 Task: Create a structured HTML document with headings, tables, and layout elements.
Action: Mouse moved to (151, 213)
Screenshot: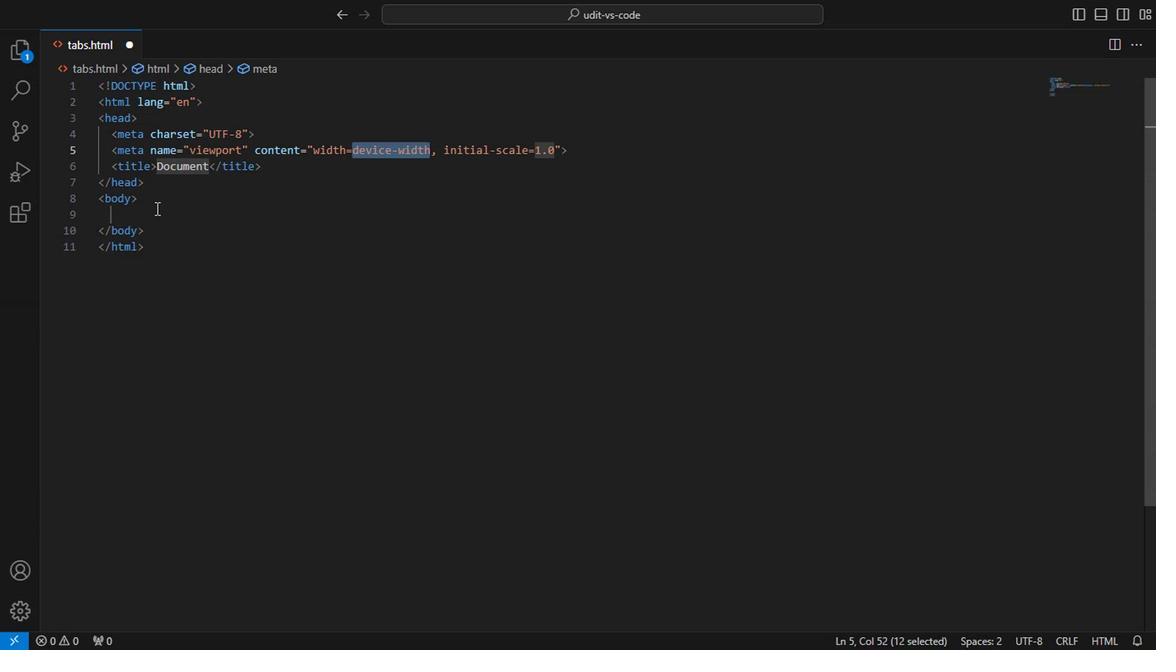 
Action: Mouse pressed left at (151, 213)
Screenshot: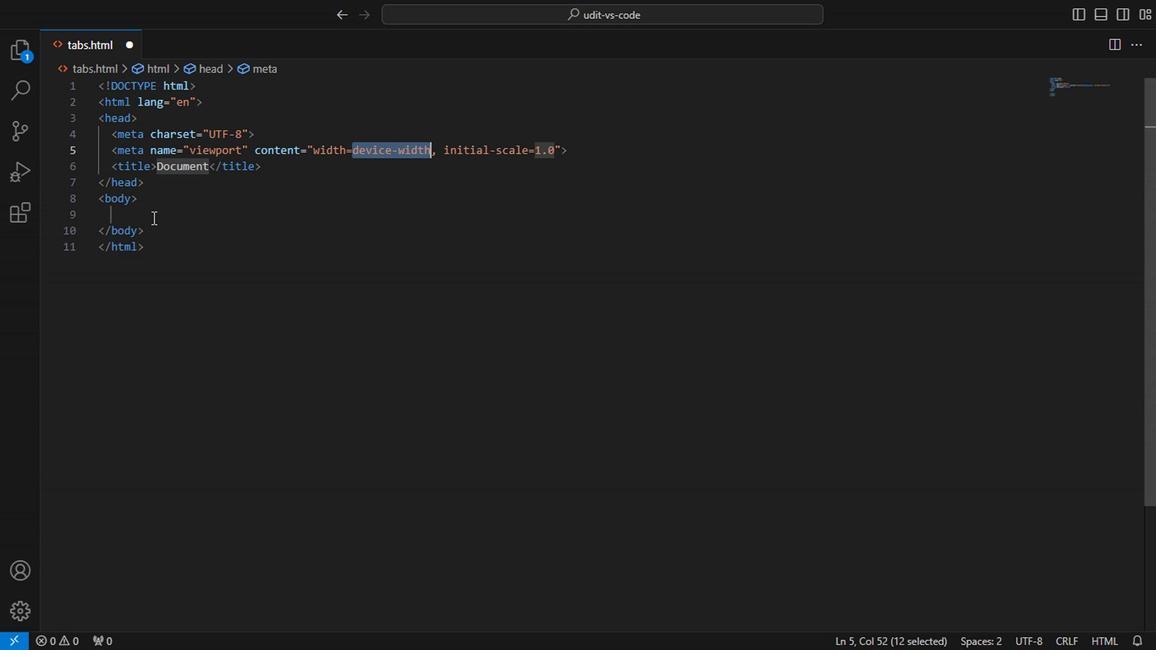
Action: Key pressed .co<Key.backspace><Key.backspace>col-<Key.backspace><Key.backspace><Key.backspace>ontainer-fluid<Key.enter><Key.enter>.c<Key.backspace>table-box<Key.enter><Key.enter>.row<Key.enter><Key.enter>.col-md-12<Key.backspace><Key.backspace>10<Key.enter><Key.enter>.v-pills-tab<Key.caps_lock>C<Key.caps_lock>ontnt<Key.backspace><Key.backspace>ent<Key.enter><Key.left><Key.left><Key.backspace><Key.backspace><Key.backspace><Key.backspace><Key.backspace><Key.backspace><Key.backspace><Key.right><Key.right><Key.enter>.col<Key.space><Key.backspace><Key.space>cl<Key.backspace><Key.backspace>class<Key.space>abc<Key.space>w<Key.backspace><Key.enter>class<Key.enter><Key.space>window<Key.space>for<Key.space>i<Key.down><Key.down><Key.up><Key.down><Key.enter><Key.right><Key.right><Key.right><Key.right><Key.right><Key.right><Key.right><Key.right><Key.right><Key.right><Key.right><Key.right><Key.right><Key.right><Key.right><Key.right><Key.right><Key.right><Key.right><Key.right><Key.right><Key.right><Key.right><Key.right>
Screenshot: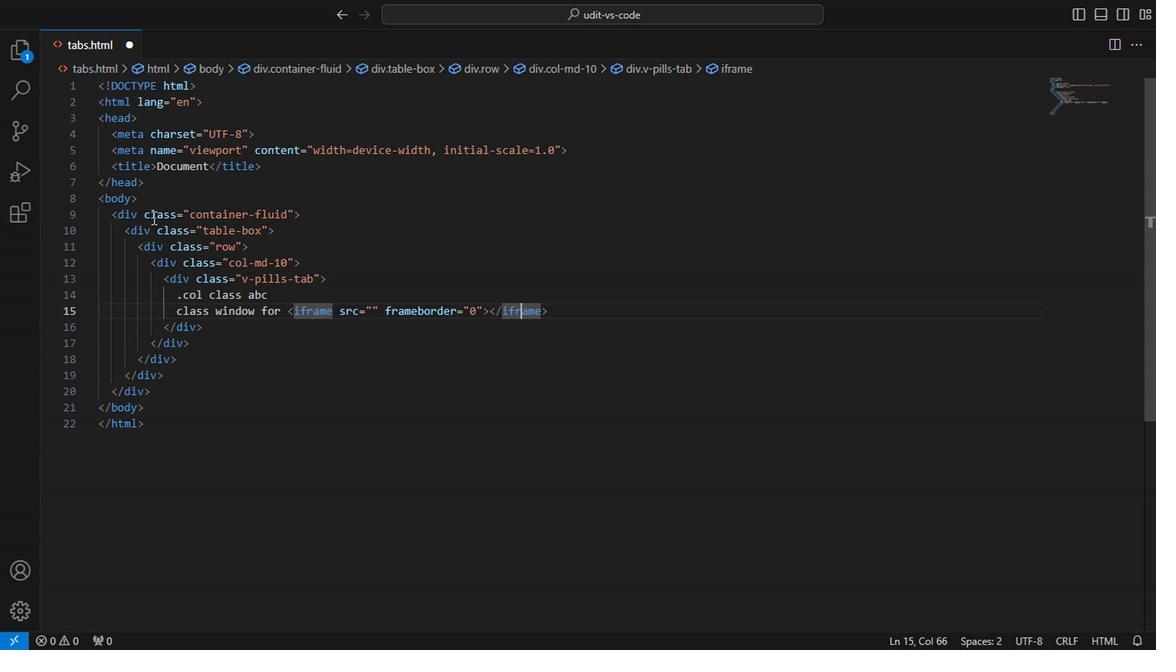 
Action: Mouse moved to (556, 304)
Screenshot: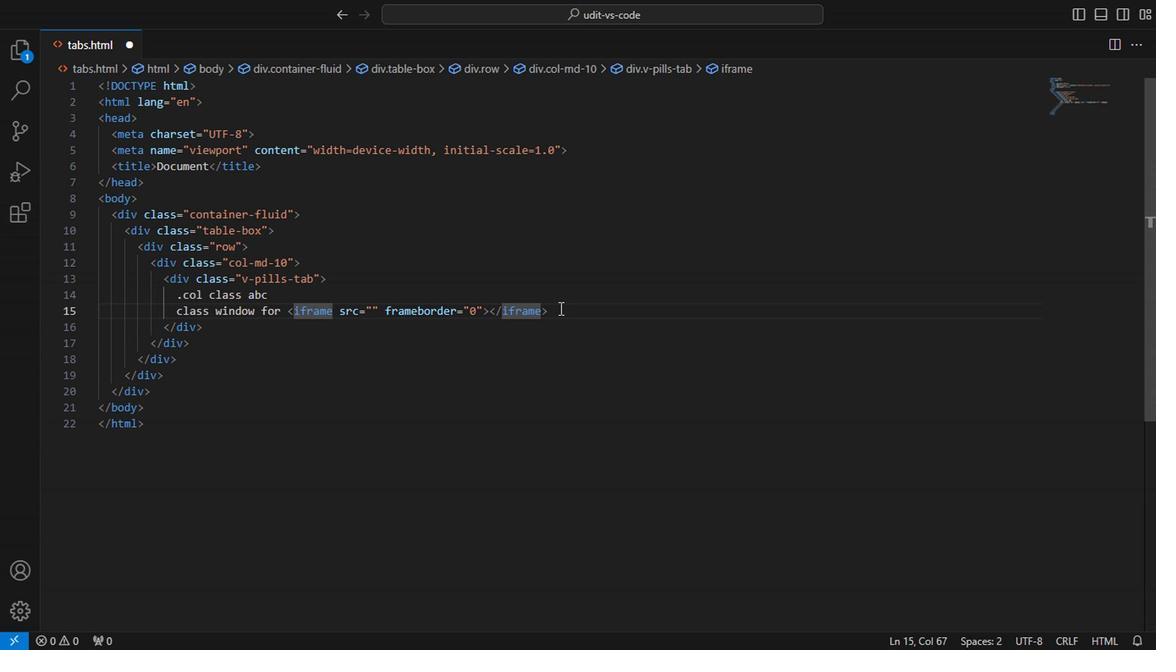 
Action: Mouse pressed left at (556, 304)
Screenshot: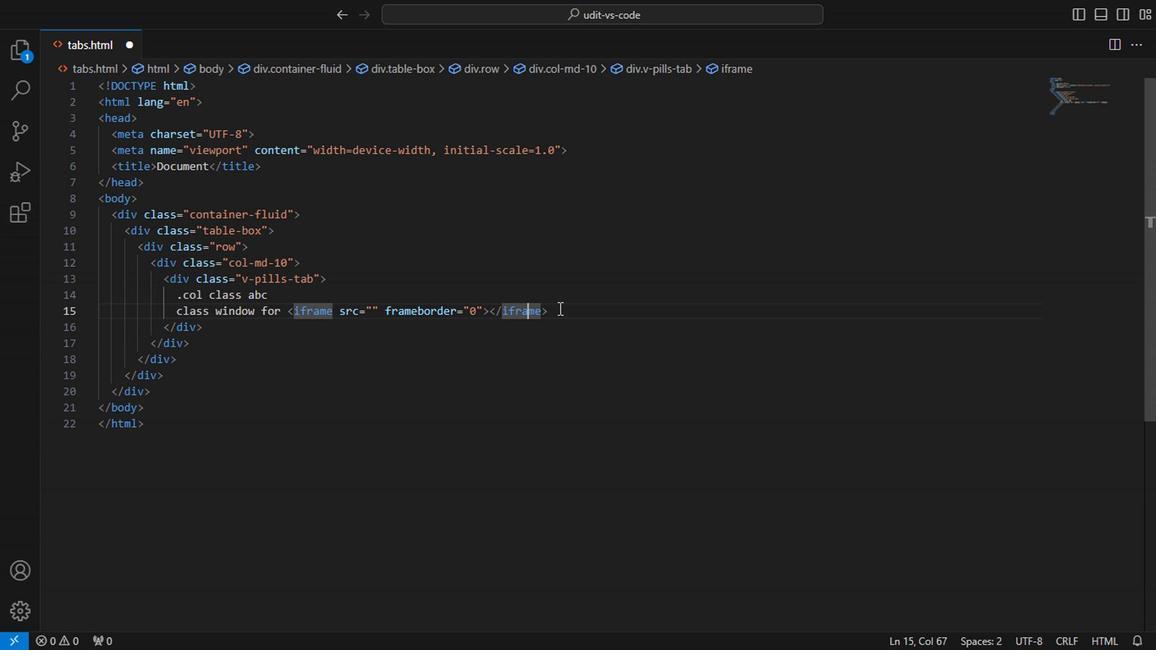 
Action: Key pressed <Key.enter>.col<Key.space>g<Key.backspace>fra<Key.enter><Key.space>gj<Key.backspace><Key.backspace>jh<Key.backspace><Key.backspace>cl<Key.backspace><Key.backspace>c<Key.down><Key.down><Key.up><Key.enter><Key.space>this<Key.space>is<Key.space>ht<Key.backspace><Key.backspace>the<Key.space>canvas<Key.space>
Screenshot: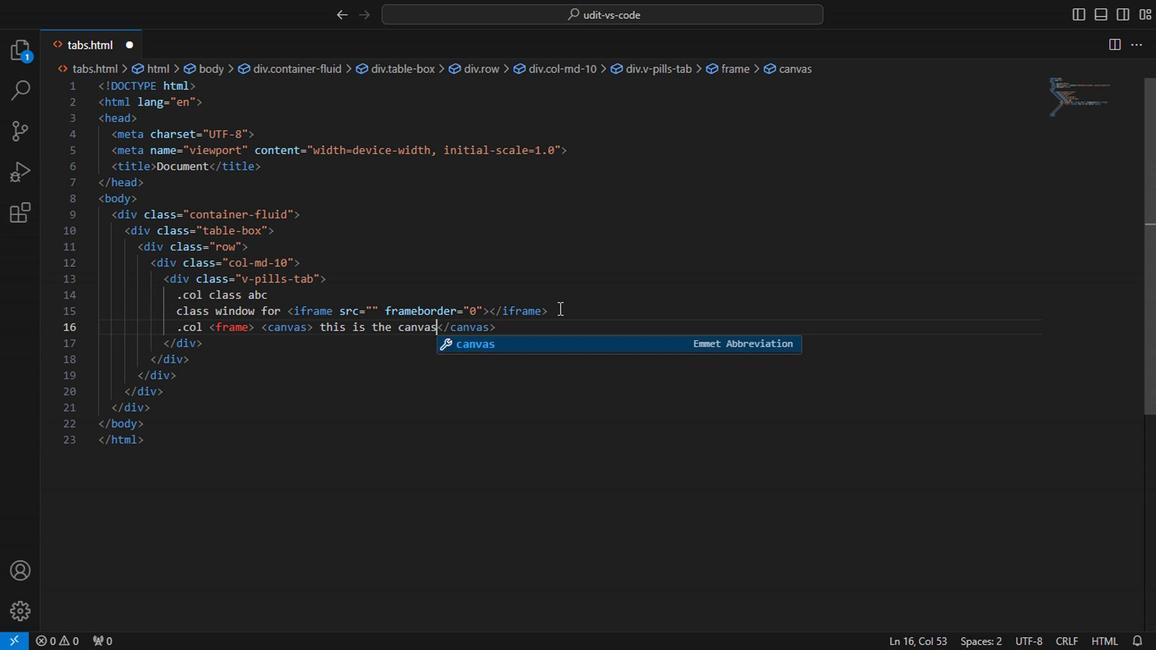 
Action: Mouse moved to (537, 322)
Screenshot: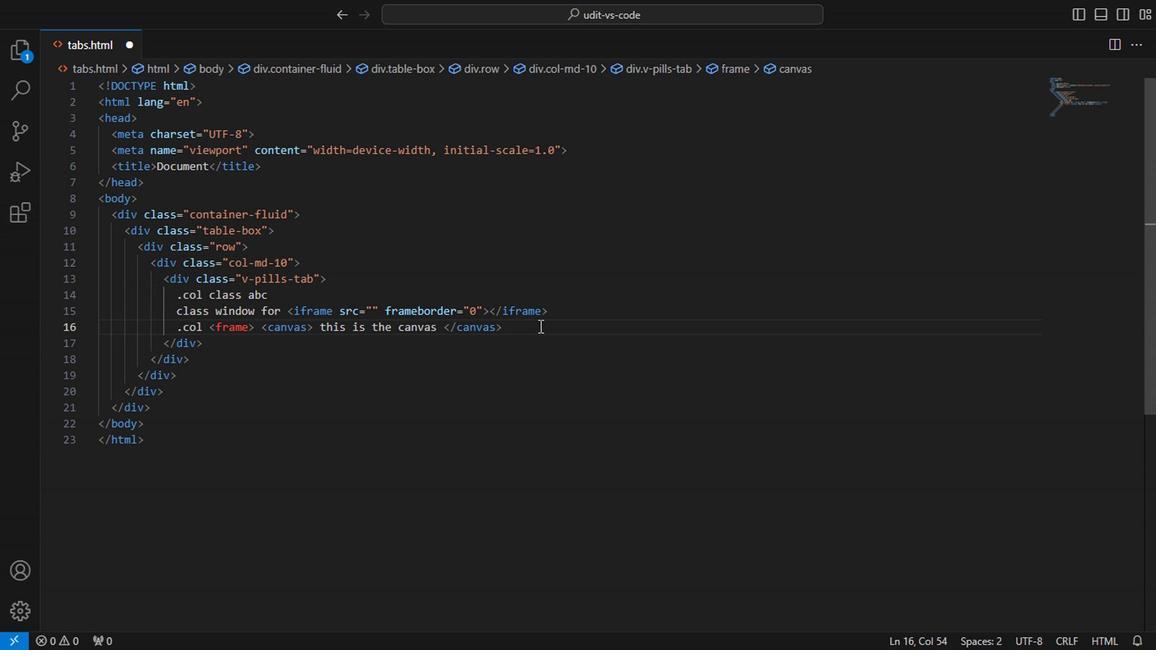 
Action: Mouse pressed left at (537, 322)
Screenshot: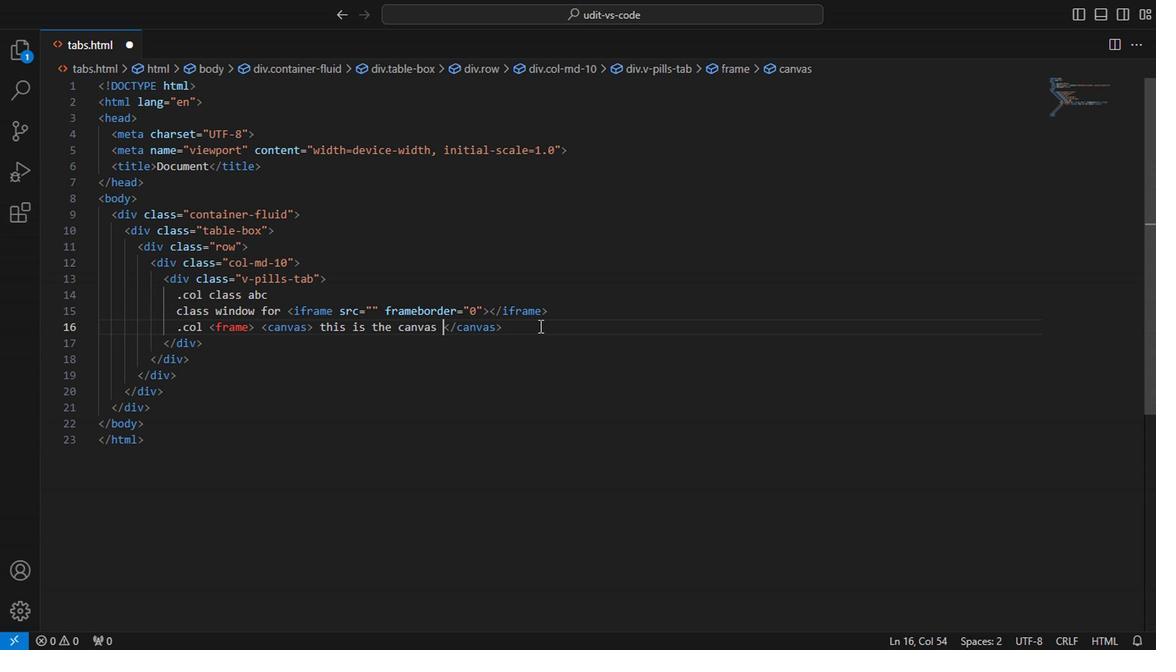 
Action: Key pressed <Key.enter>
Screenshot: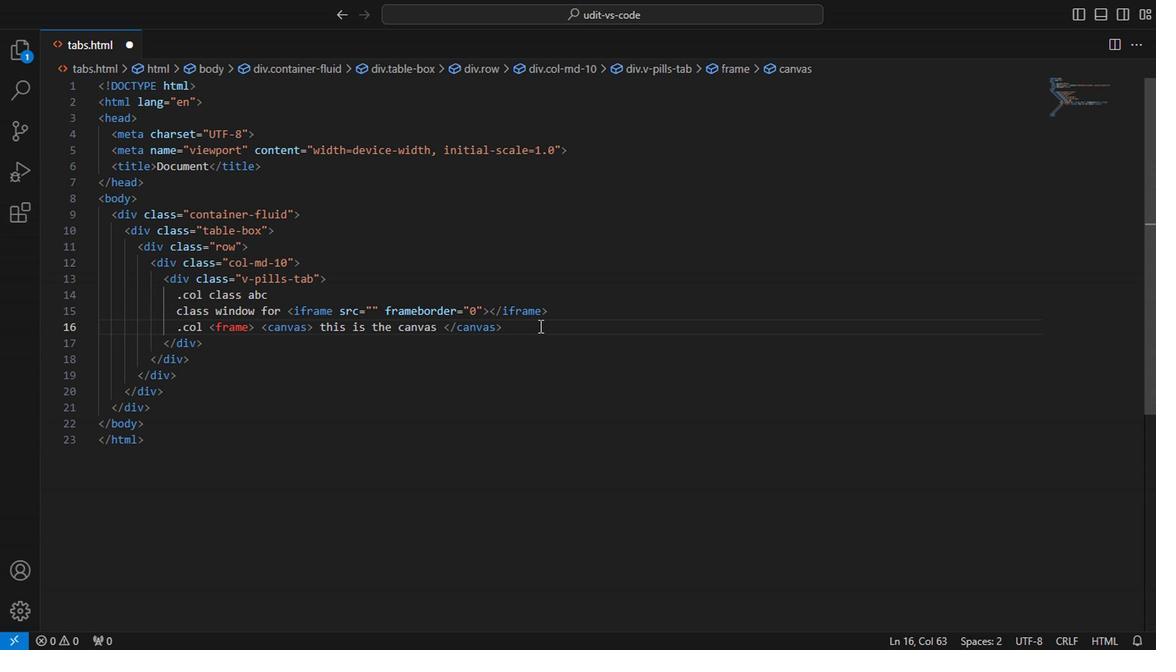 
Action: Mouse moved to (550, 391)
Screenshot: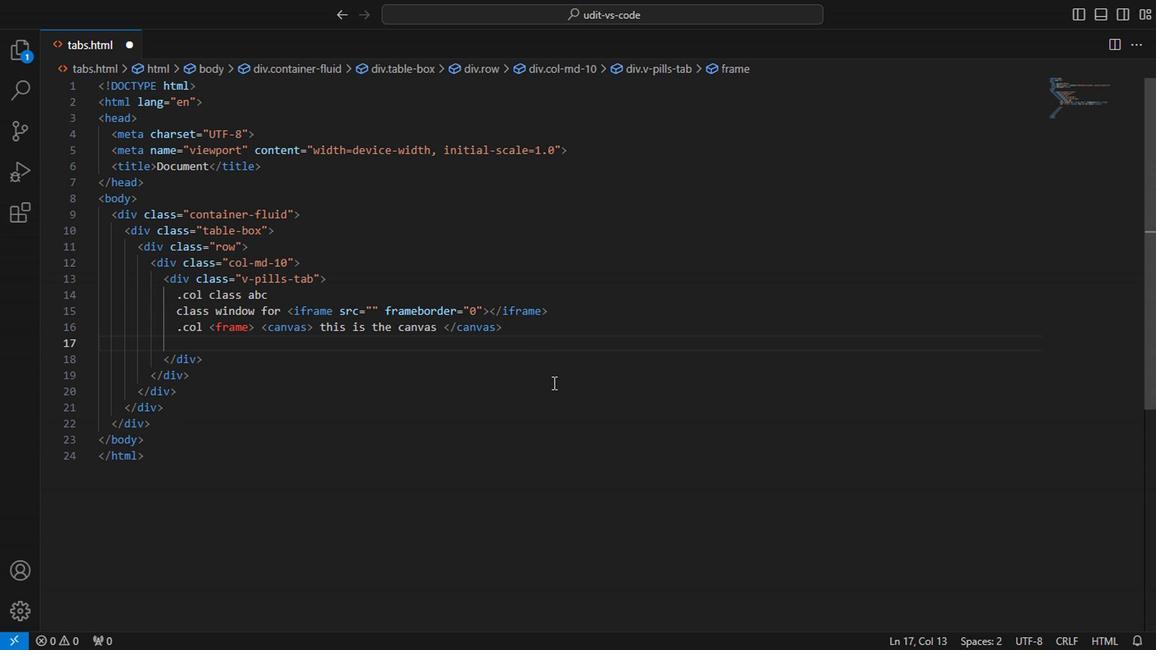 
Action: Key pressed frame
Screenshot: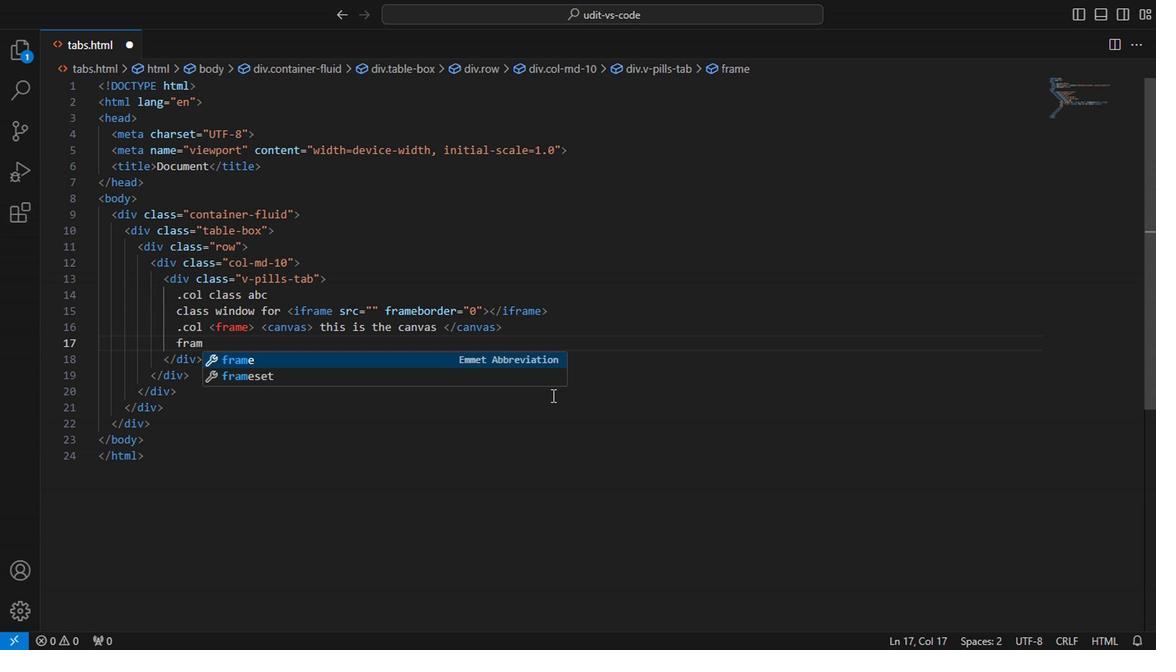 
Action: Mouse moved to (458, 444)
Screenshot: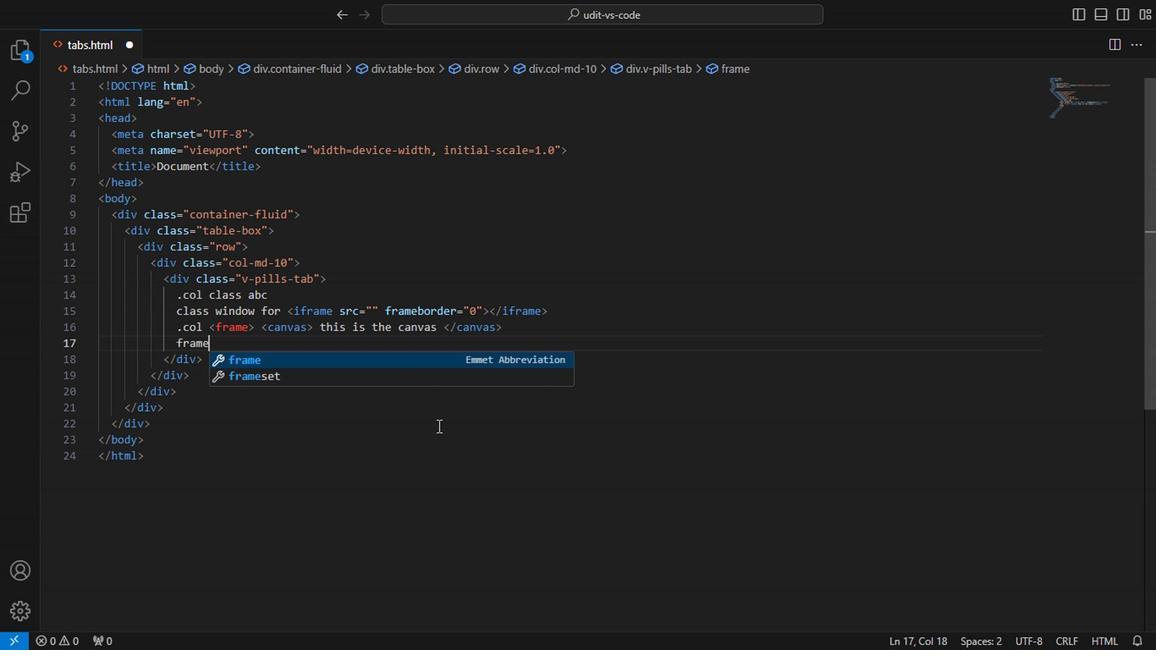 
Action: Key pressed <Key.enter><Key.space>h
Screenshot: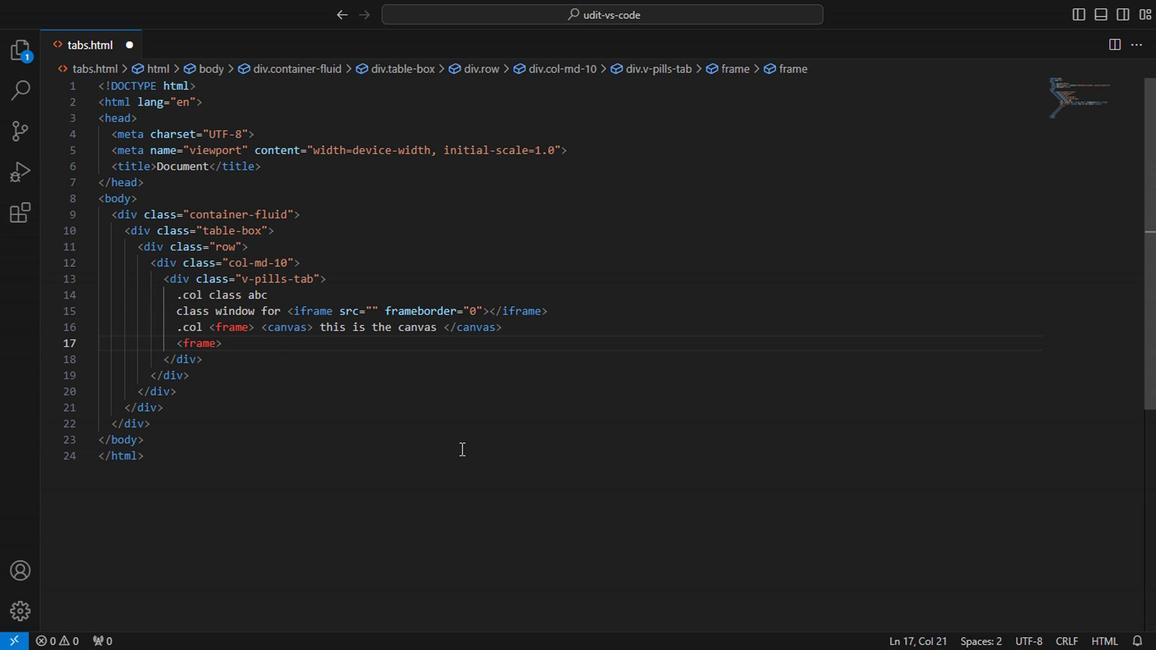 
Action: Mouse moved to (453, 356)
Screenshot: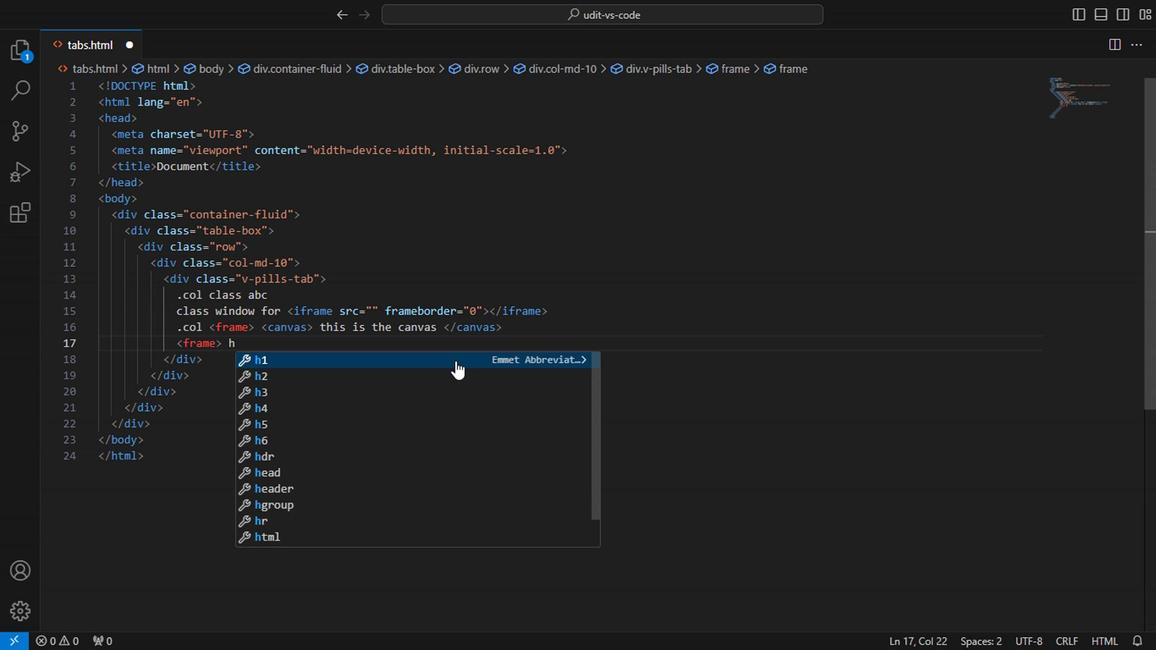 
Action: Mouse pressed left at (453, 356)
Screenshot: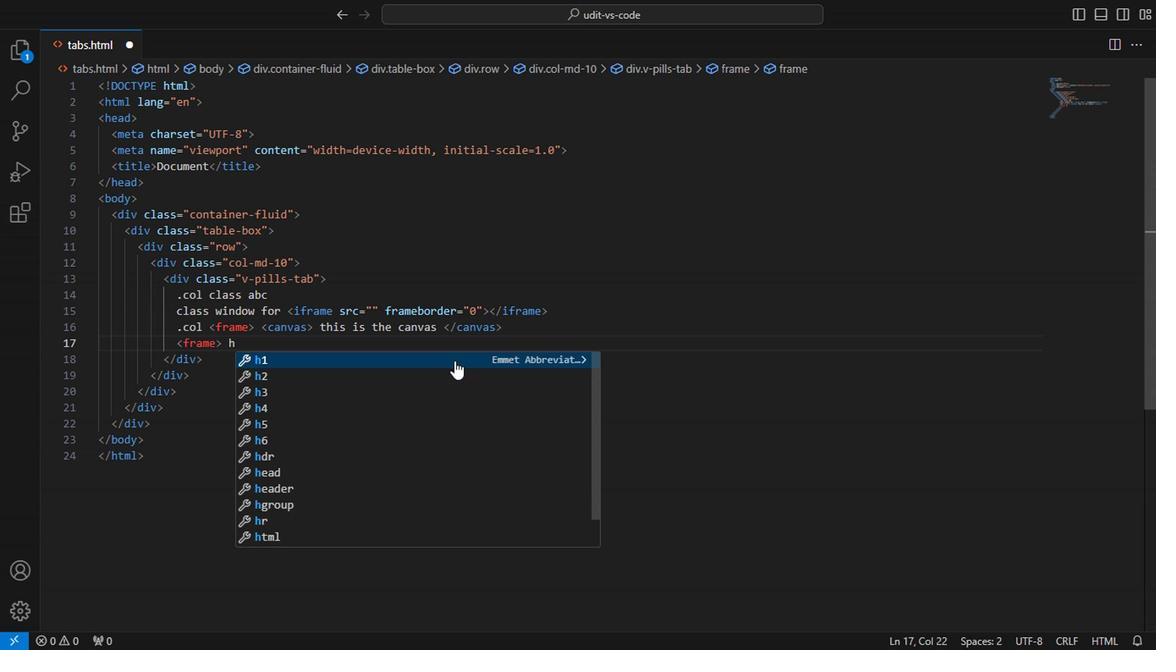 
Action: Key pressed this<Key.space>is<Key.space>h1
Screenshot: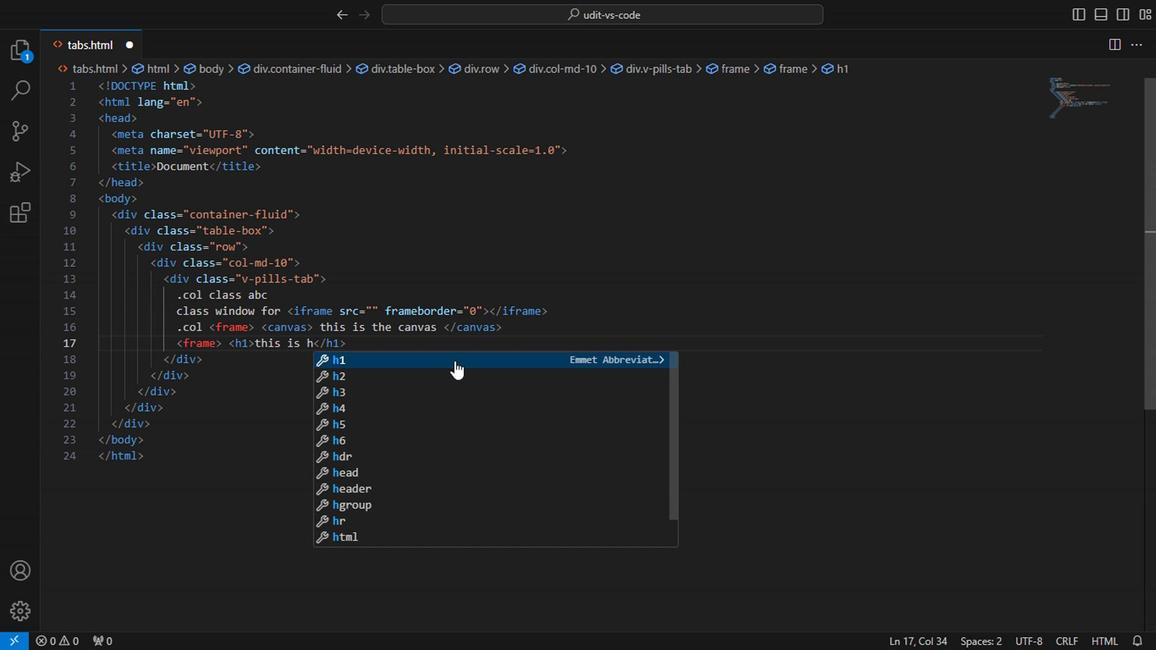 
Action: Mouse moved to (442, 339)
Screenshot: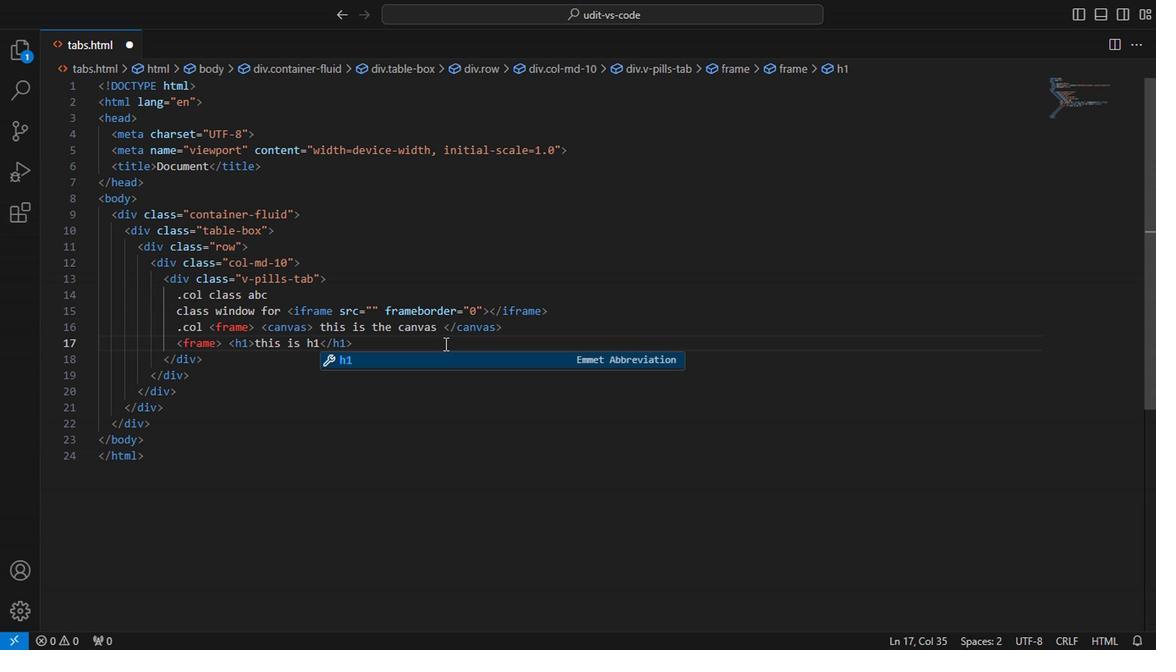 
Action: Mouse pressed left at (442, 339)
Screenshot: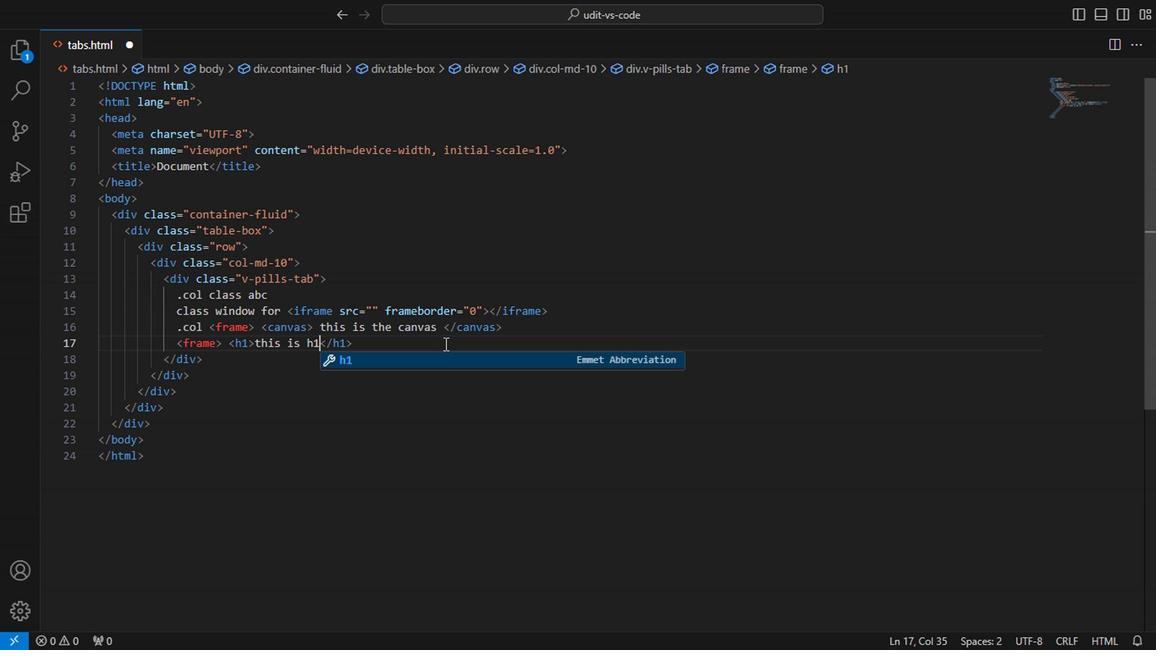 
Action: Key pressed <Key.enter>h
Screenshot: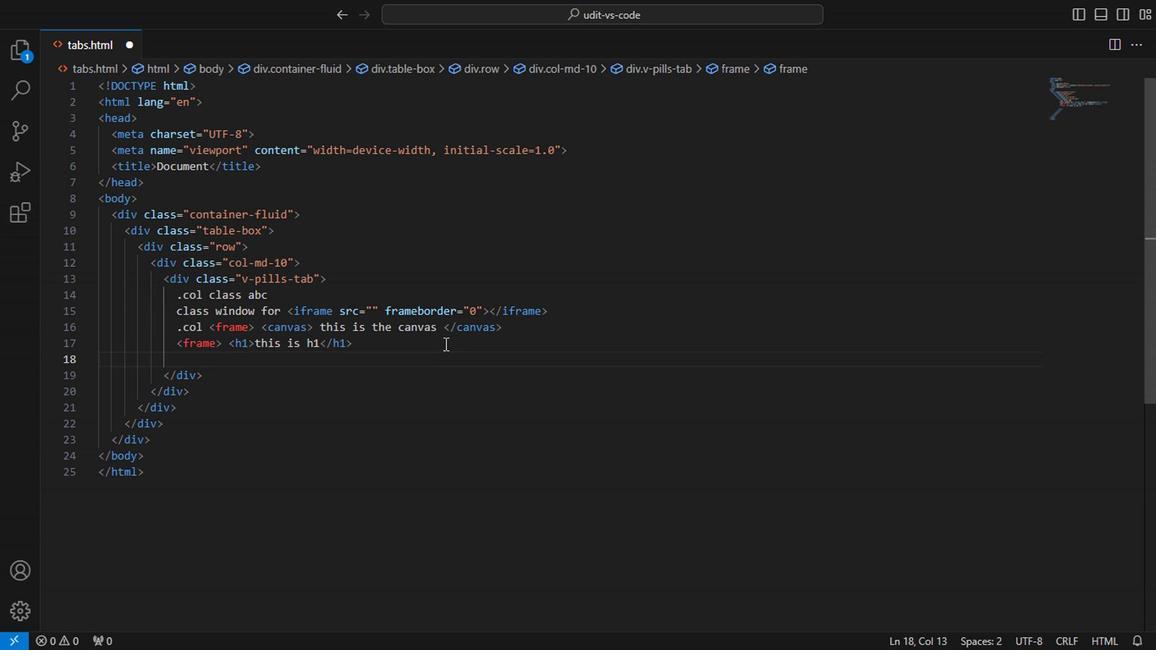 
Action: Mouse moved to (437, 345)
Screenshot: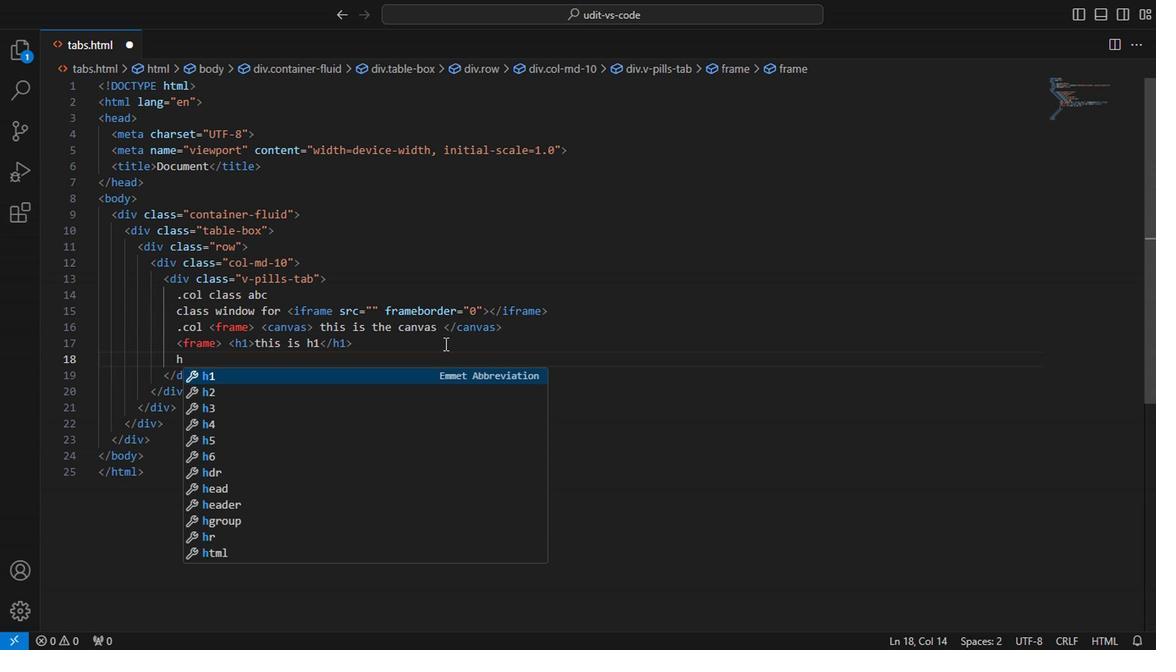 
Action: Key pressed <Key.down><Key.enter>this<Key.space>is<Key.space>h2
Screenshot: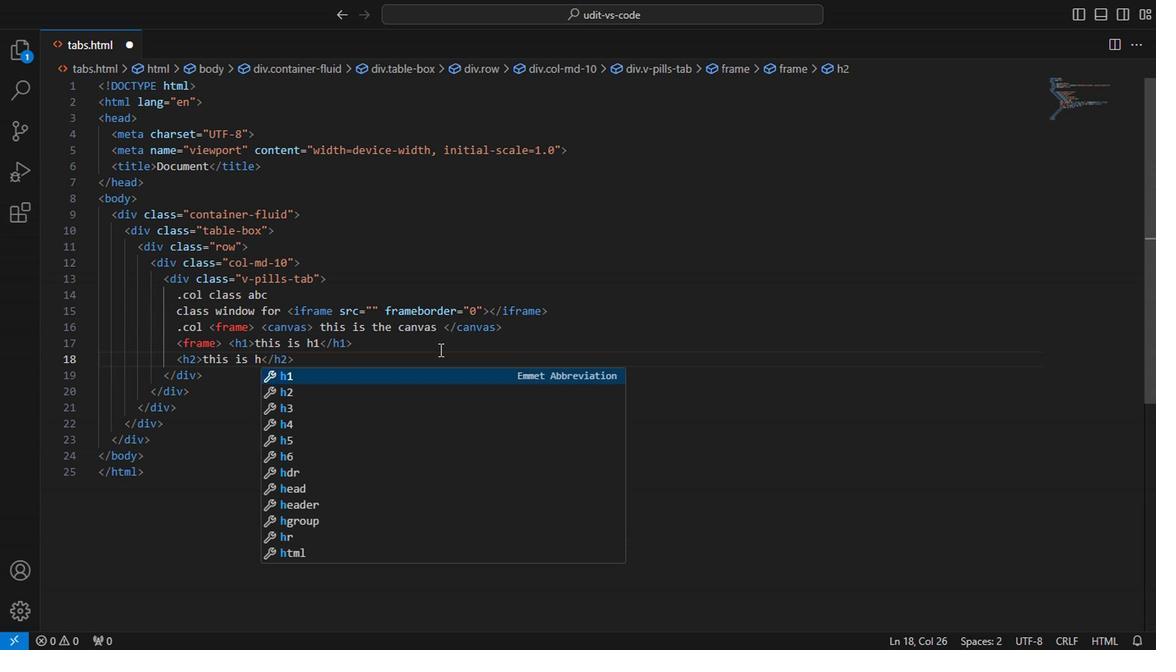 
Action: Mouse moved to (425, 351)
Screenshot: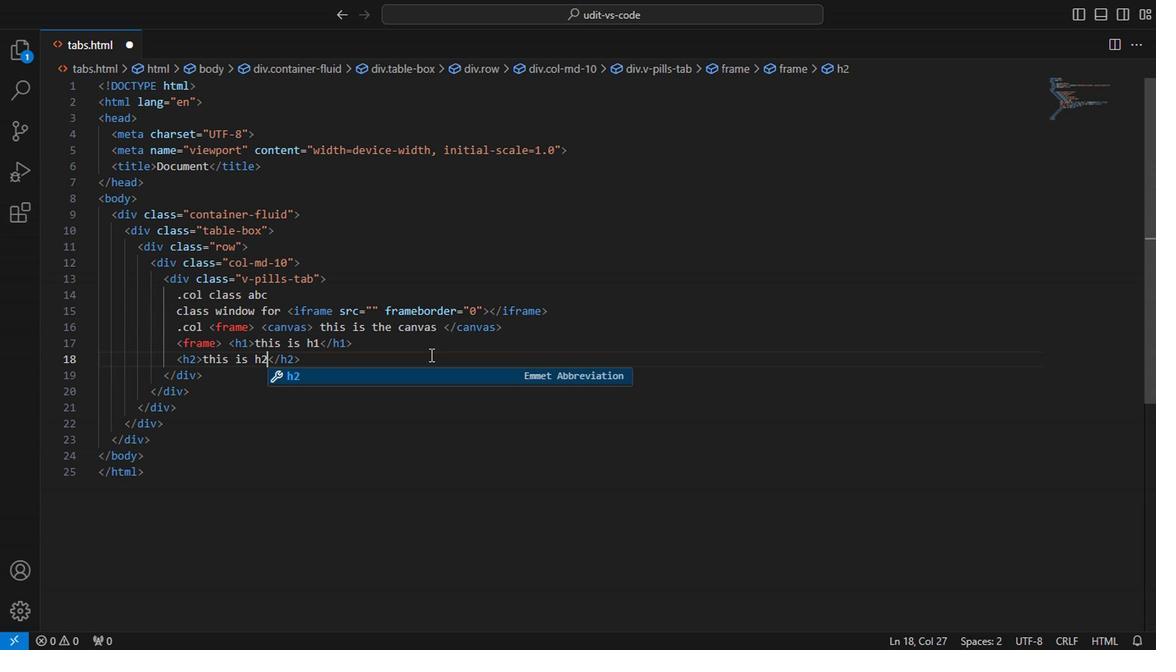 
Action: Mouse pressed left at (425, 351)
Screenshot: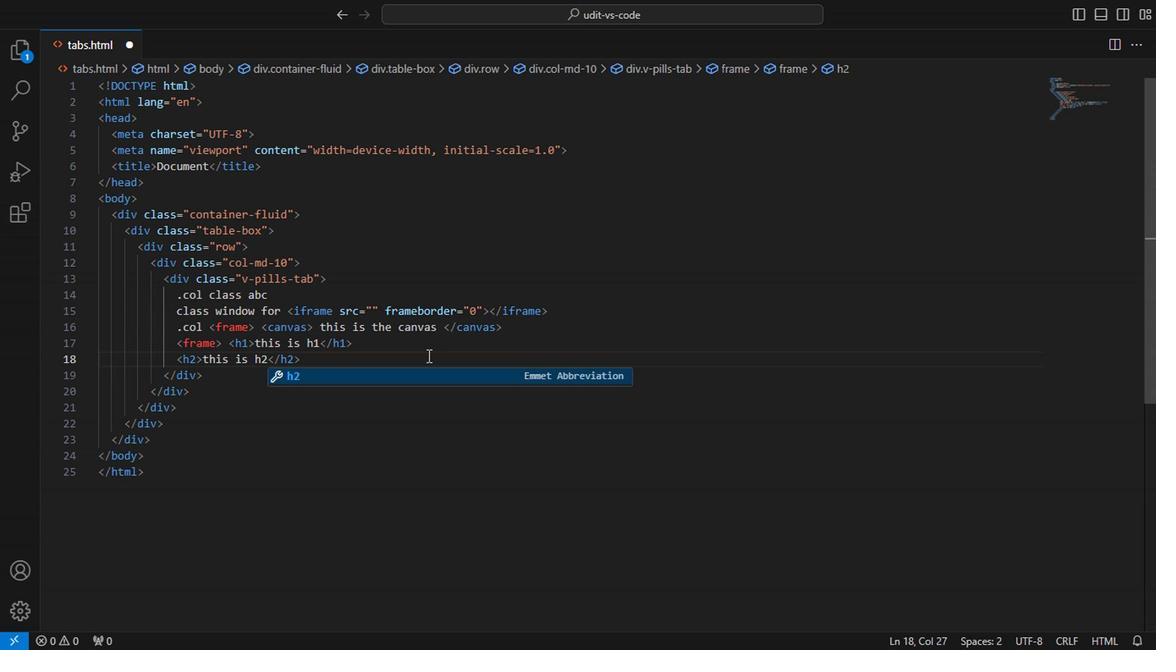 
Action: Key pressed <Key.enter>h3<Key.enter>this<Key.space>is<Key.space>h3
Screenshot: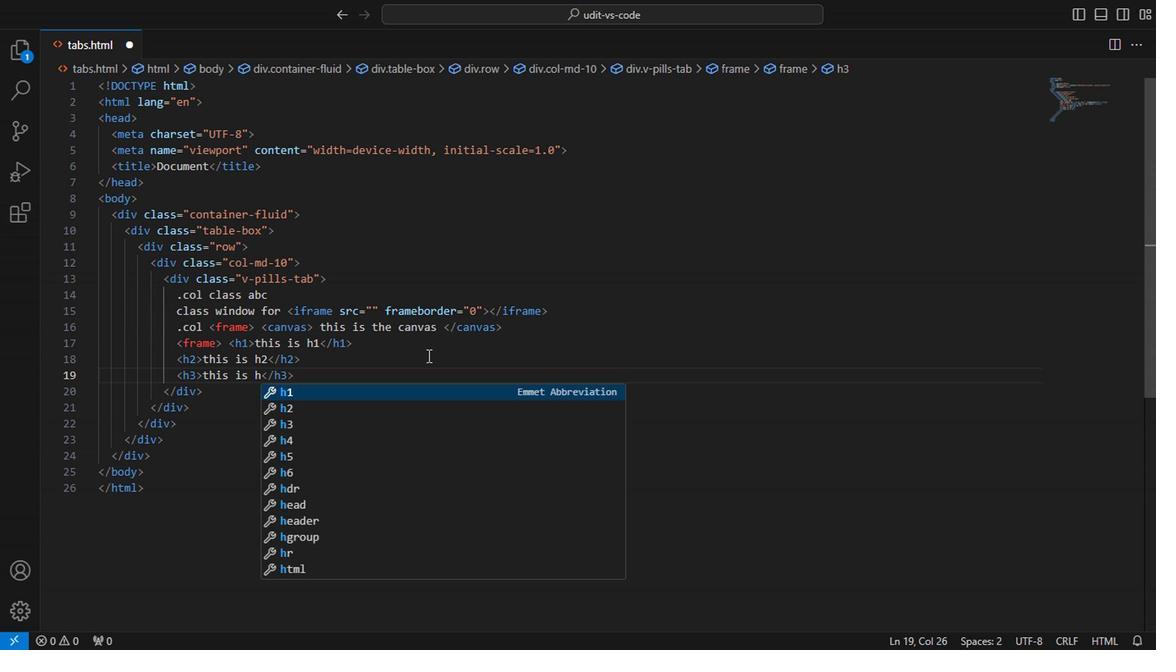 
Action: Mouse moved to (344, 372)
Screenshot: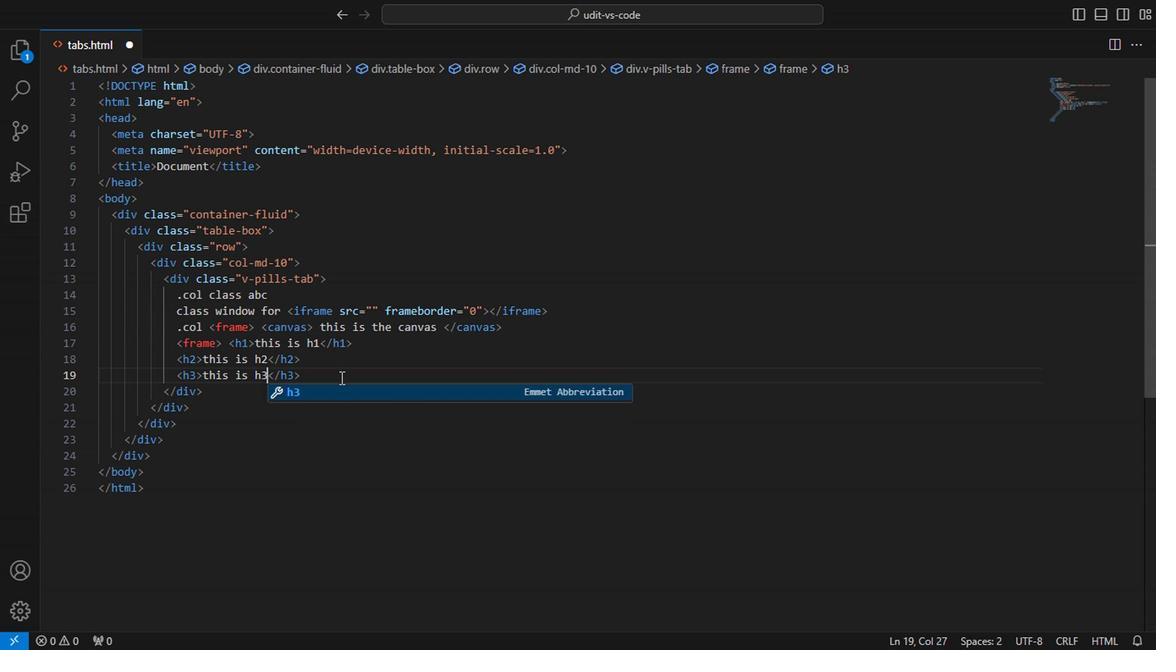 
Action: Mouse pressed left at (344, 372)
Screenshot: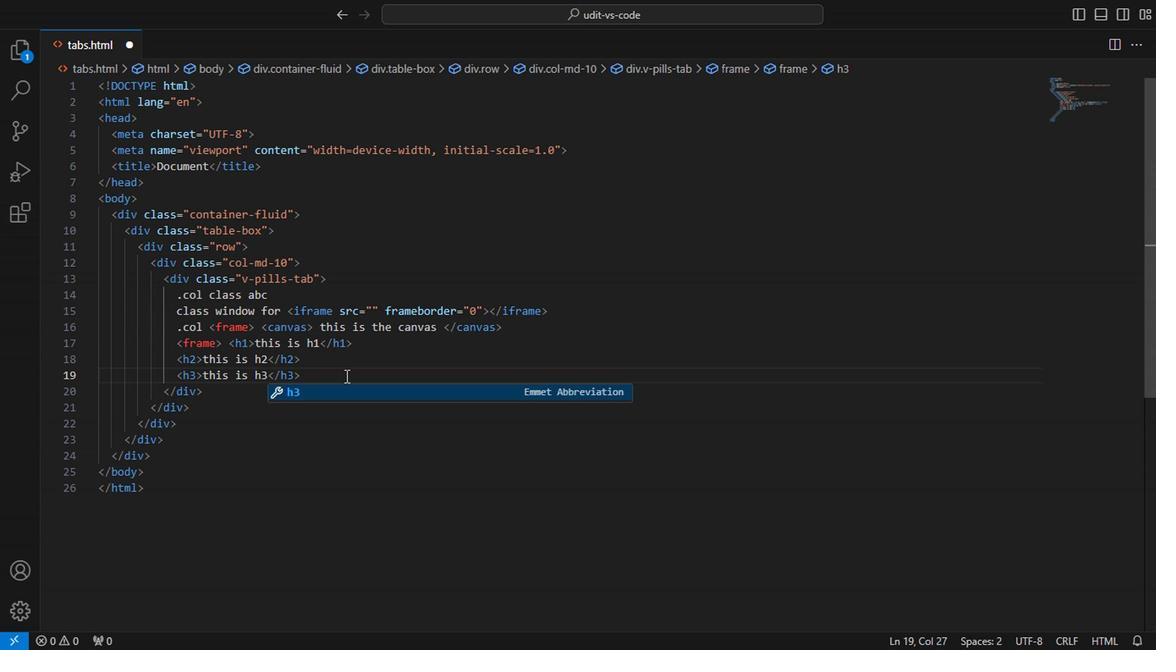 
Action: Key pressed <Key.enter>h4<Key.enter>ti<Key.backspace>his<Key.space>one<Key.space>is<Key.space>heading<Key.space>4
Screenshot: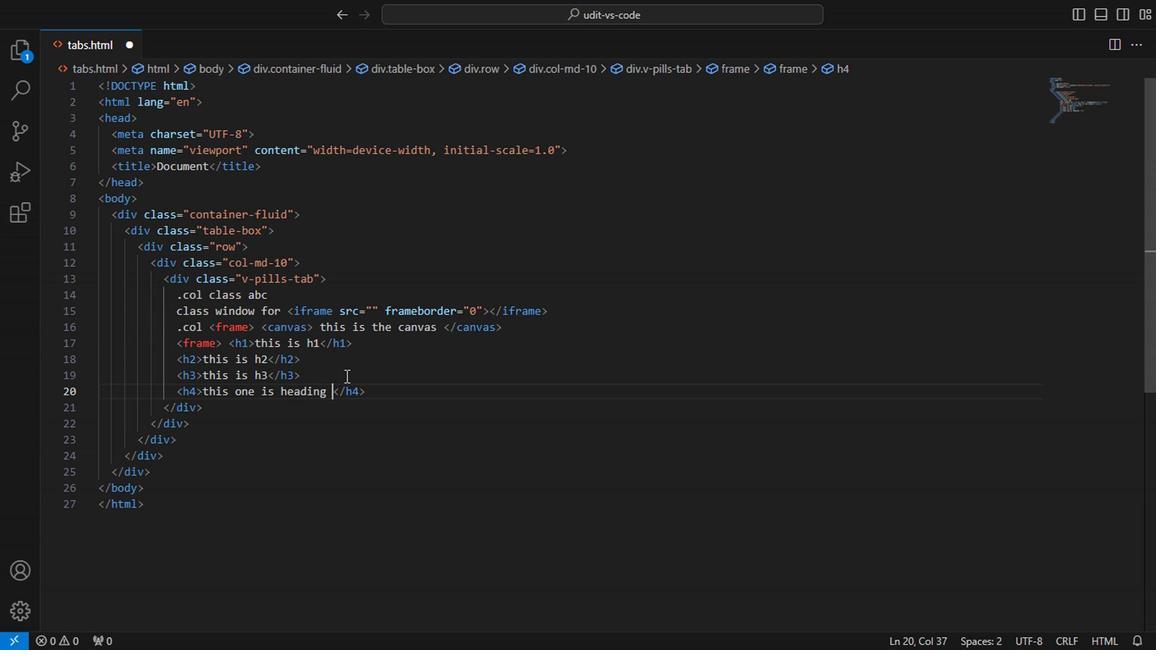 
Action: Mouse moved to (384, 386)
Screenshot: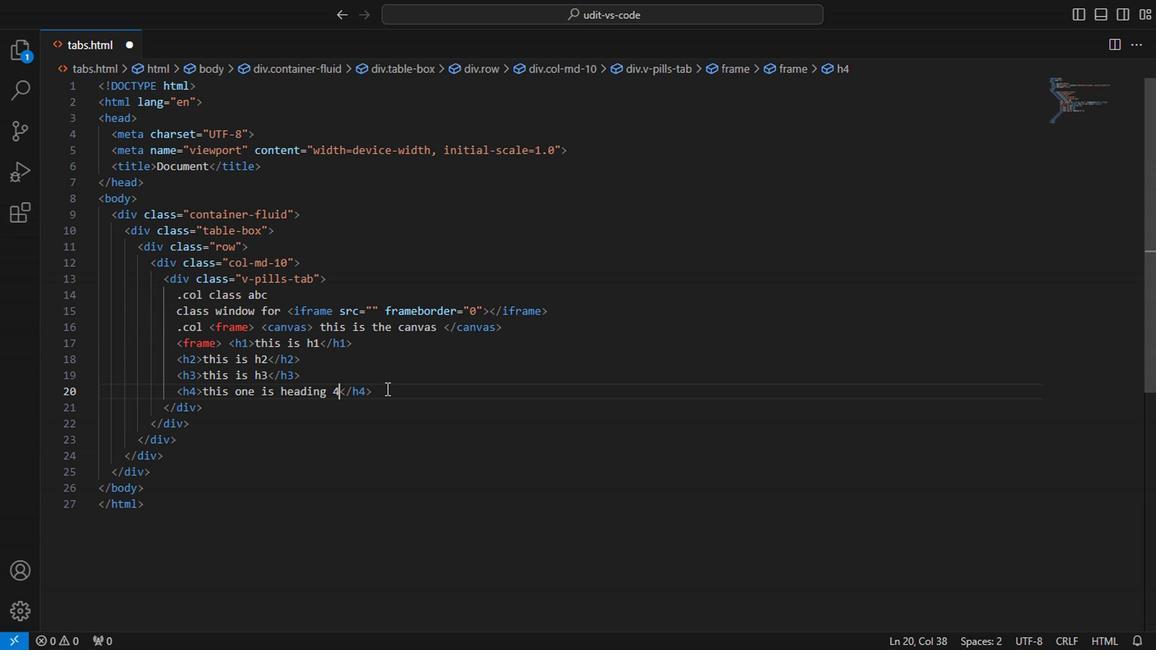 
Action: Mouse pressed left at (384, 386)
Screenshot: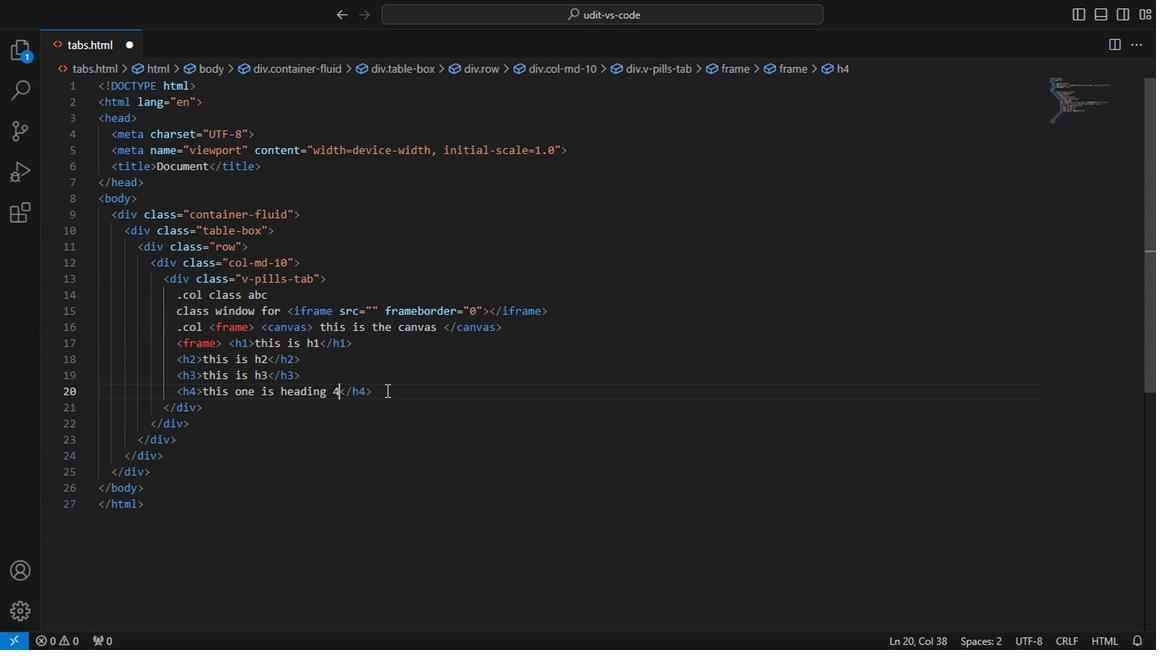 
Action: Key pressed <Key.enter>h5<Key.backspace>
Screenshot: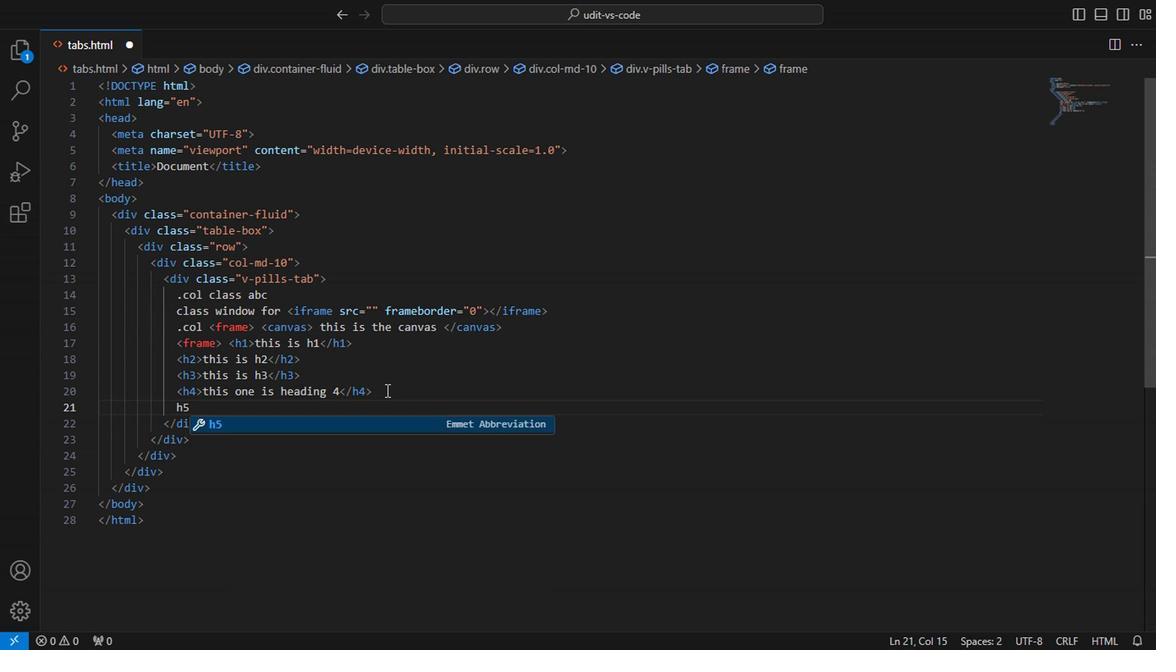 
Action: Mouse moved to (341, 479)
Screenshot: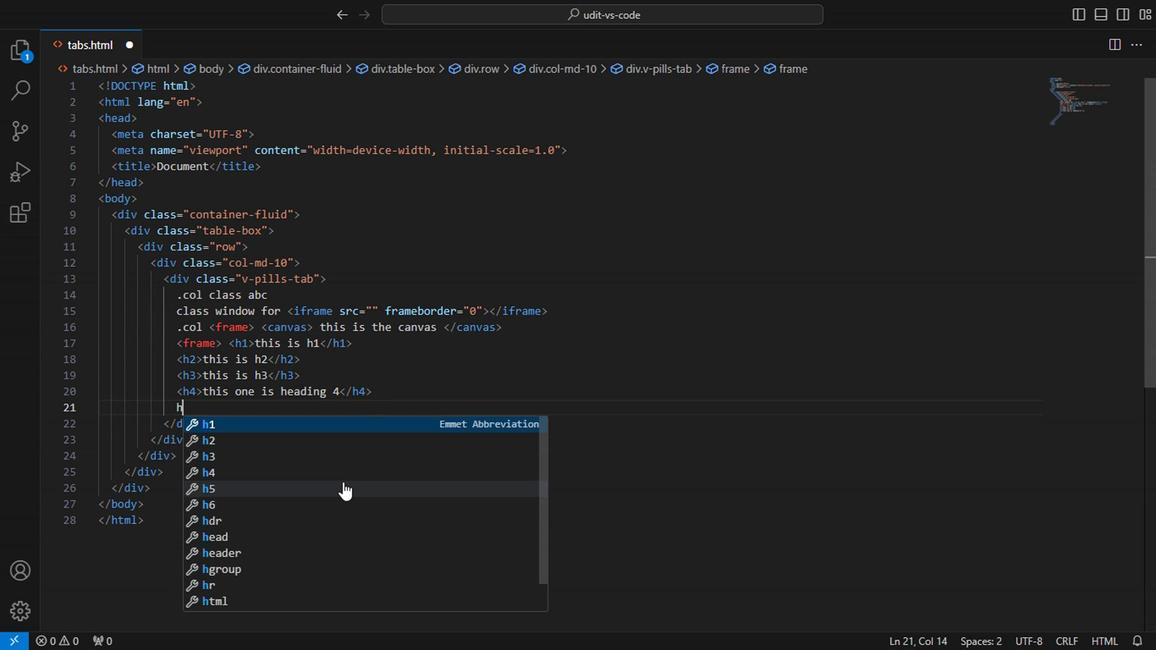 
Action: Mouse pressed left at (341, 479)
Screenshot: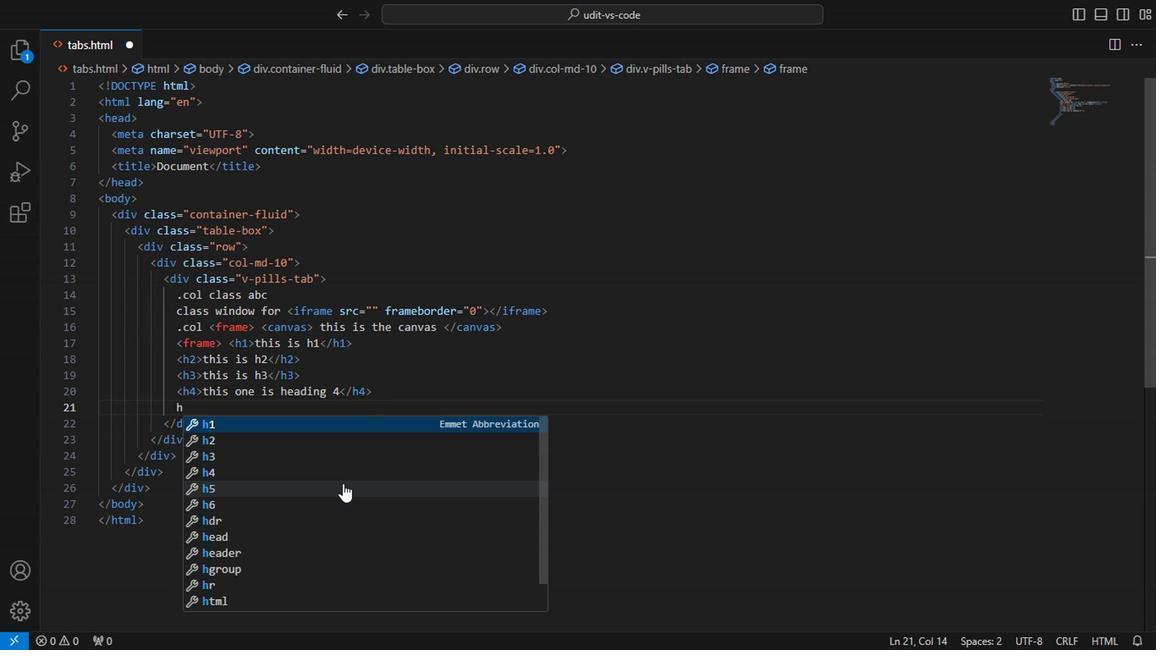 
Action: Key pressed this<Key.space>is<Key.space>the<Key.space>h5
Screenshot: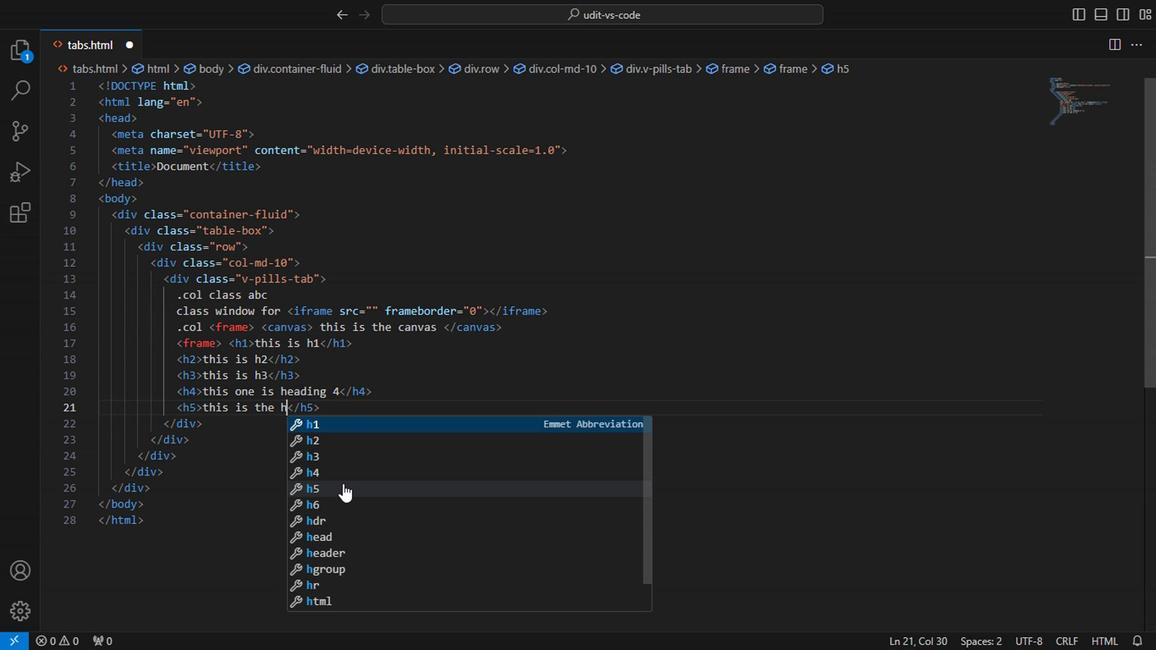 
Action: Mouse moved to (384, 402)
Screenshot: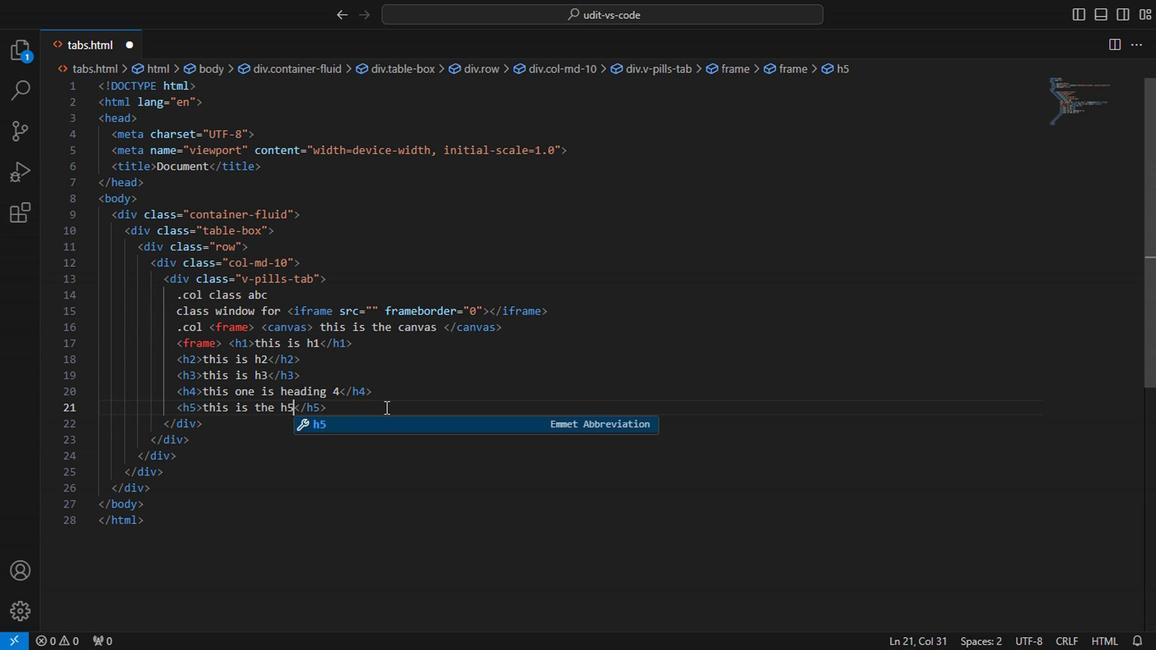 
Action: Mouse pressed left at (384, 402)
Screenshot: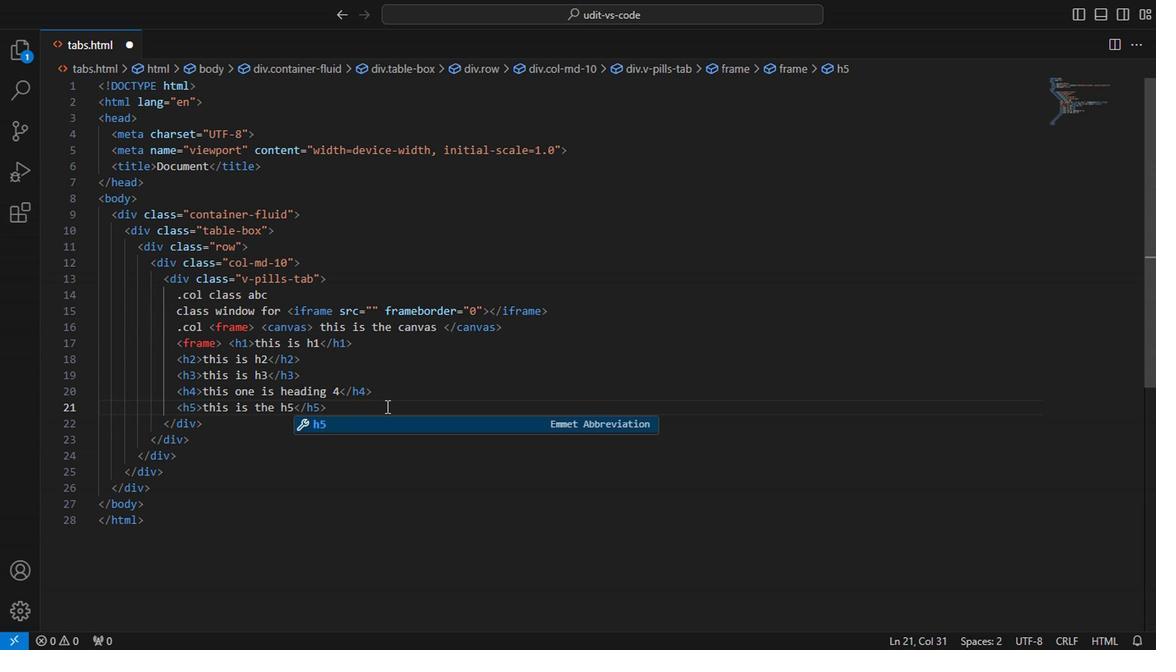 
Action: Key pressed <Key.enter>h
Screenshot: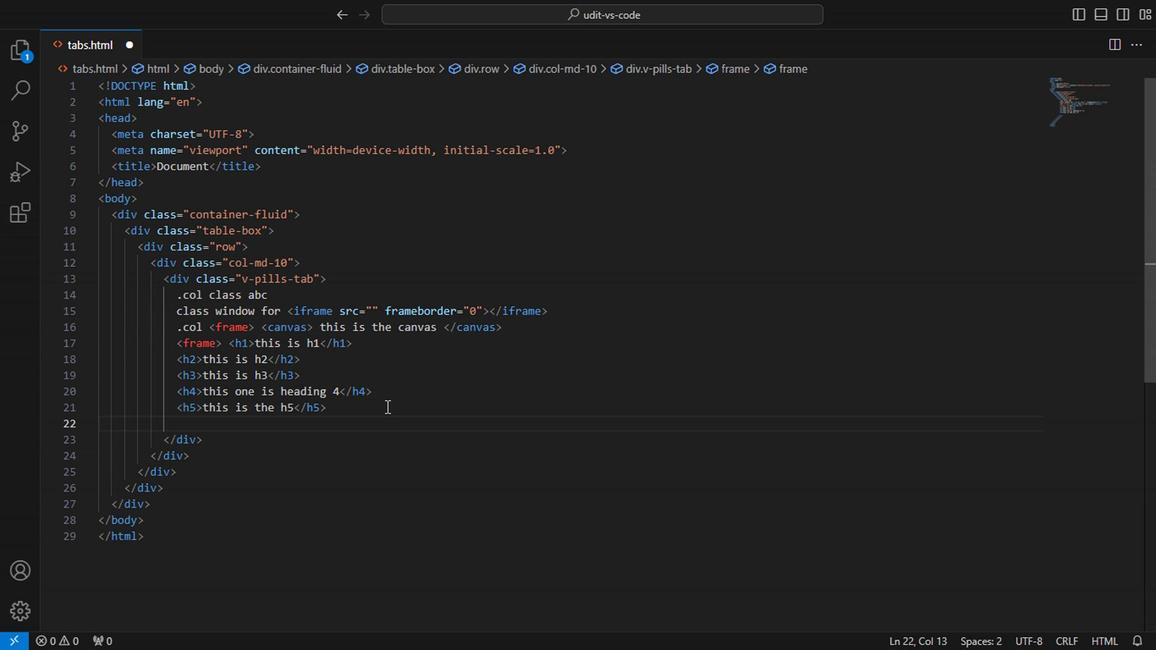 
Action: Mouse moved to (344, 516)
Screenshot: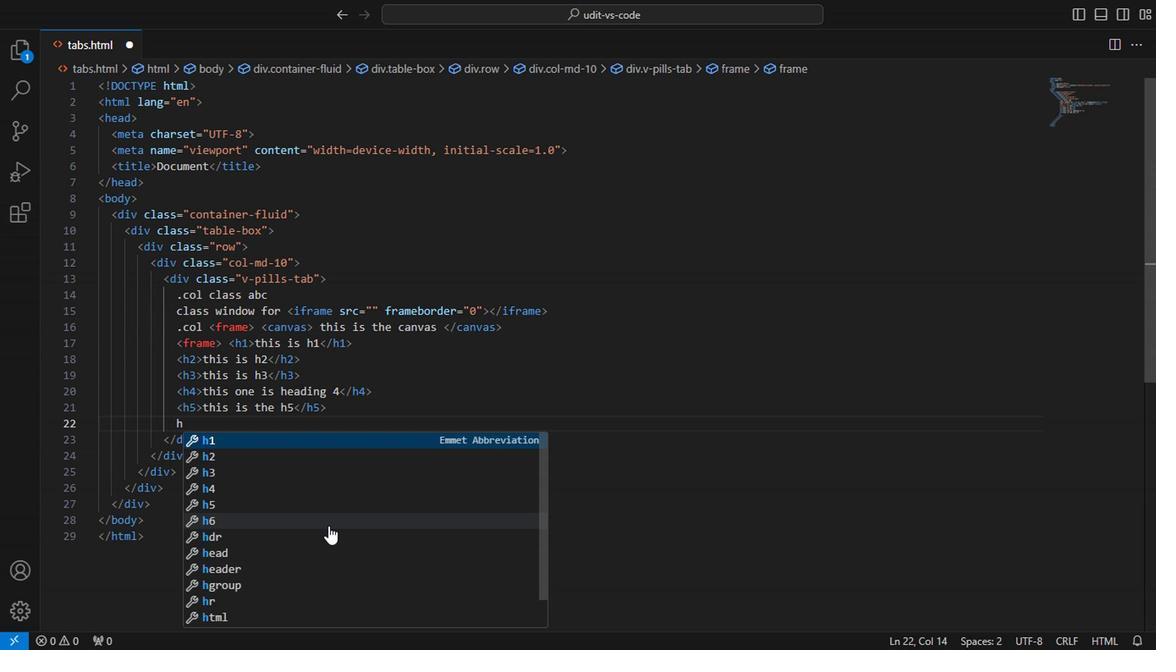 
Action: Key pressed <Key.down><Key.down><Key.down><Key.down><Key.down><Key.enter>this<Key.space>is<Key.space>the<Key.space>smallest<Key.space>heading
Screenshot: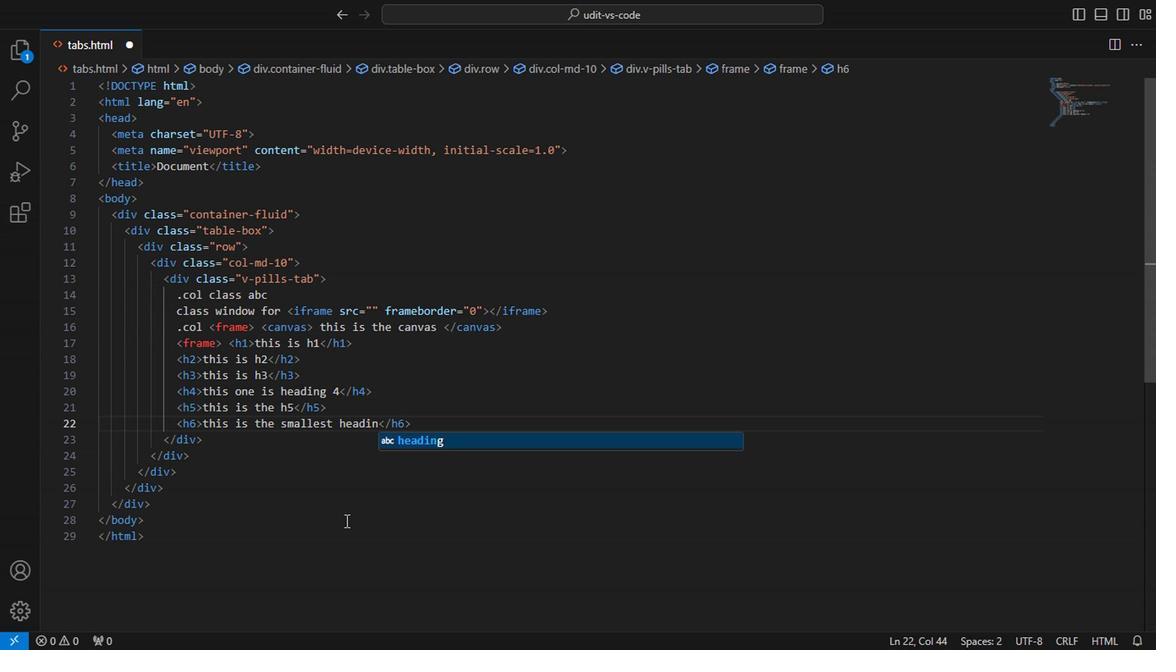 
Action: Mouse moved to (450, 422)
Screenshot: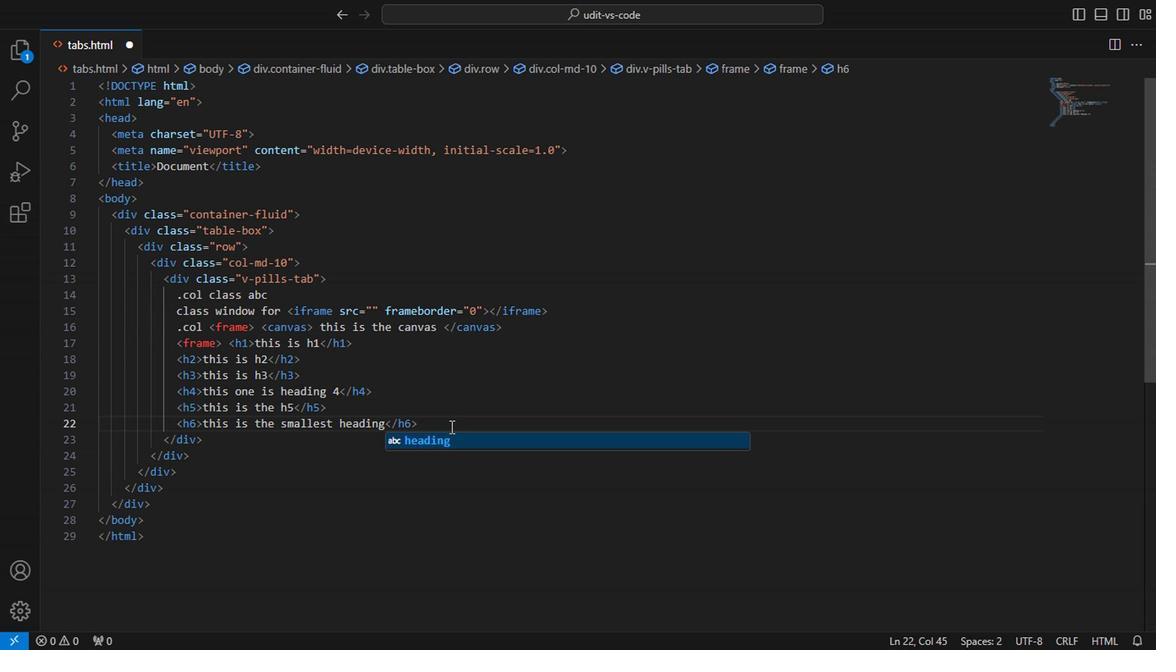 
Action: Mouse pressed left at (450, 422)
Screenshot: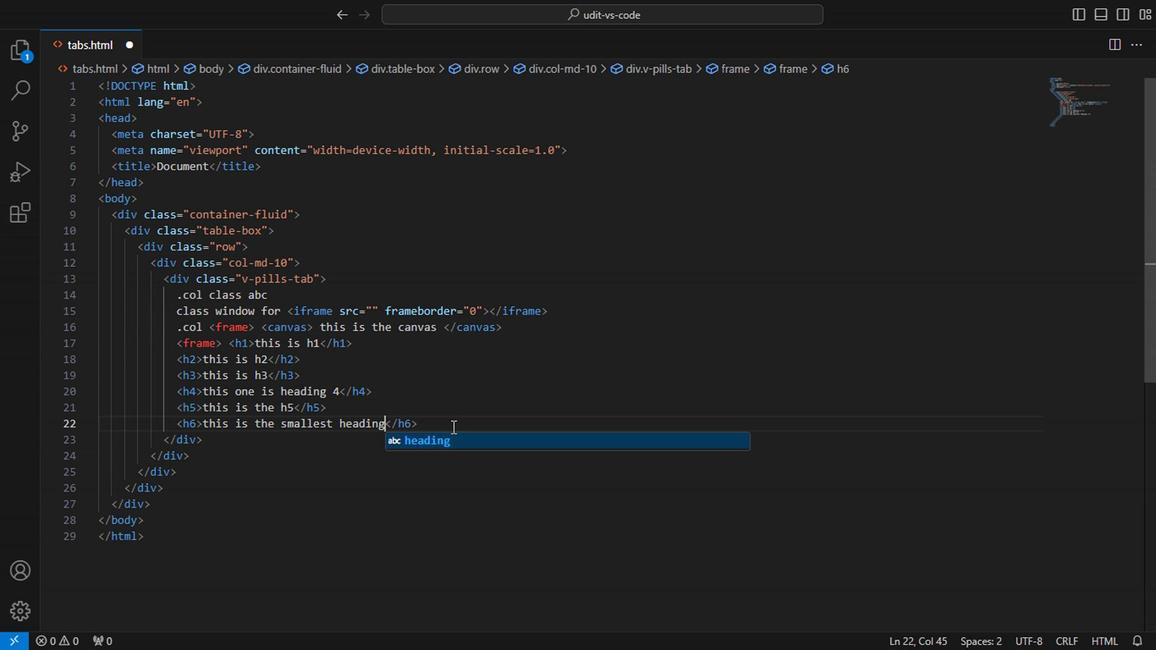 
Action: Key pressed <Key.enter>t<Key.enter>first<Key.space>informative<Key.space>table
Screenshot: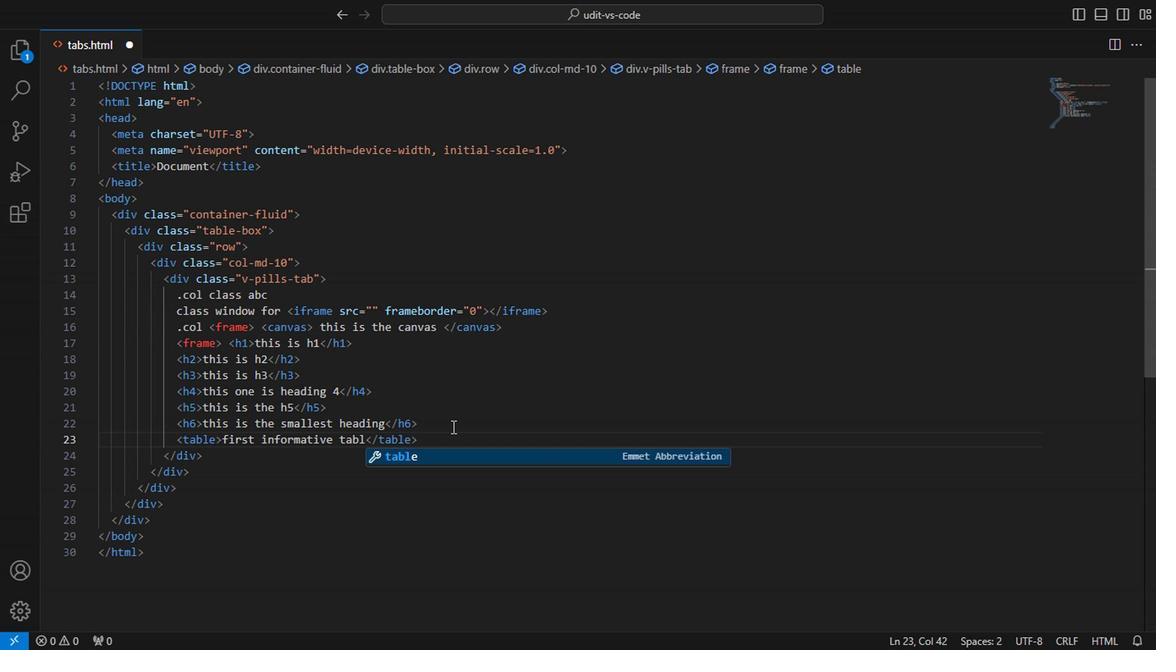 
Action: Mouse moved to (441, 433)
Screenshot: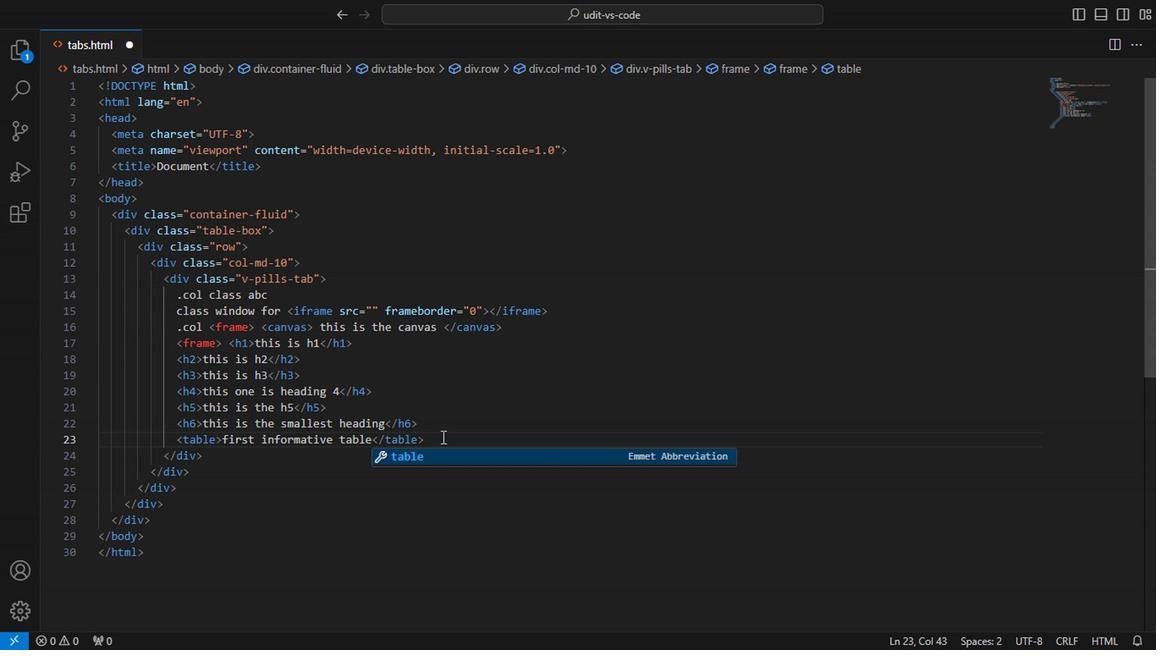 
Action: Mouse pressed left at (441, 433)
Screenshot: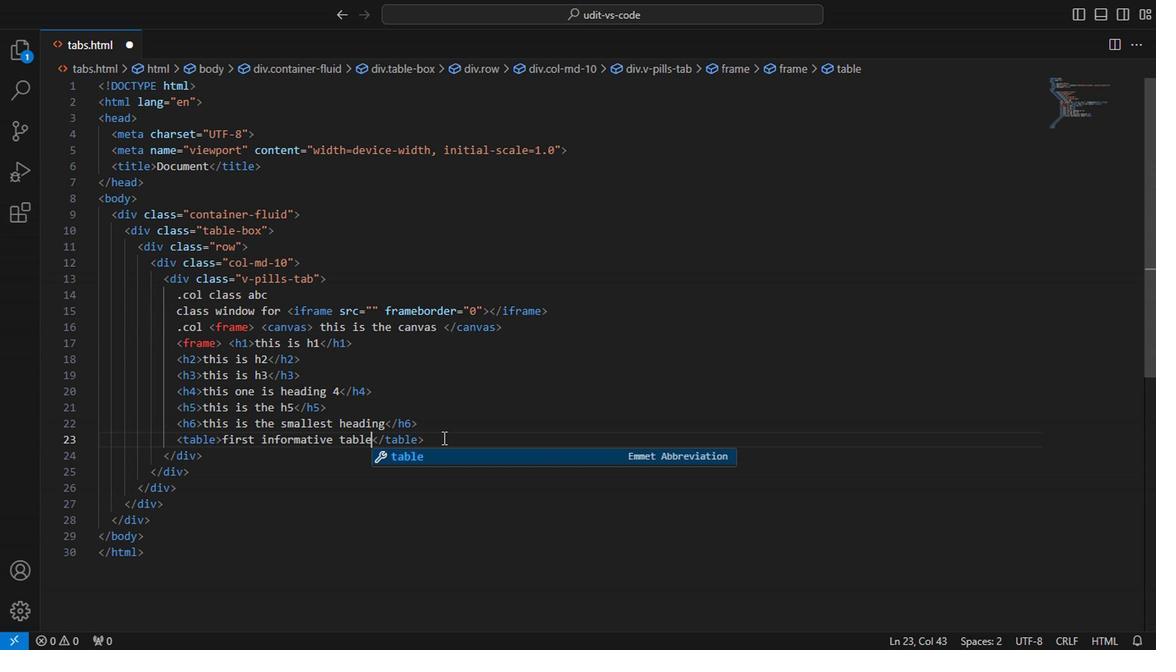 
Action: Key pressed <Key.enter>tab<Key.enter>second<Key.space>informaive<Key.left><Key.left><Key.left>t<Key.right><Key.right><Key.right><Key.space>table
Screenshot: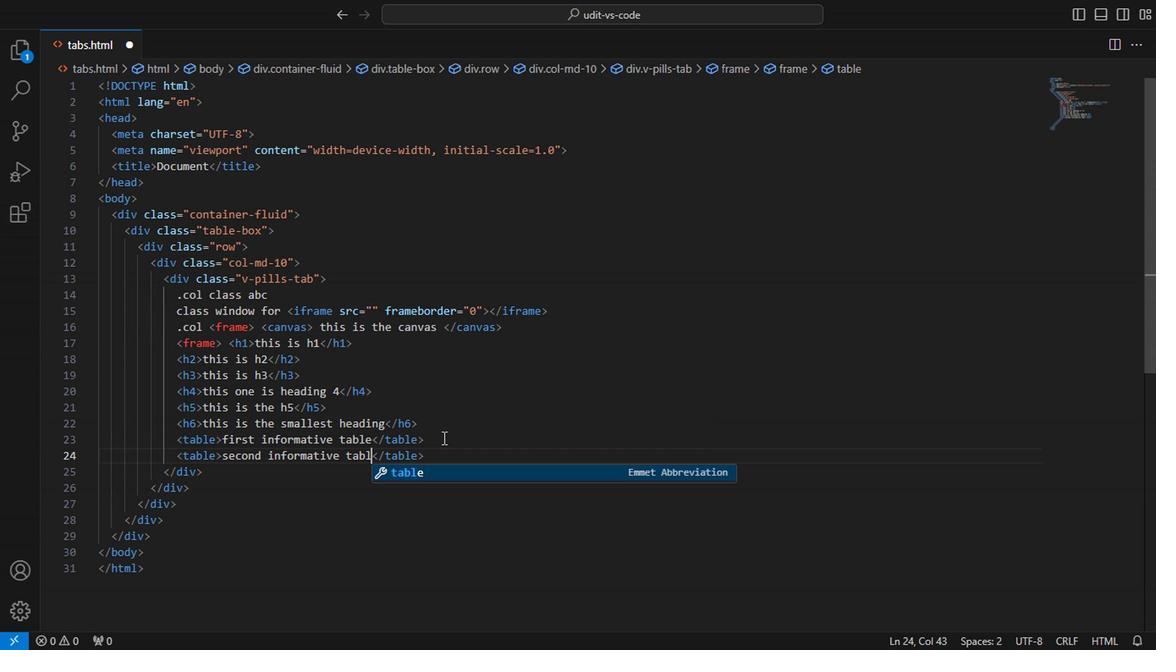 
Action: Mouse moved to (431, 451)
Screenshot: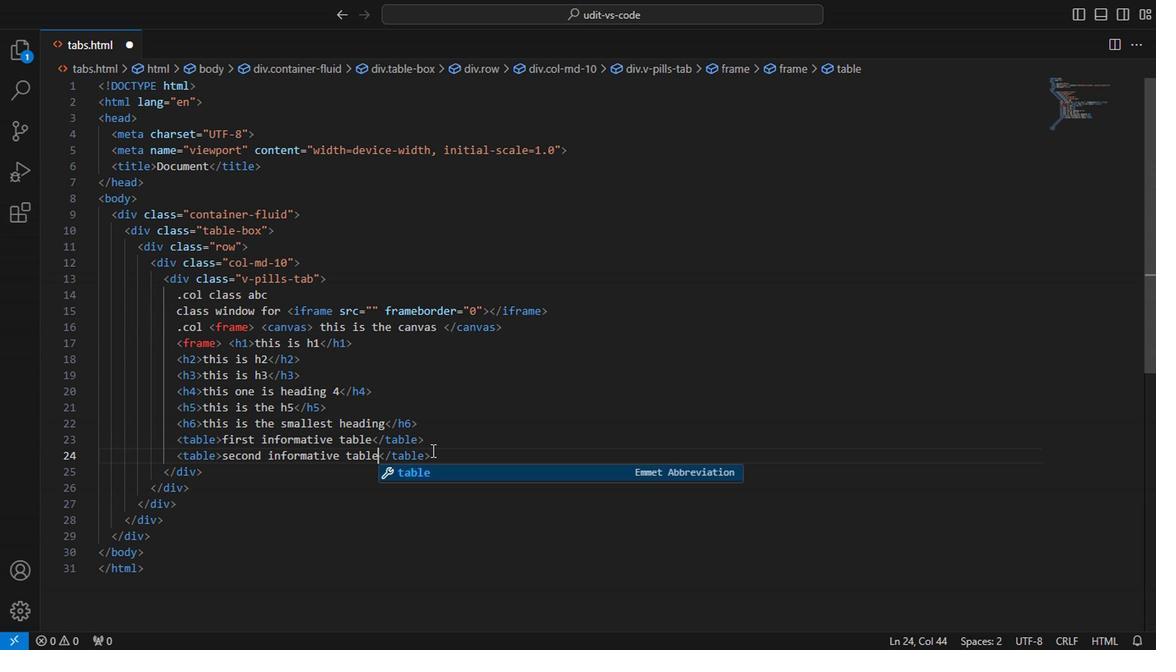 
Action: Mouse pressed left at (431, 451)
Screenshot: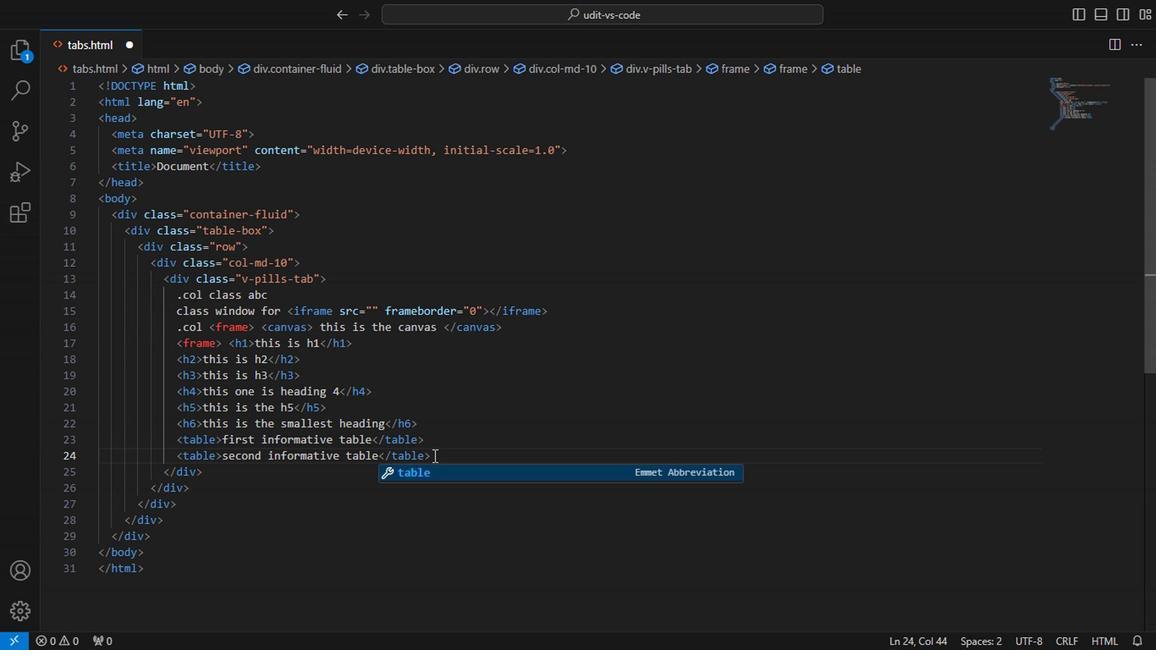 
Action: Key pressed <Key.enter>c
Screenshot: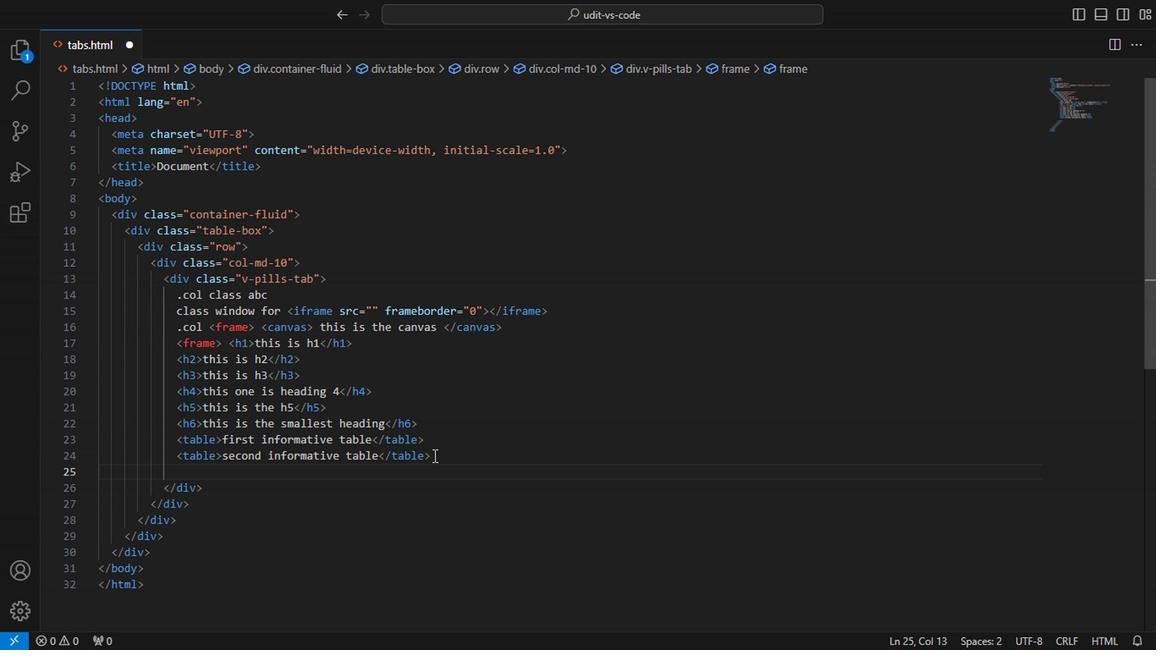 
Action: Mouse moved to (374, 427)
Screenshot: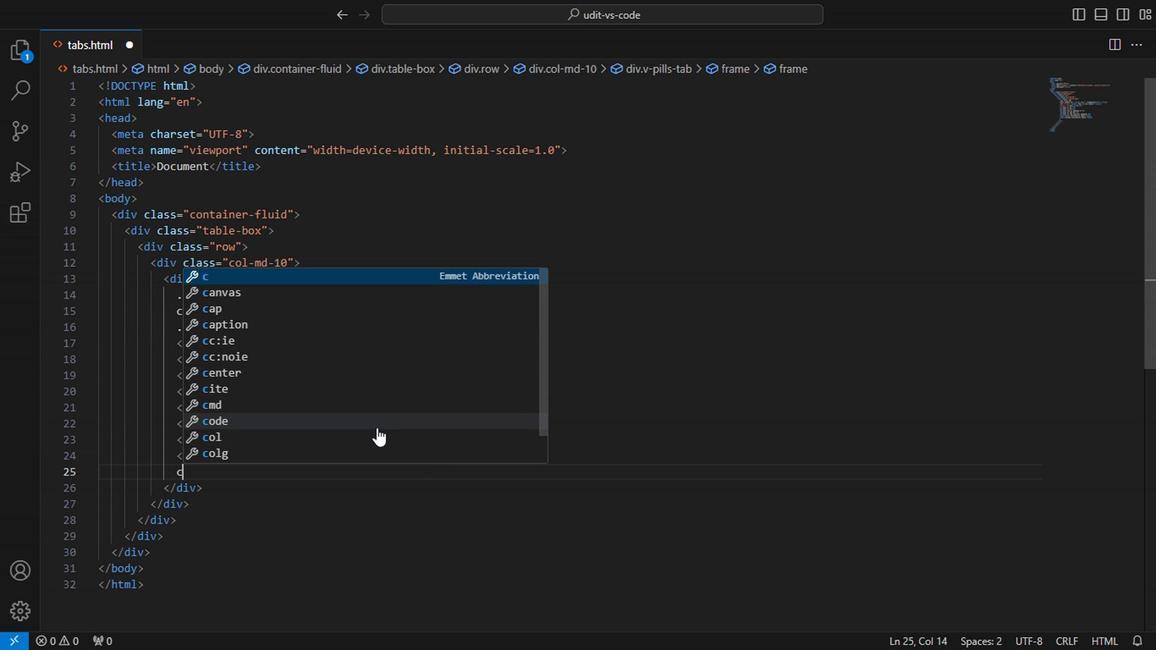 
Action: Mouse scrolled (374, 427) with delta (0, 0)
Screenshot: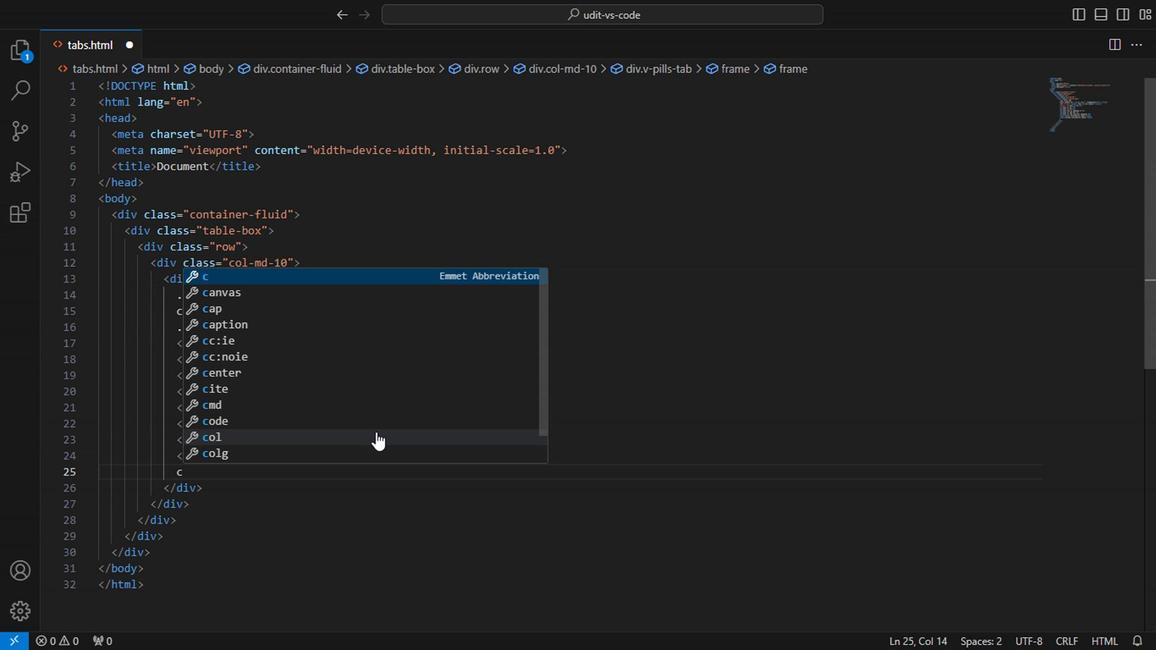 
Action: Mouse scrolled (374, 427) with delta (0, 0)
Screenshot: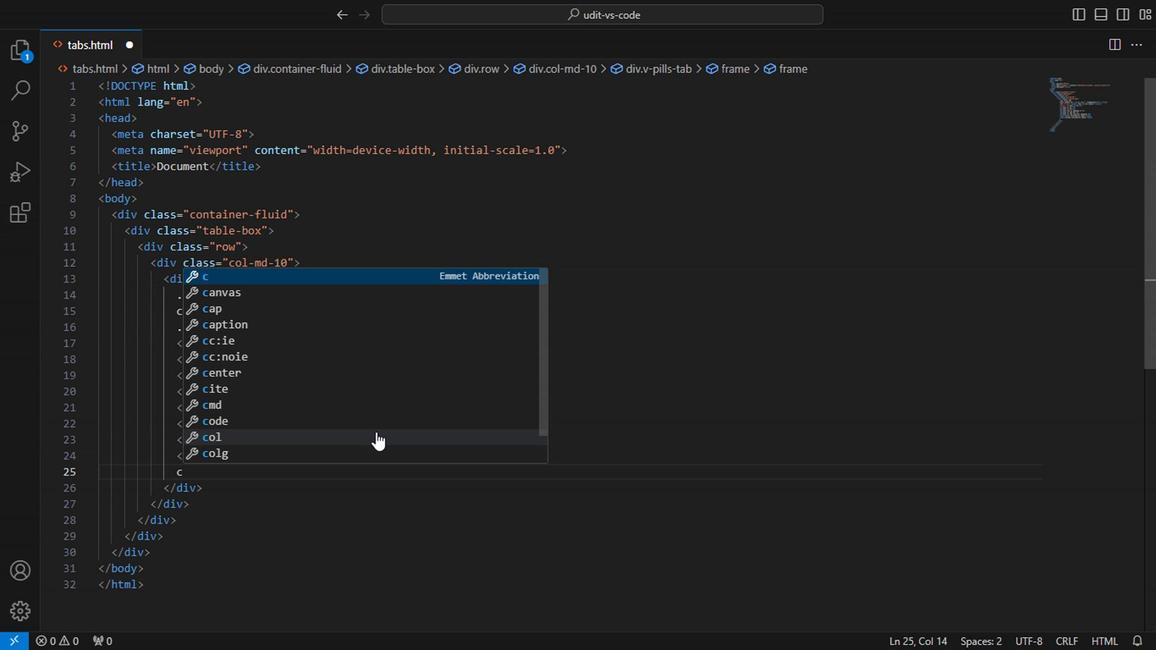 
Action: Mouse scrolled (374, 427) with delta (0, 0)
Screenshot: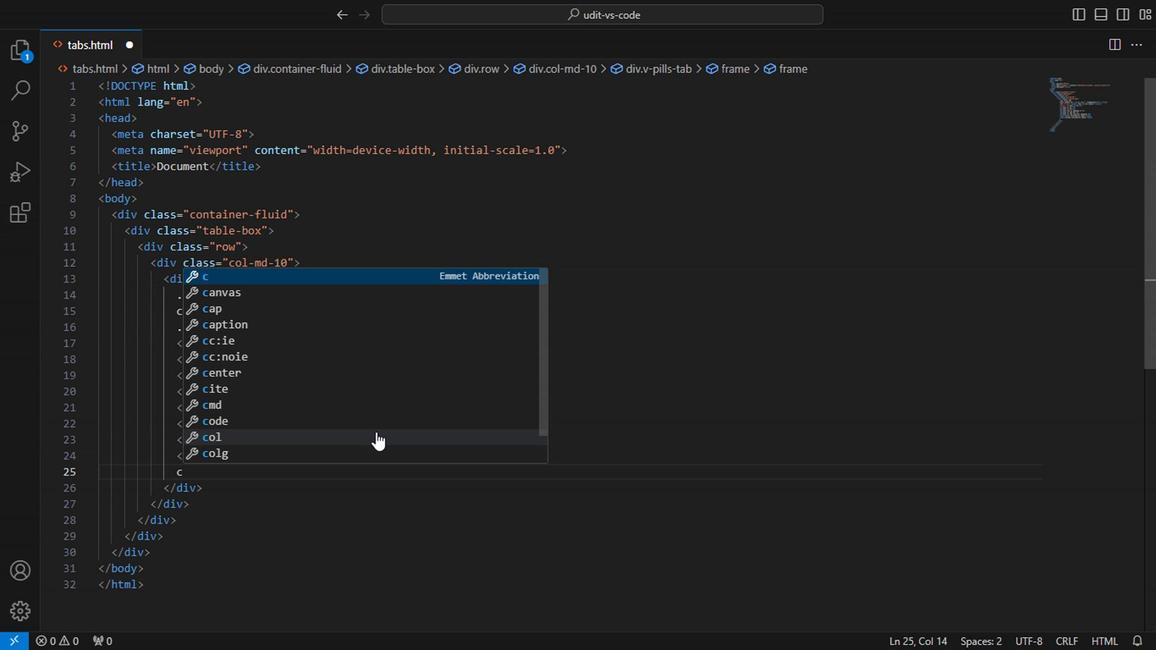 
Action: Mouse scrolled (374, 427) with delta (0, 0)
Screenshot: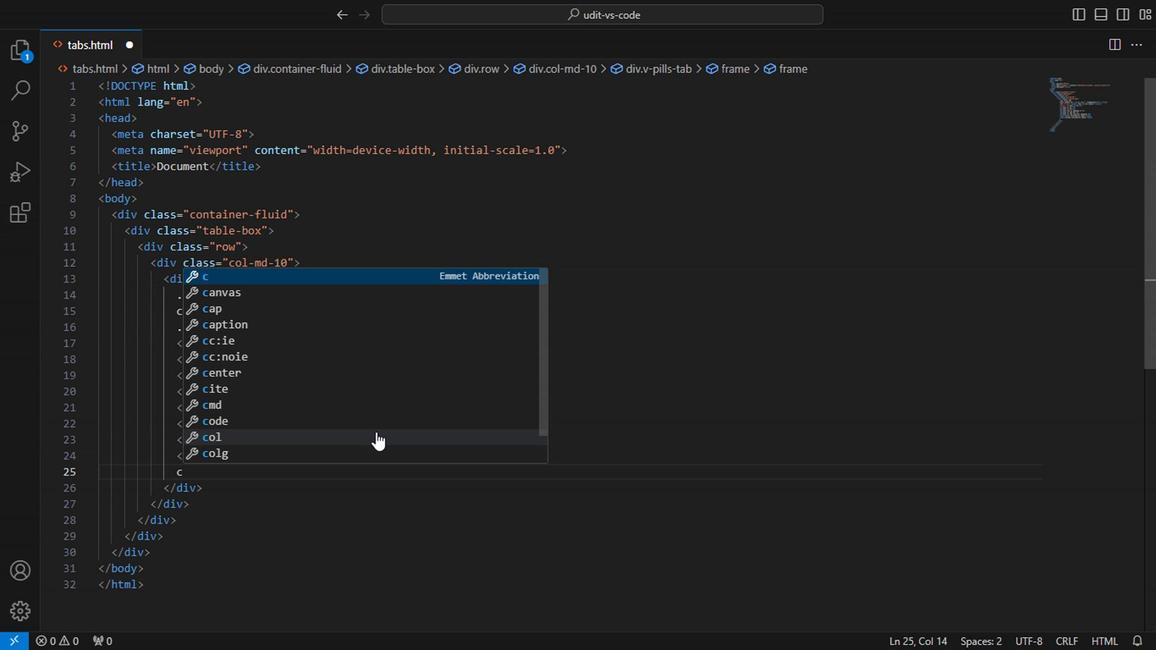 
Action: Mouse scrolled (374, 427) with delta (0, 0)
Screenshot: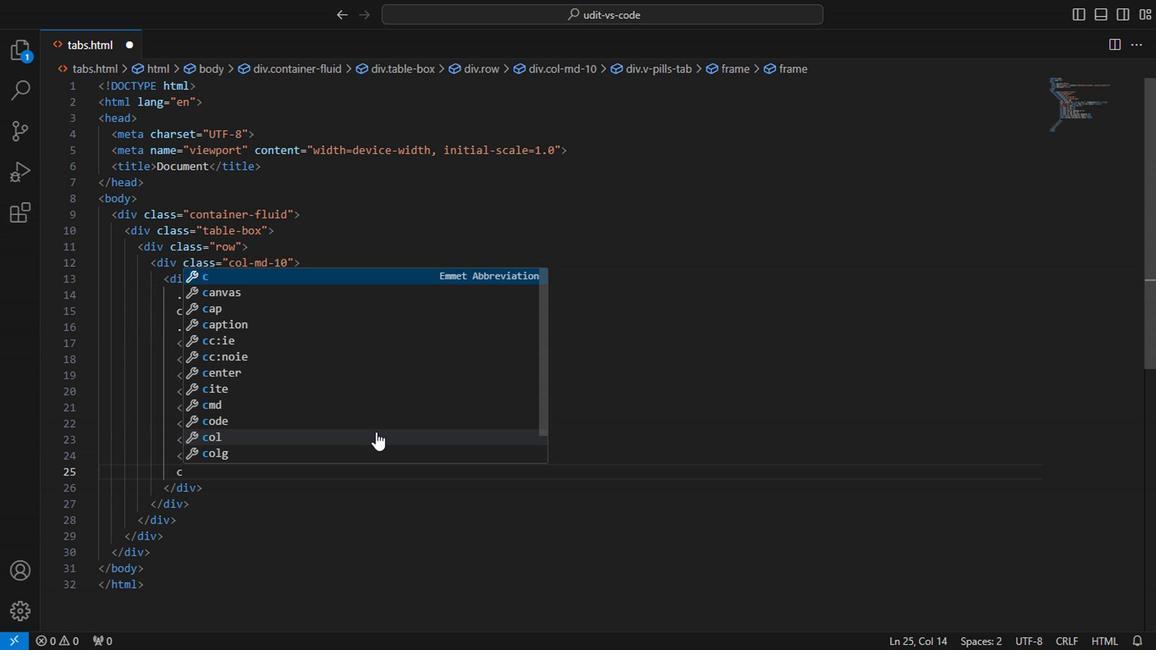 
Action: Mouse scrolled (374, 427) with delta (0, 0)
Screenshot: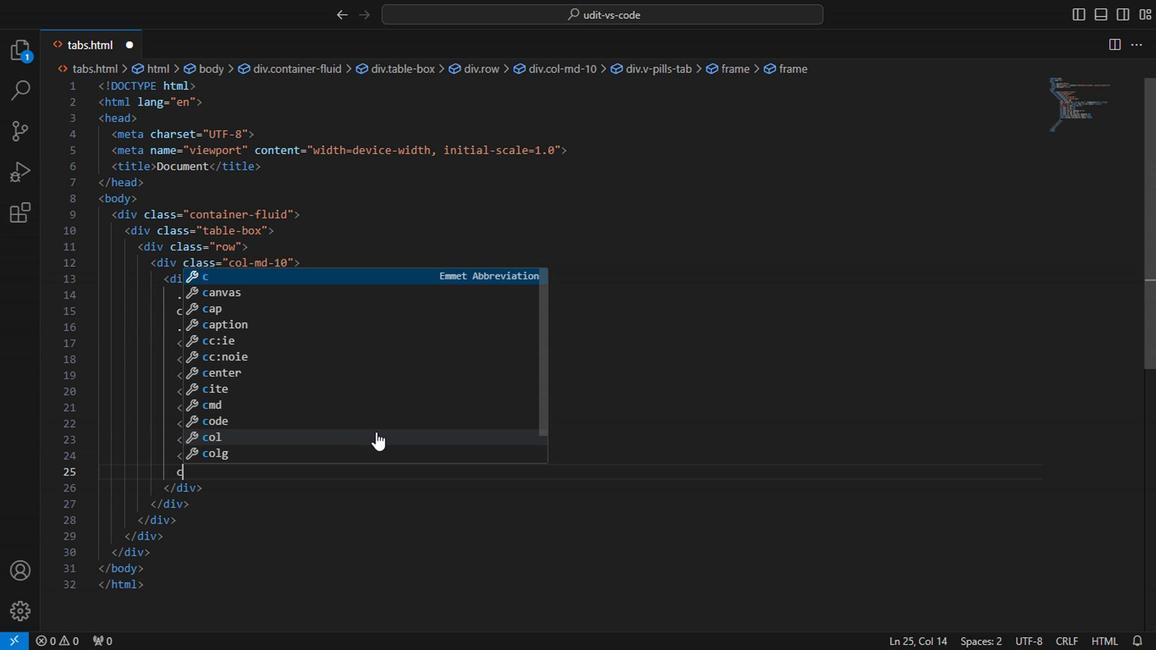 
Action: Mouse scrolled (374, 427) with delta (0, 0)
Screenshot: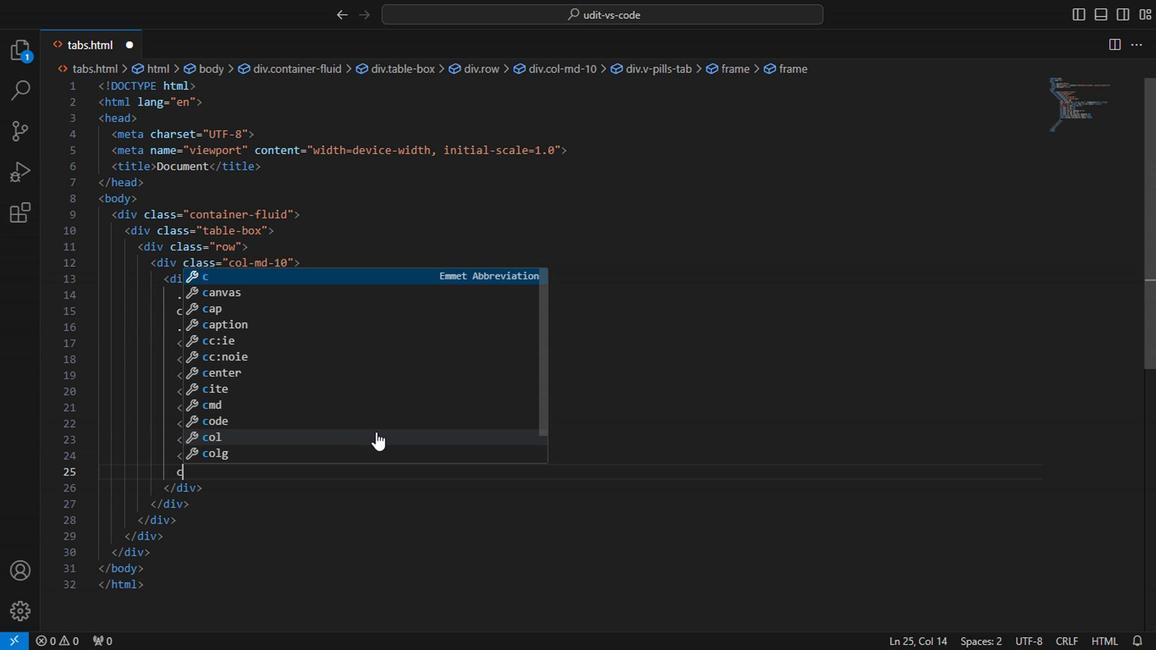 
Action: Mouse scrolled (374, 427) with delta (0, 0)
Screenshot: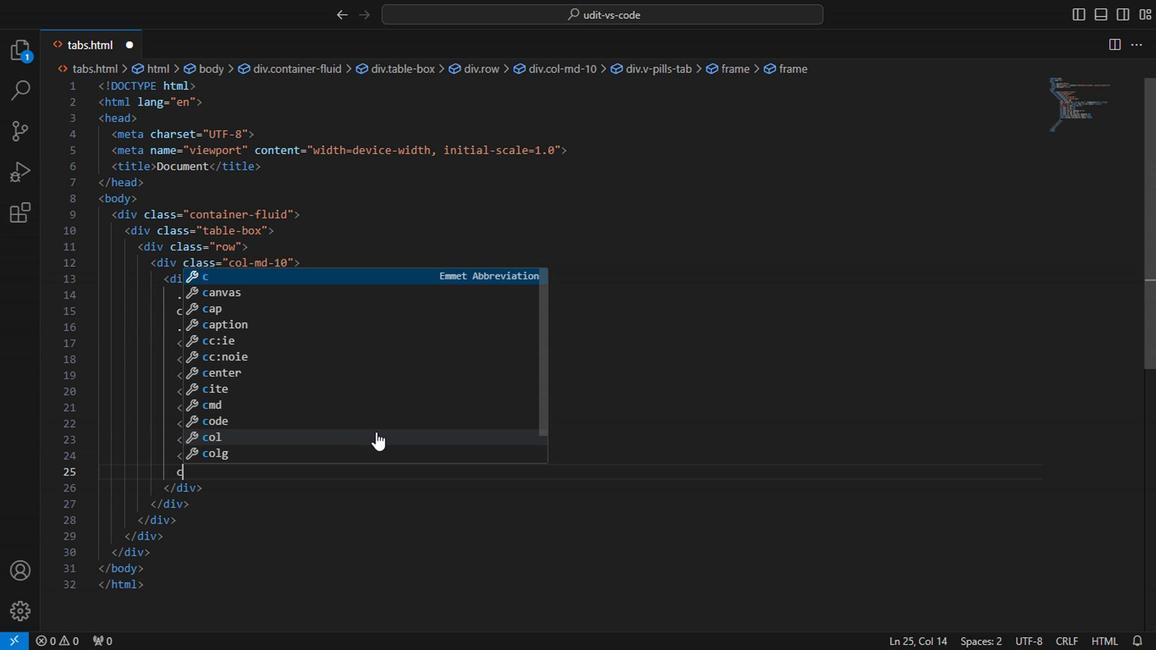 
Action: Mouse scrolled (374, 427) with delta (0, 0)
Screenshot: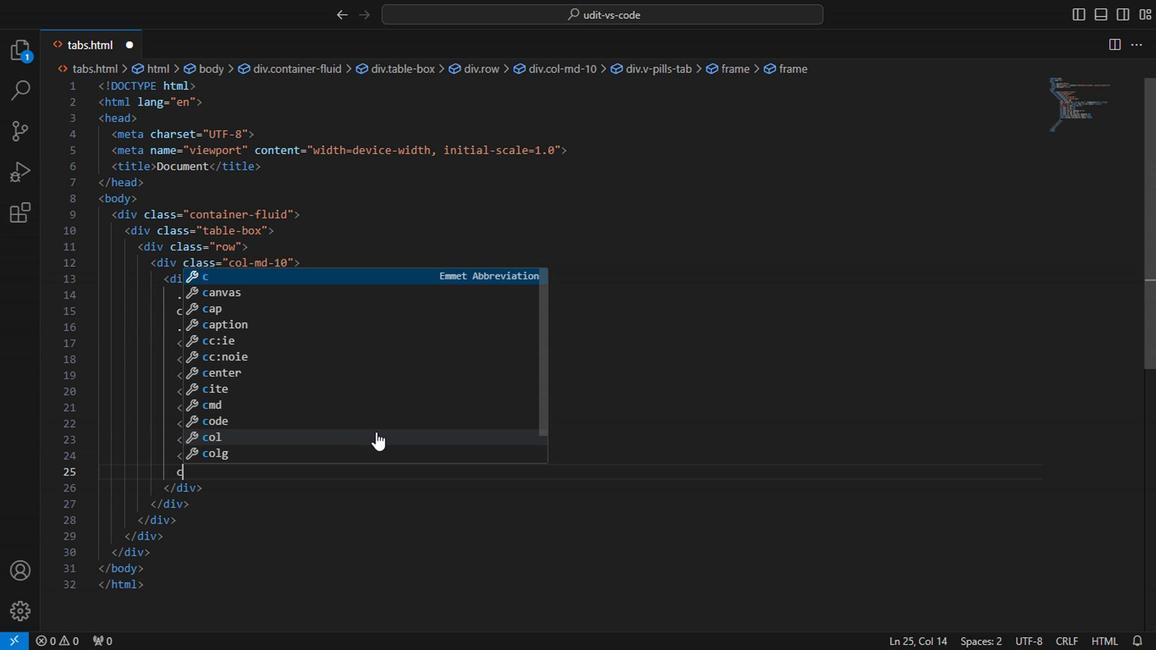 
Action: Mouse scrolled (374, 427) with delta (0, 0)
Screenshot: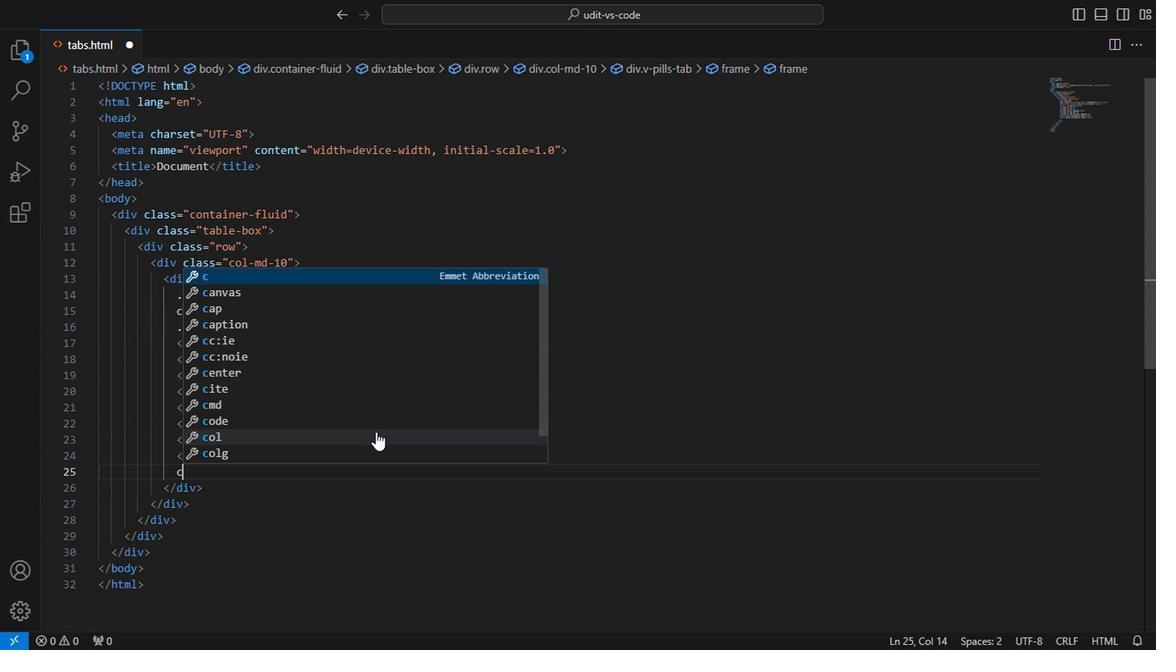
Action: Mouse scrolled (374, 427) with delta (0, 0)
Screenshot: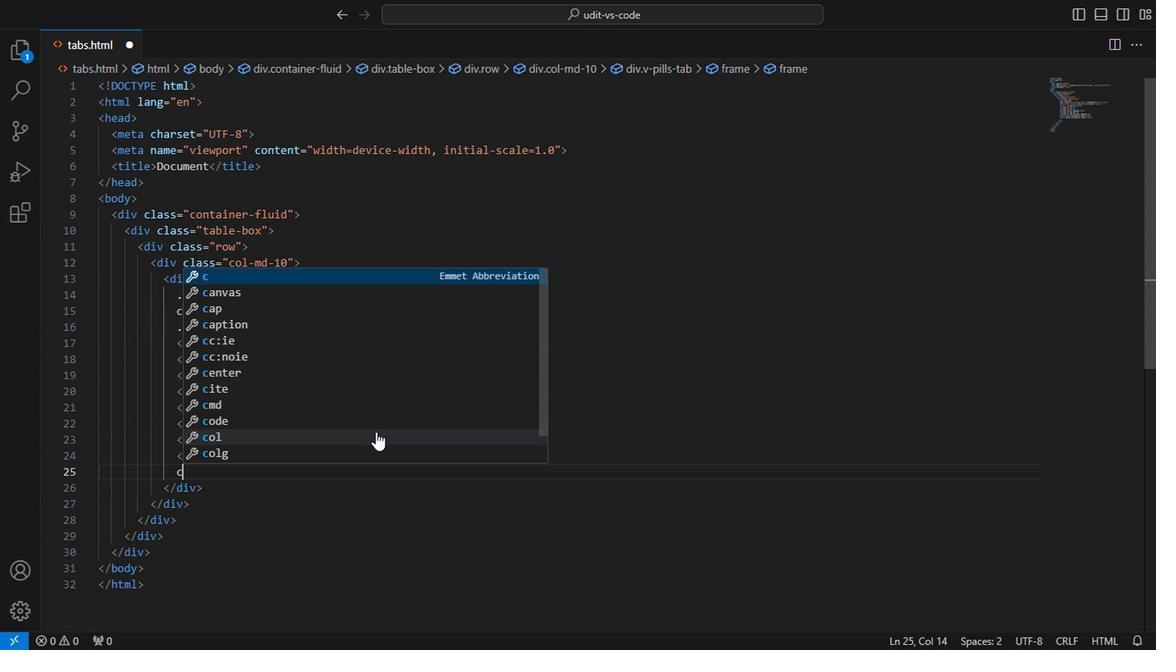
Action: Mouse scrolled (374, 427) with delta (0, 0)
Screenshot: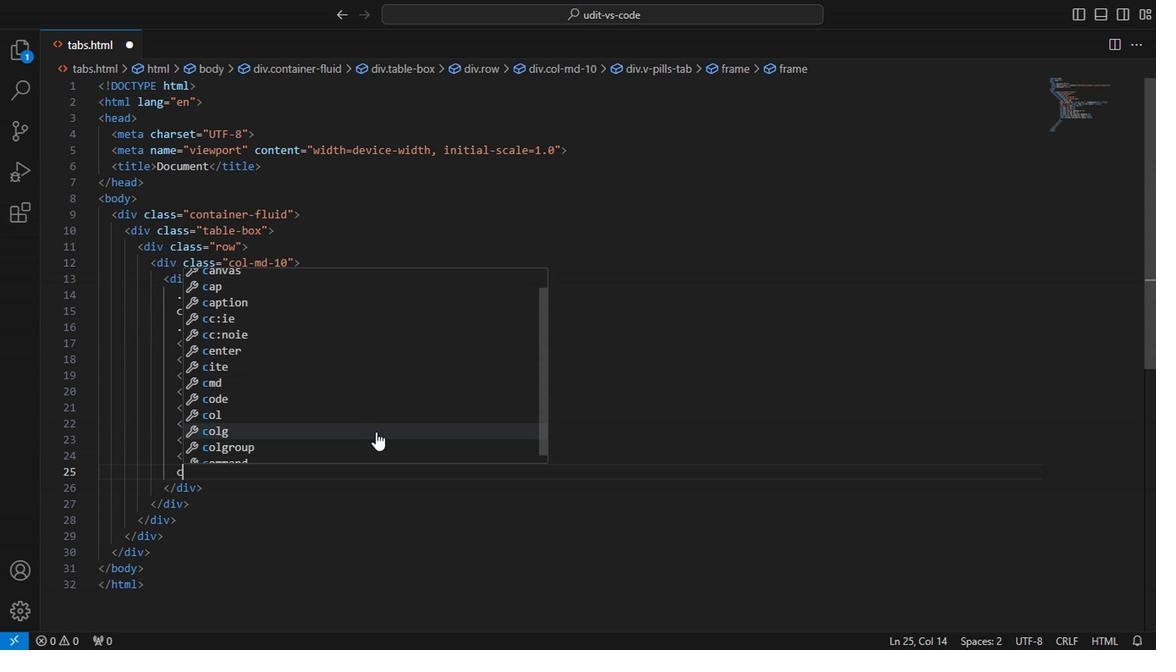 
Action: Mouse scrolled (374, 427) with delta (0, 0)
Screenshot: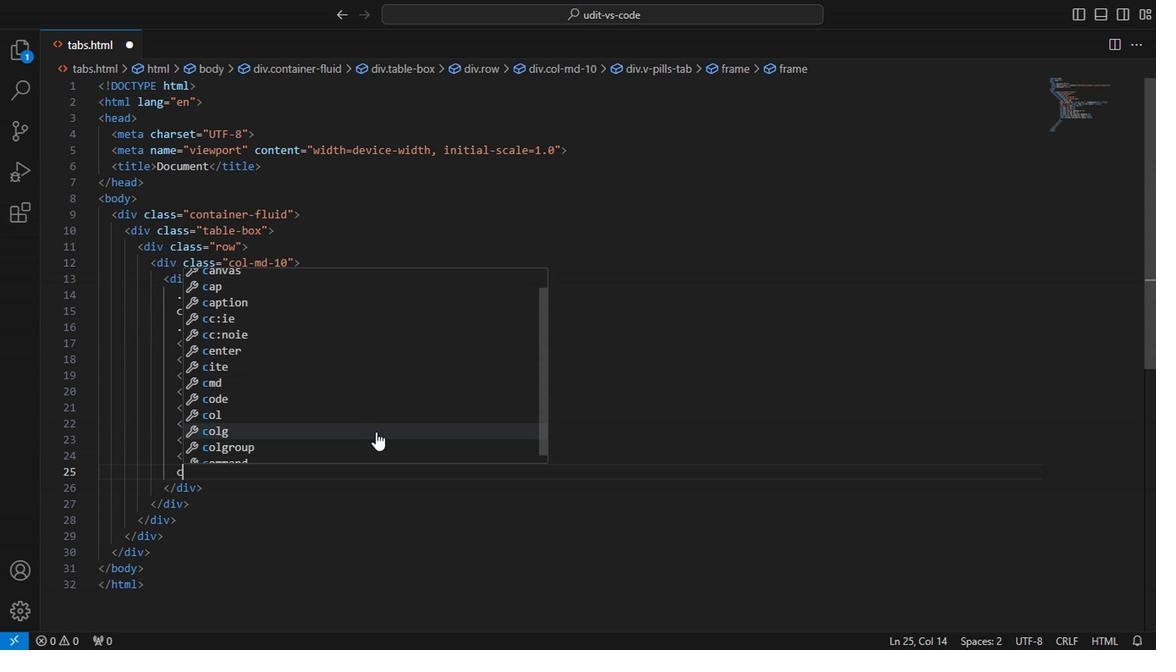 
Action: Mouse scrolled (374, 427) with delta (0, 0)
Screenshot: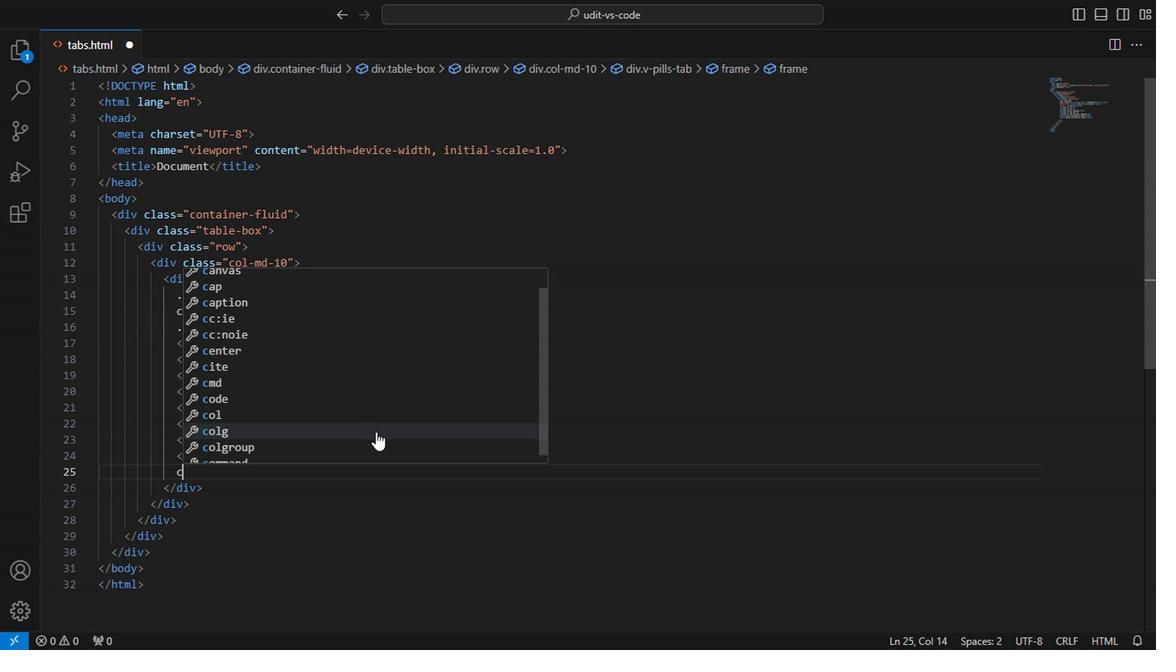 
Action: Mouse scrolled (374, 427) with delta (0, 0)
Screenshot: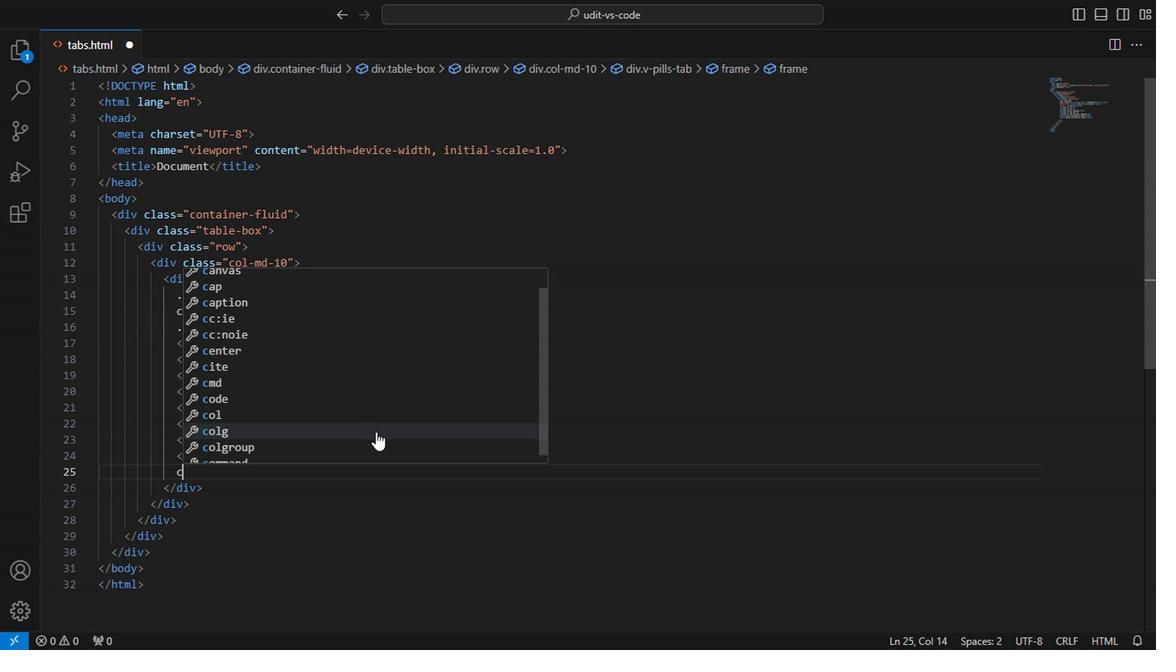 
Action: Mouse scrolled (374, 427) with delta (0, 0)
Screenshot: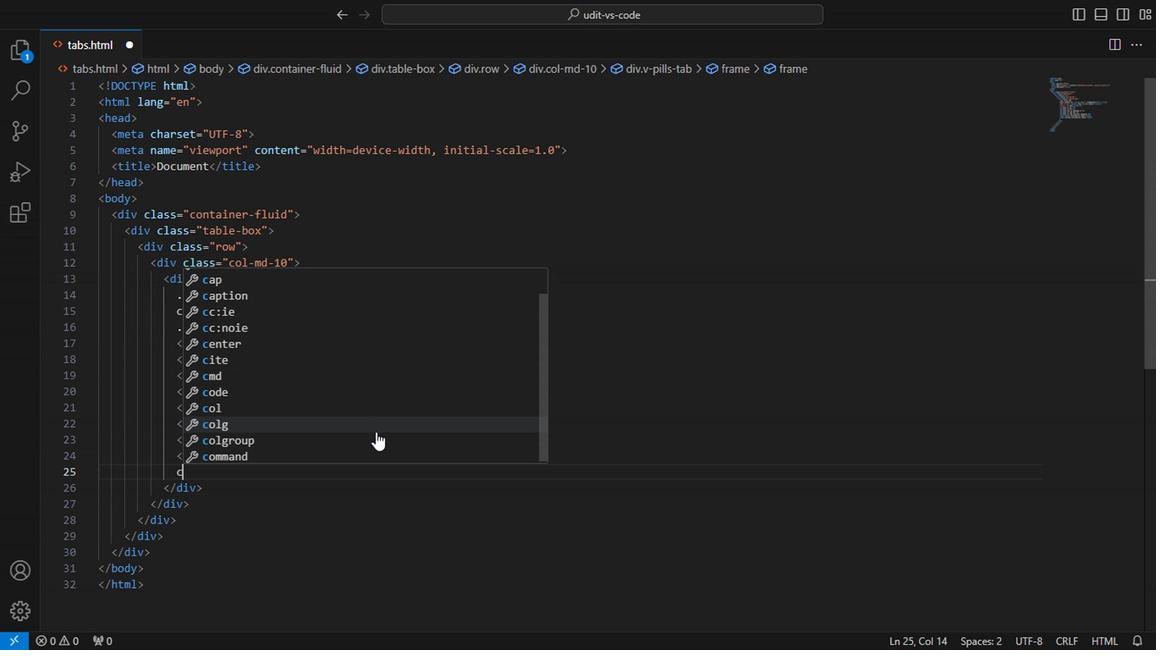 
Action: Mouse scrolled (374, 427) with delta (0, 0)
Screenshot: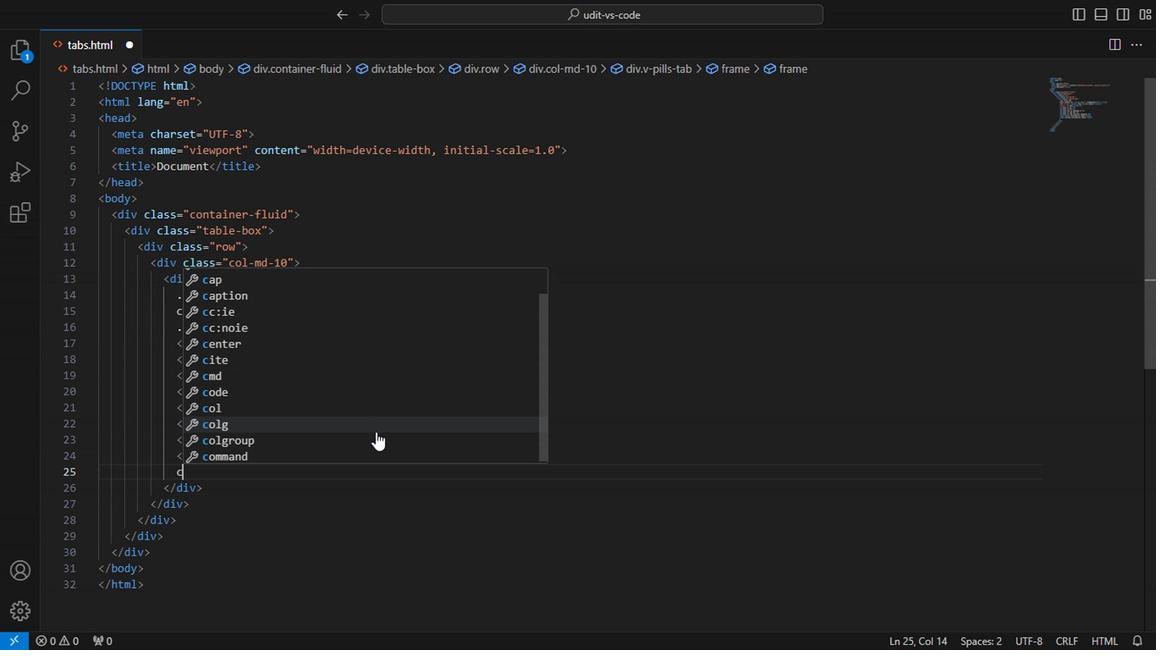 
Action: Mouse scrolled (374, 427) with delta (0, 0)
Screenshot: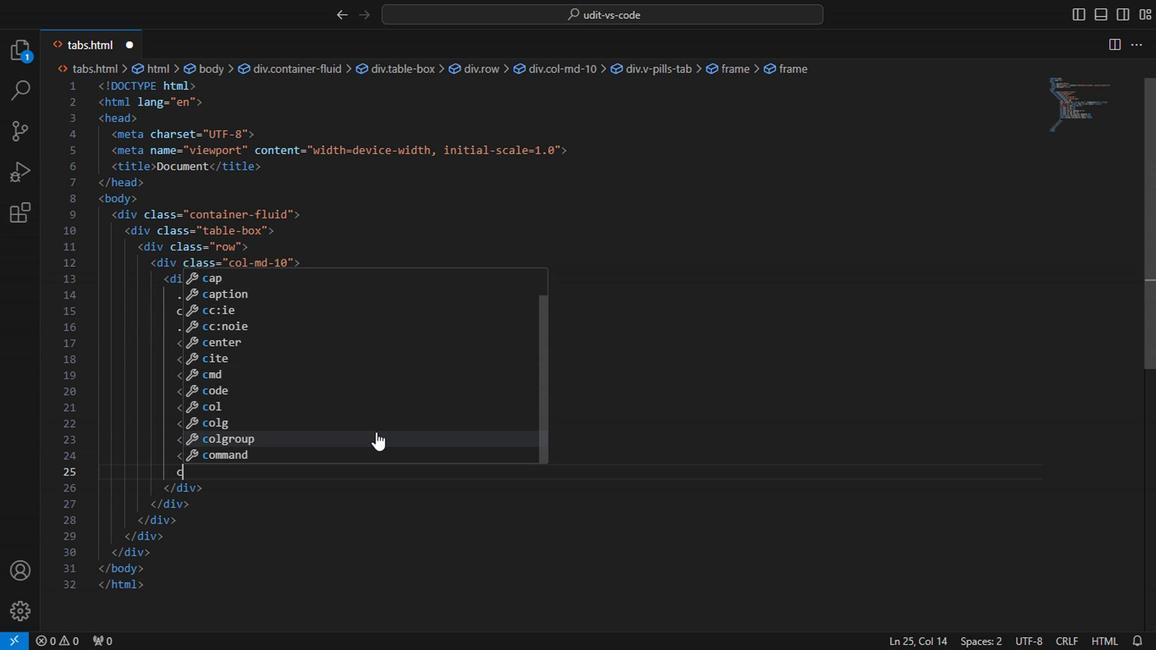 
Action: Mouse scrolled (374, 427) with delta (0, 0)
Screenshot: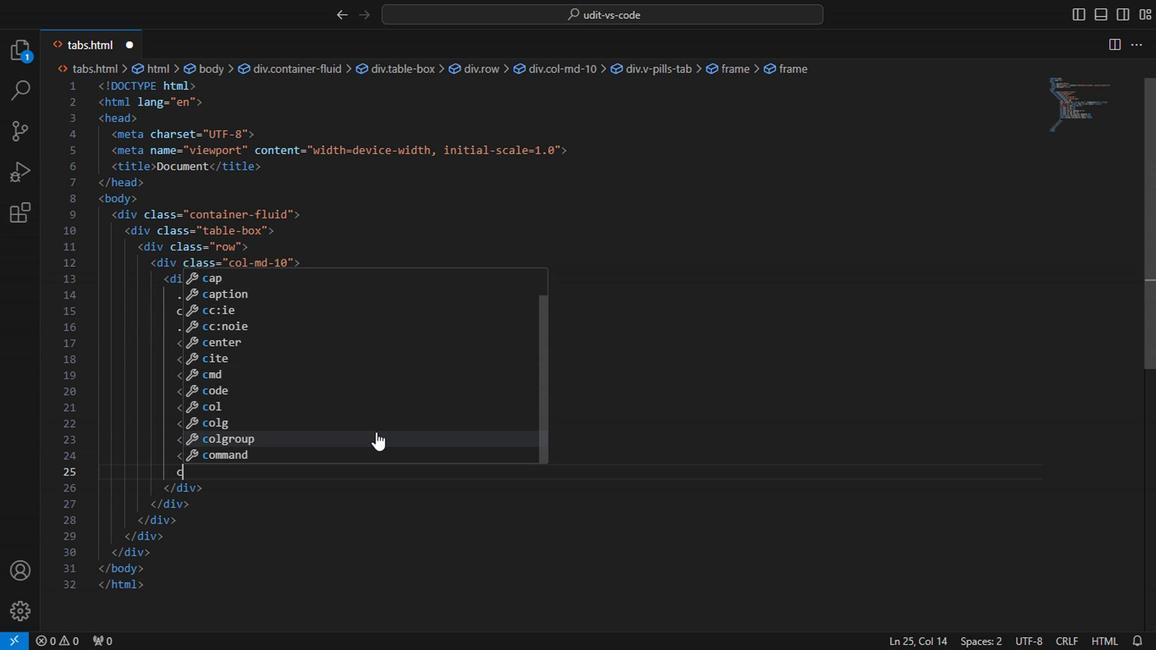 
Action: Mouse scrolled (374, 427) with delta (0, 0)
Screenshot: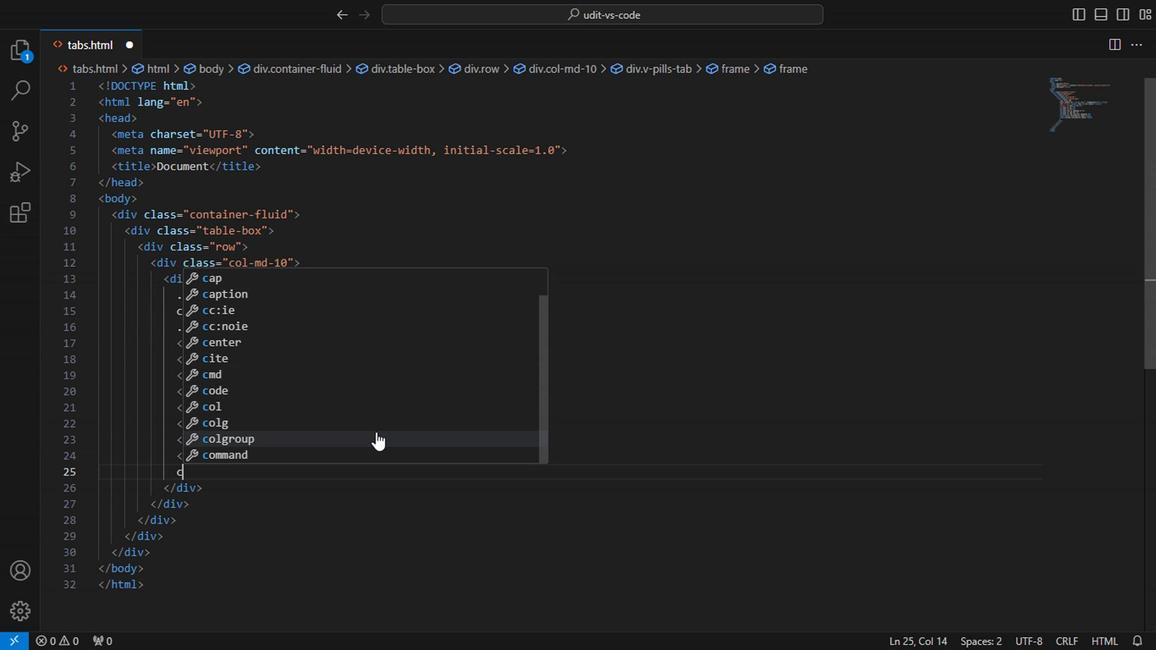 
Action: Mouse scrolled (374, 427) with delta (0, 0)
Screenshot: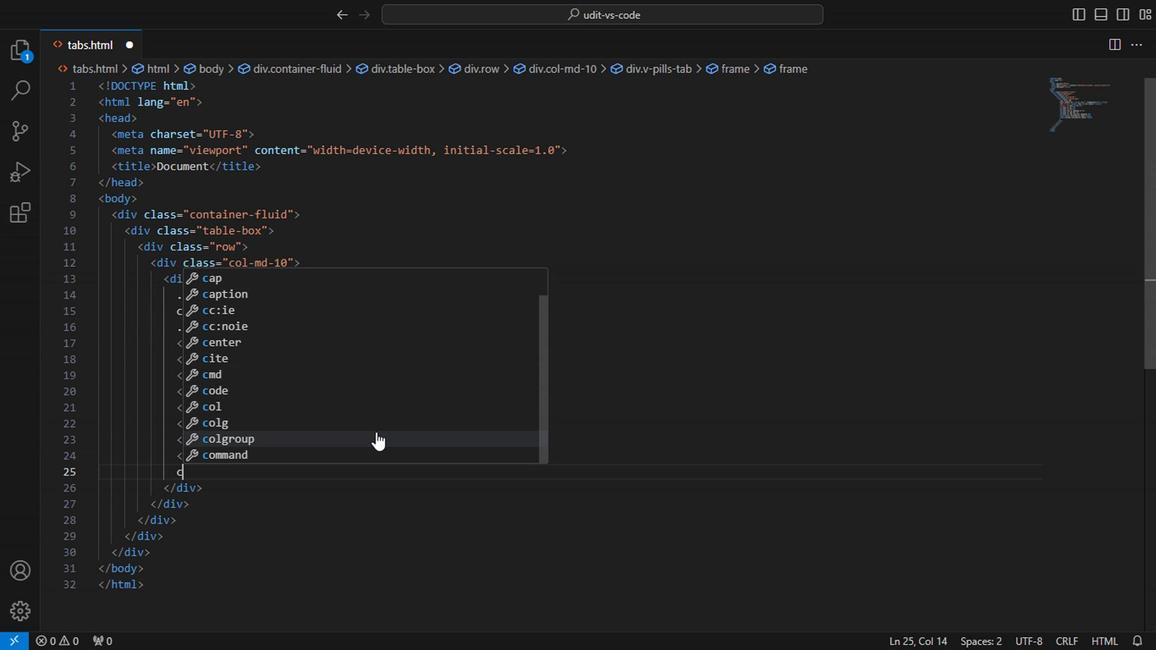 
Action: Mouse scrolled (374, 427) with delta (0, 0)
Screenshot: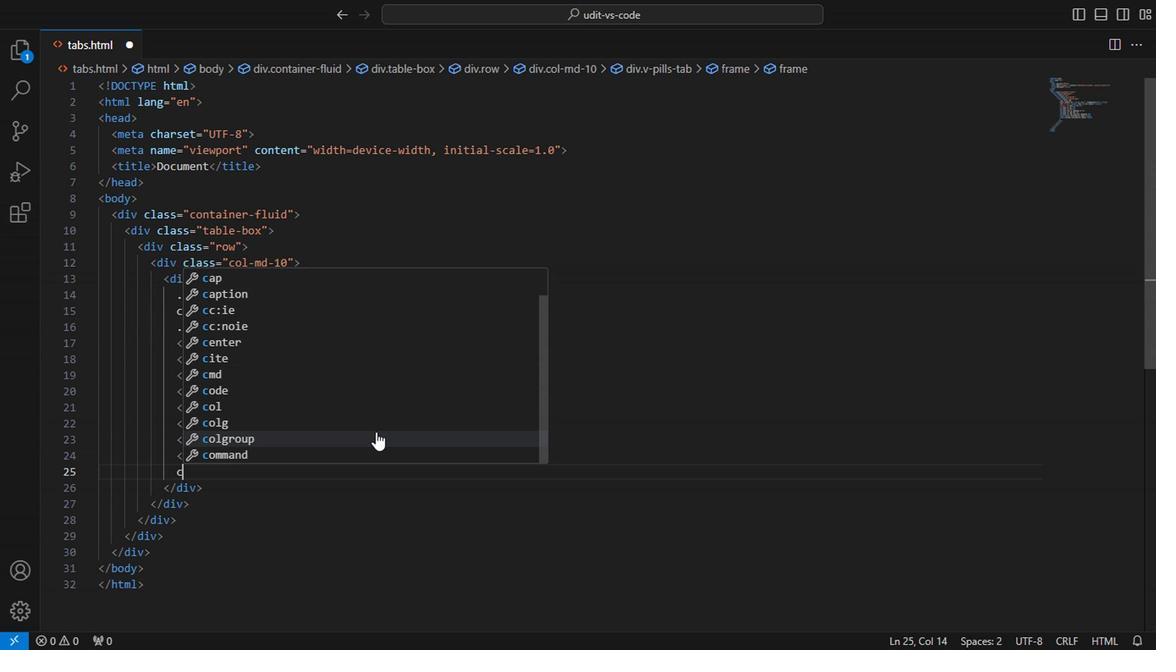 
Action: Mouse scrolled (374, 427) with delta (0, 0)
Screenshot: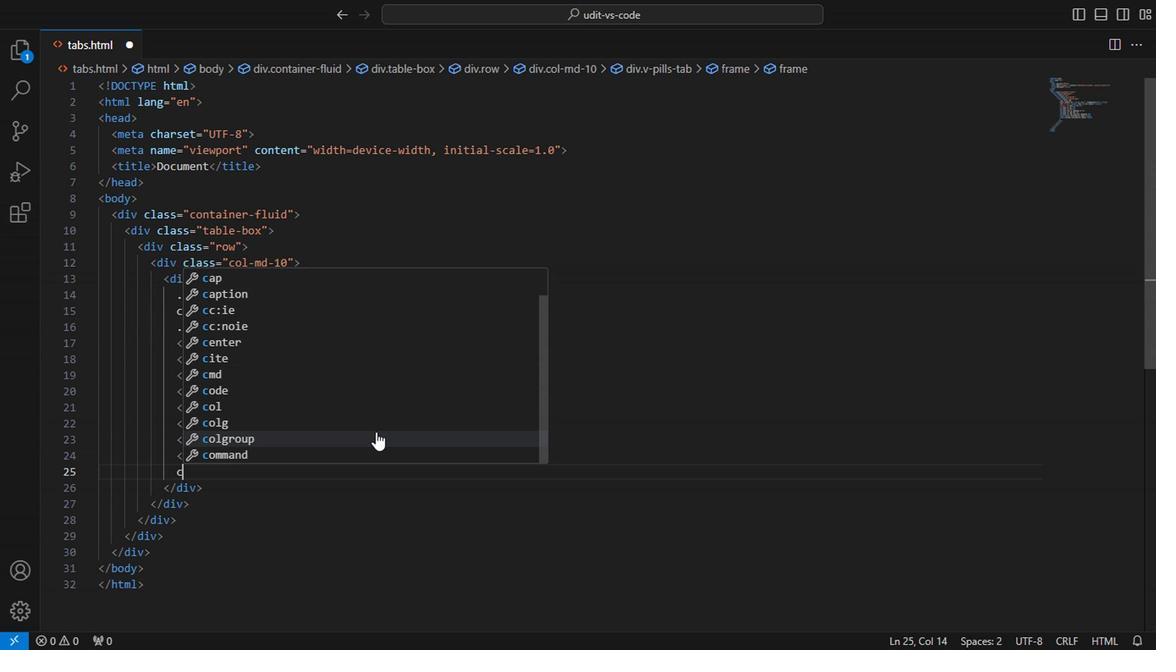 
Action: Mouse scrolled (374, 427) with delta (0, 0)
Screenshot: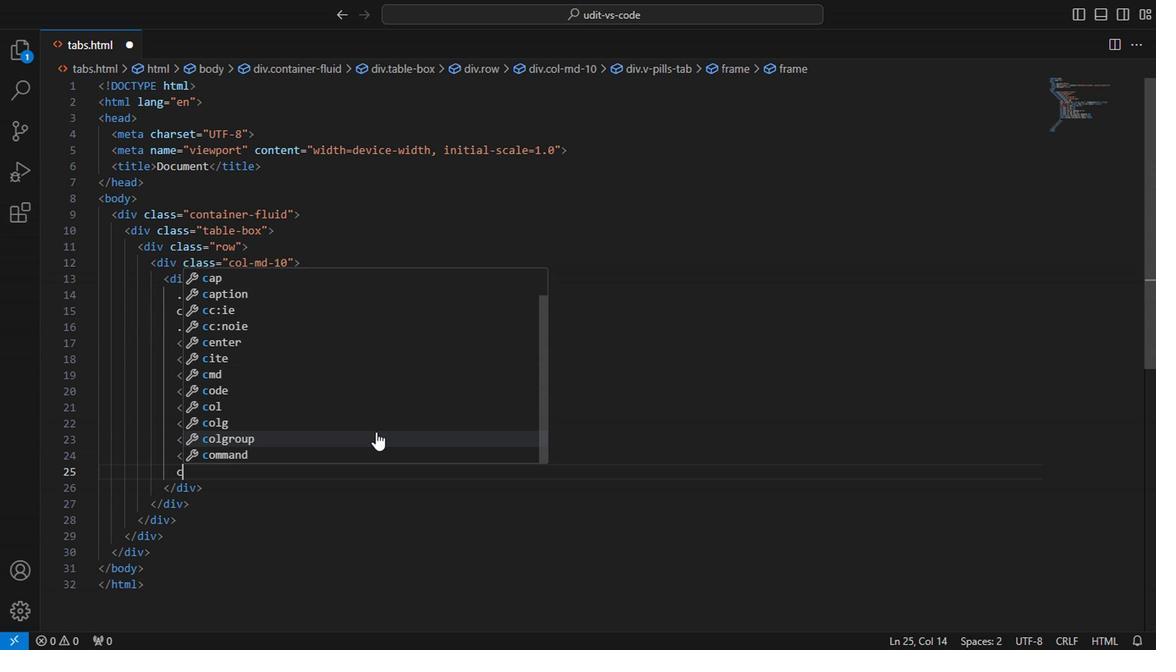 
Action: Mouse scrolled (374, 427) with delta (0, 0)
Screenshot: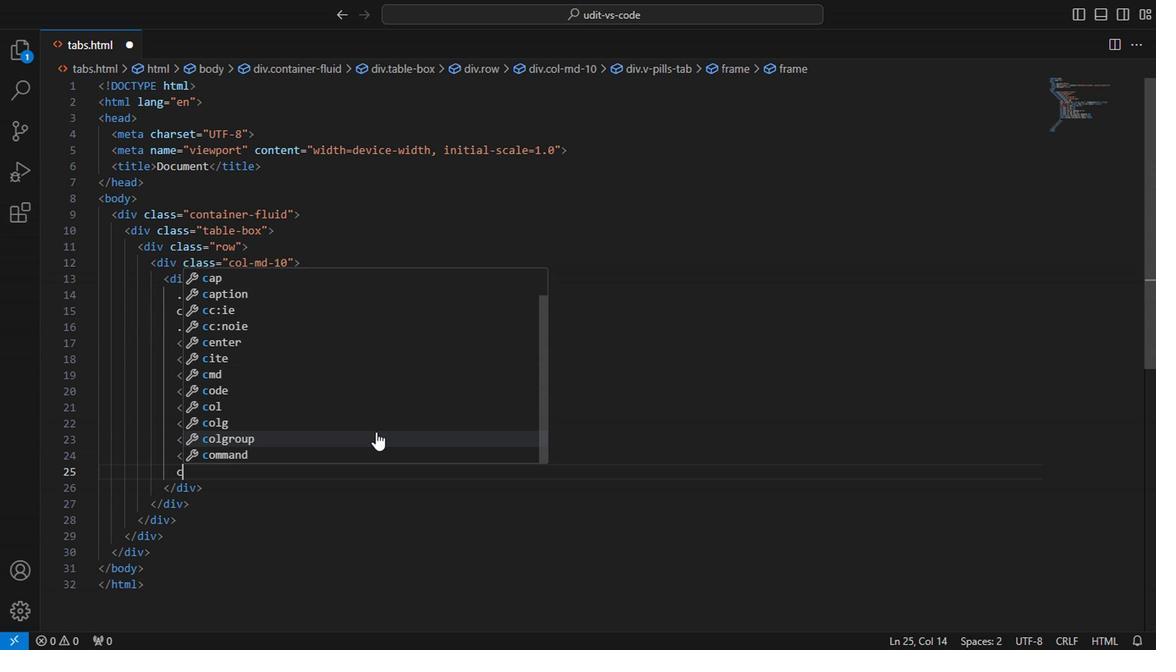 
Action: Mouse scrolled (374, 427) with delta (0, 0)
Screenshot: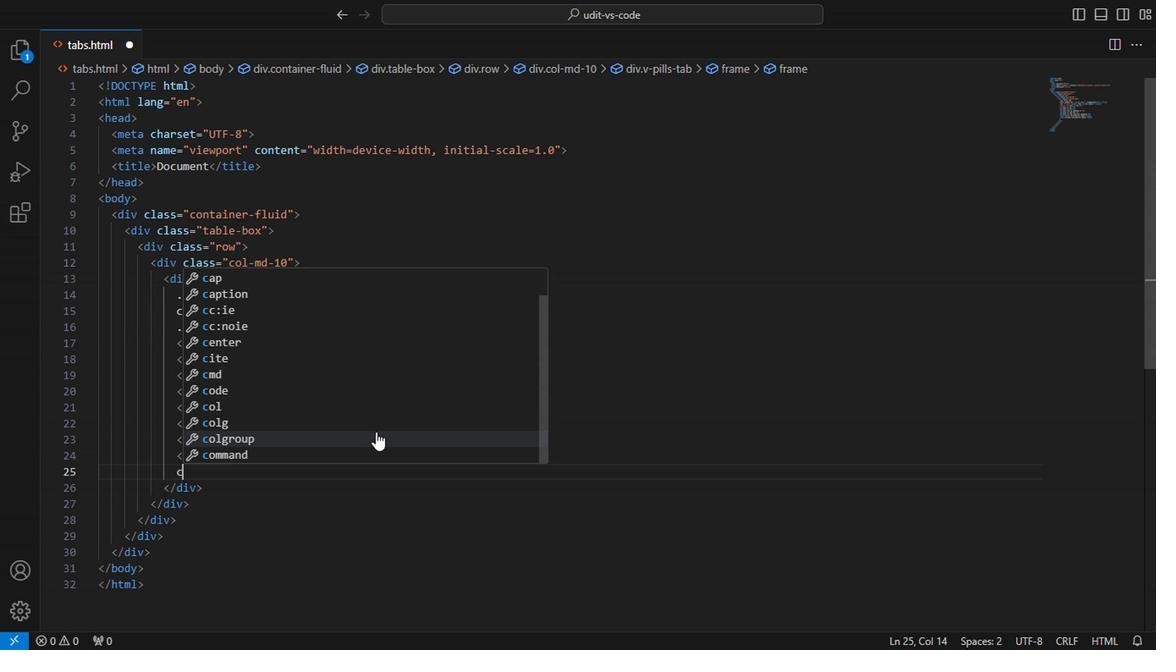 
Action: Mouse scrolled (374, 427) with delta (0, 0)
Screenshot: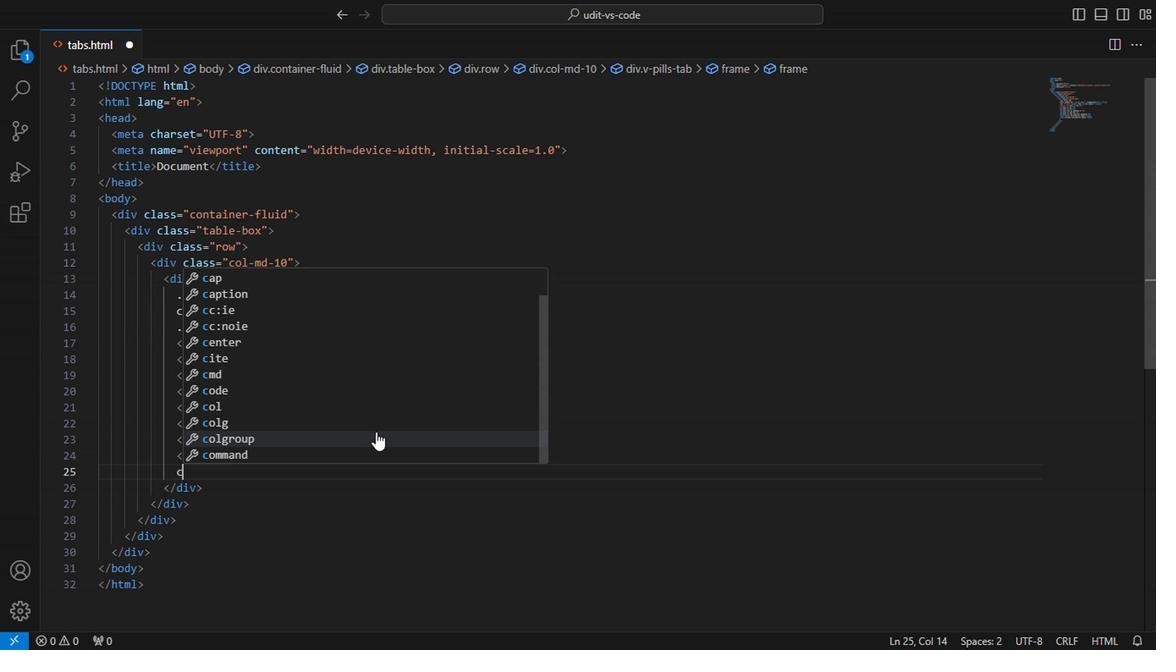
Action: Mouse scrolled (374, 427) with delta (0, 0)
Screenshot: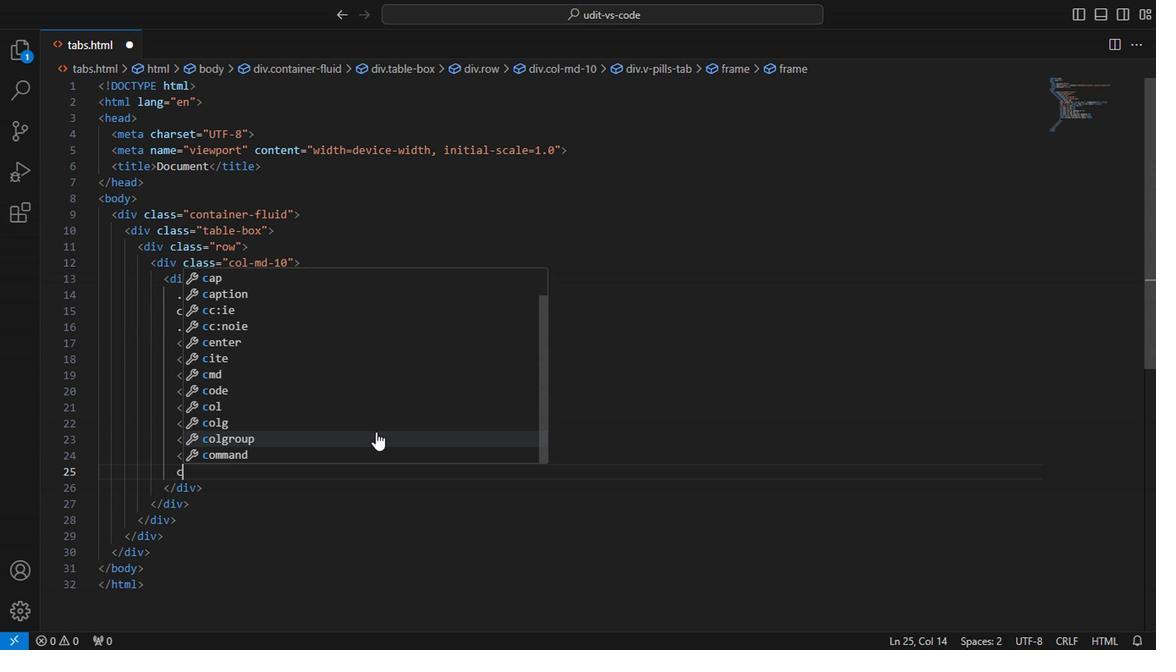 
Action: Mouse scrolled (374, 427) with delta (0, 0)
Screenshot: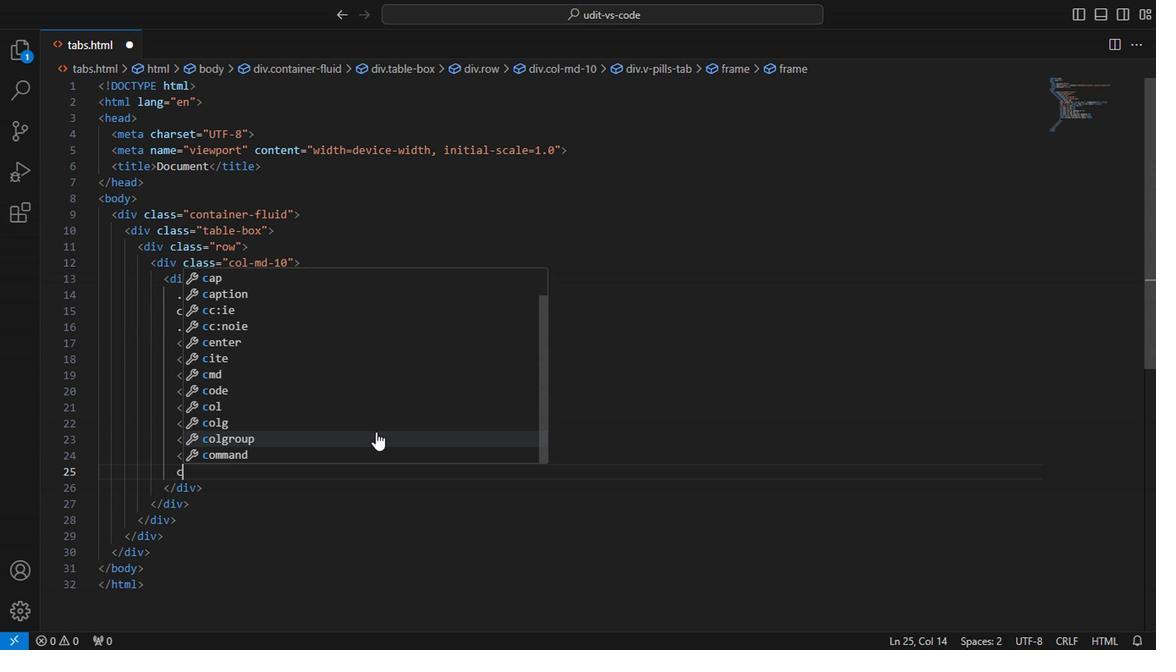 
Action: Mouse scrolled (374, 427) with delta (0, 0)
Screenshot: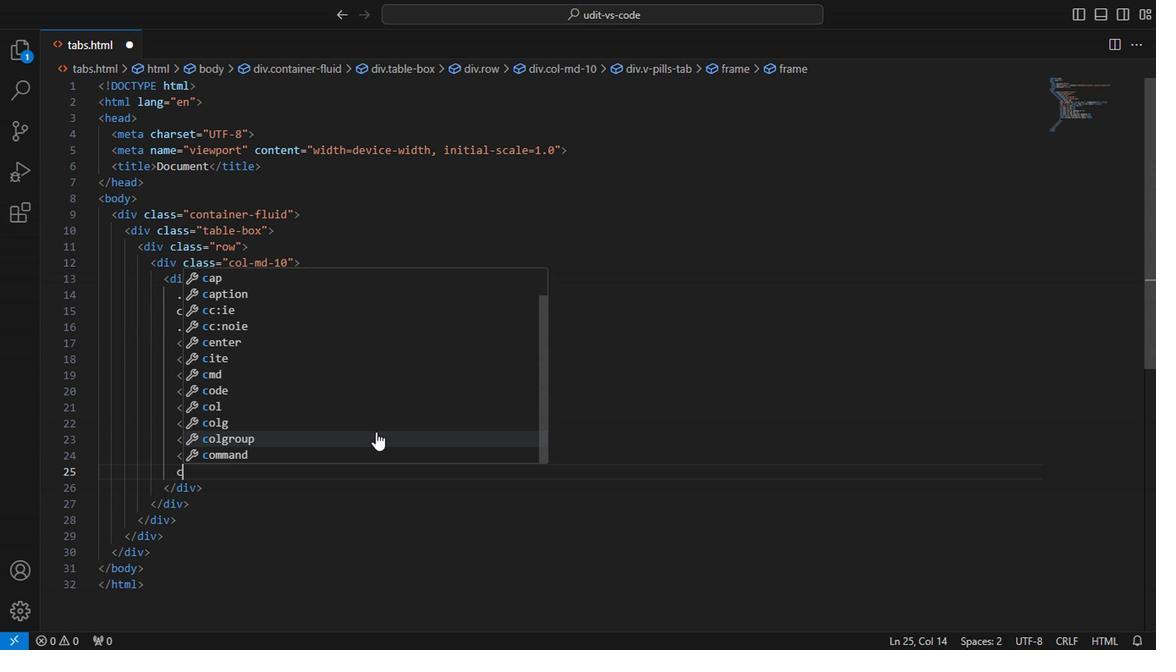 
Action: Mouse scrolled (374, 427) with delta (0, 0)
Screenshot: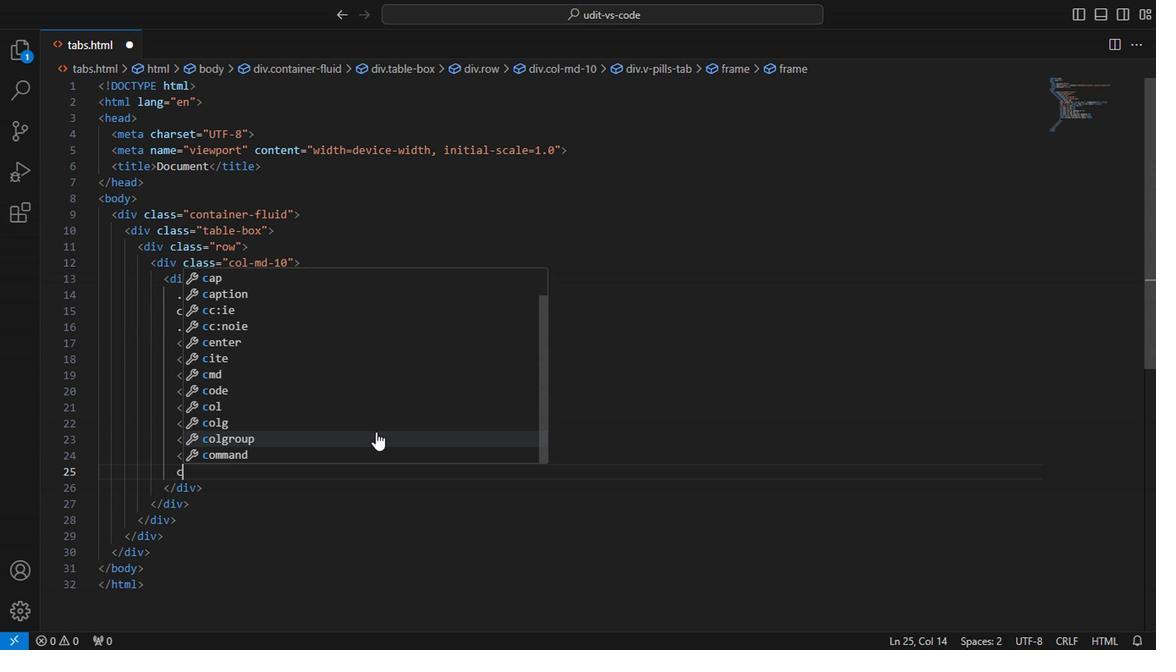 
Action: Mouse scrolled (374, 427) with delta (0, 0)
Screenshot: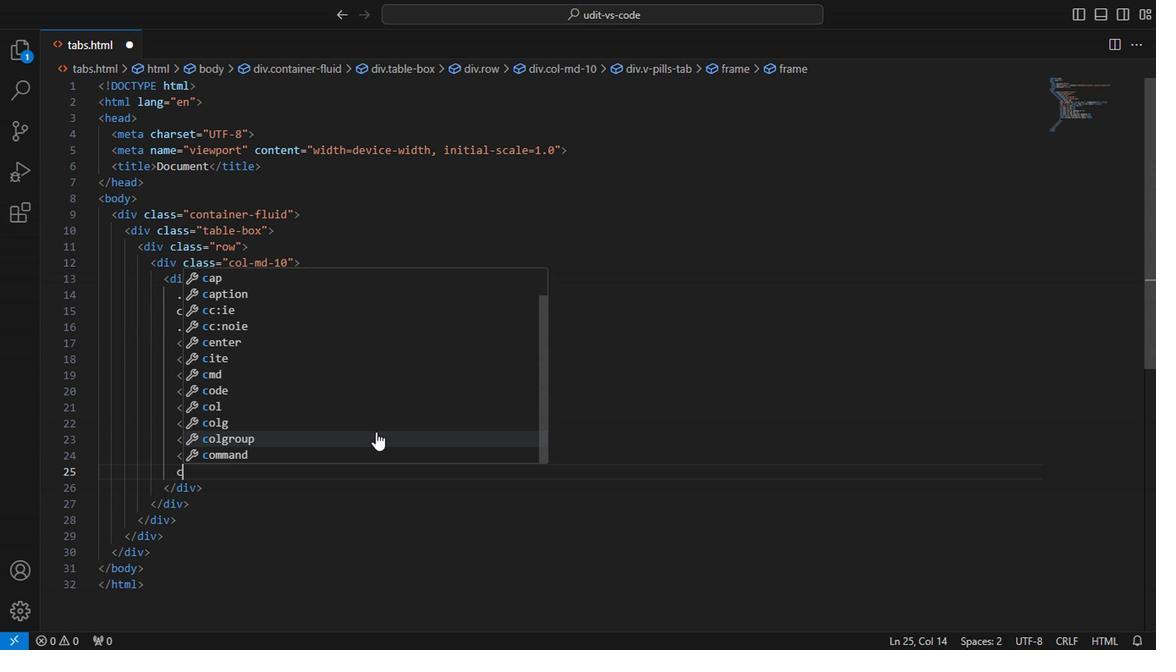 
Action: Mouse moved to (350, 435)
Screenshot: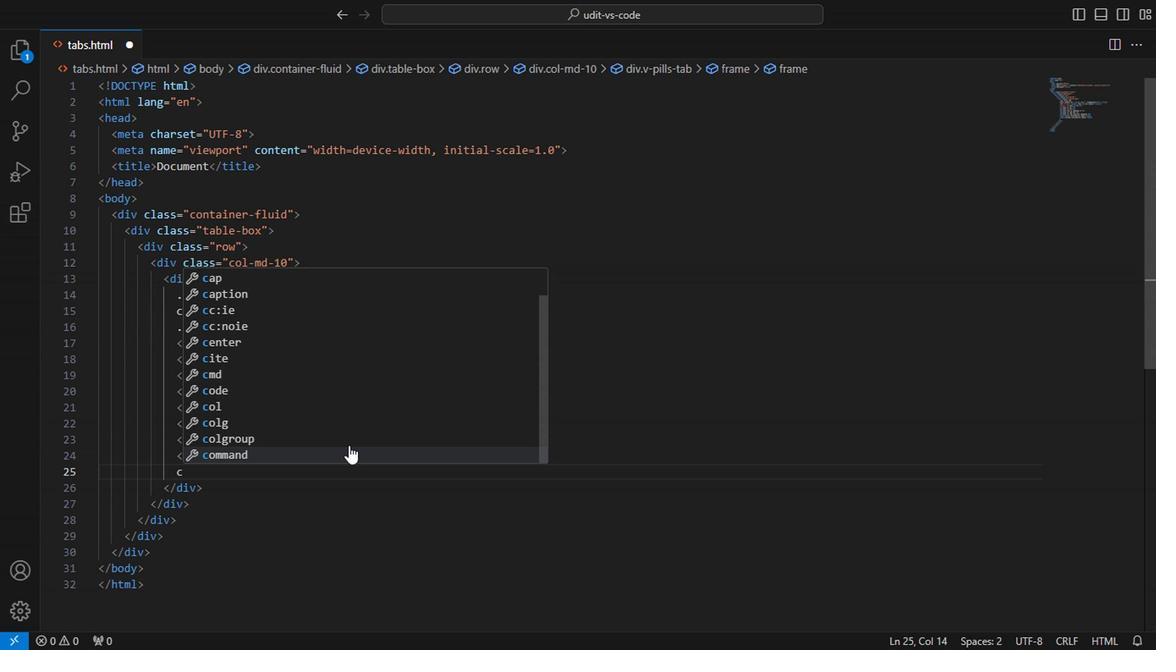 
Action: Mouse pressed left at (350, 435)
Screenshot: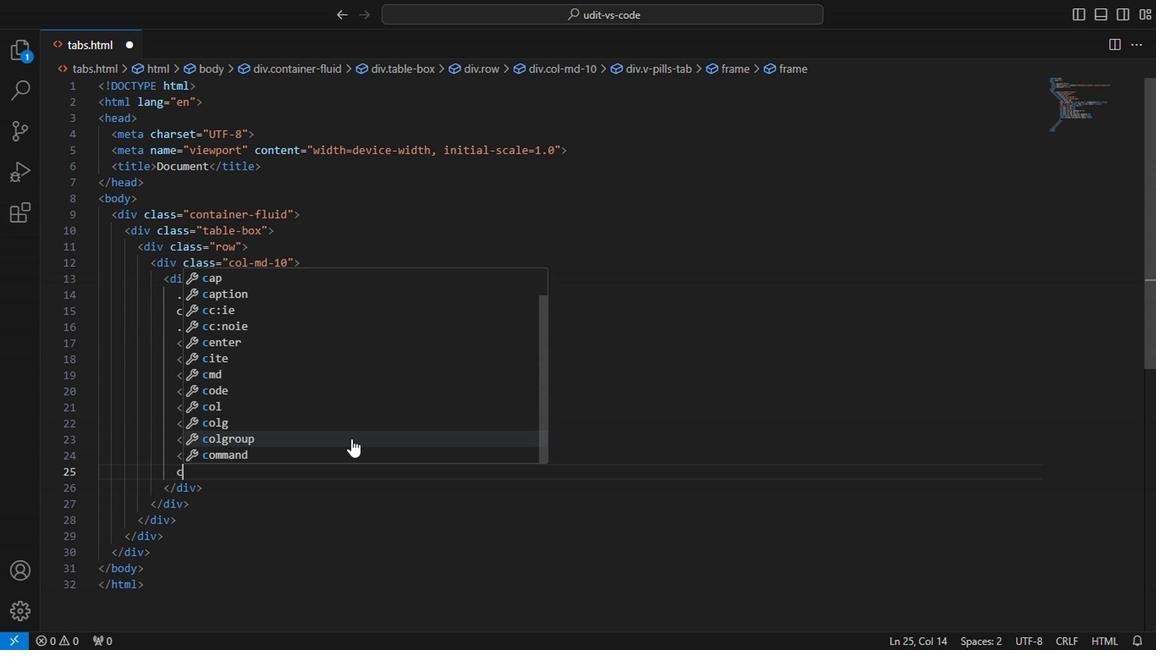 
Action: Key pressed test<Key.space>col<Key.space>group<Key.space>pattern
Screenshot: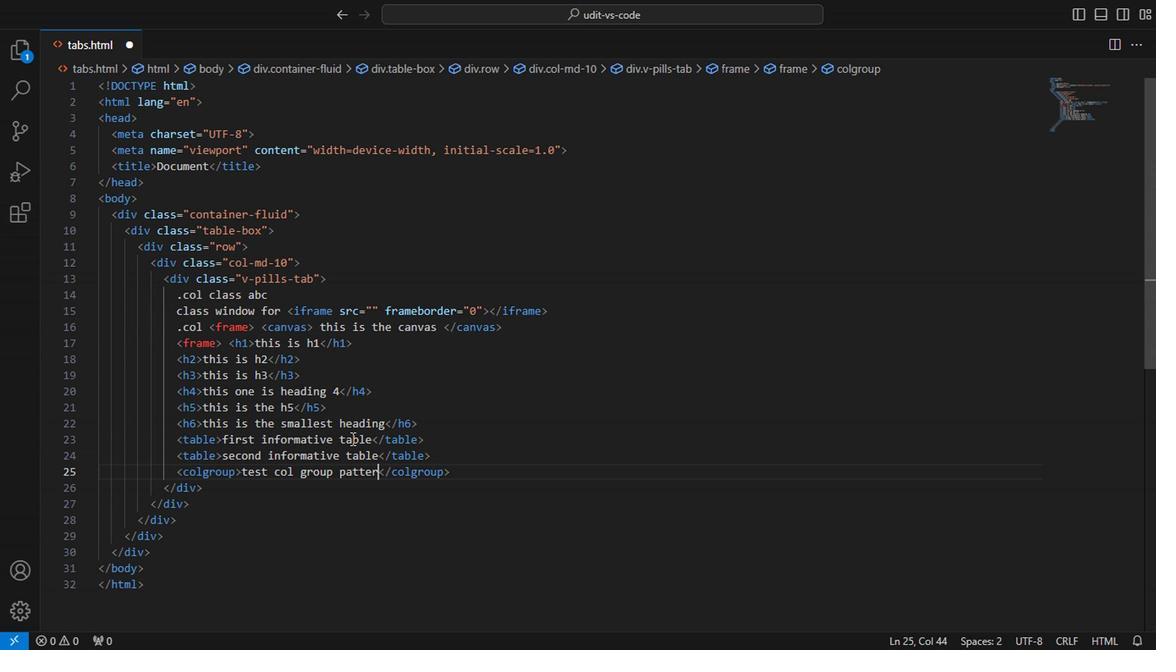 
Action: Mouse moved to (489, 467)
Screenshot: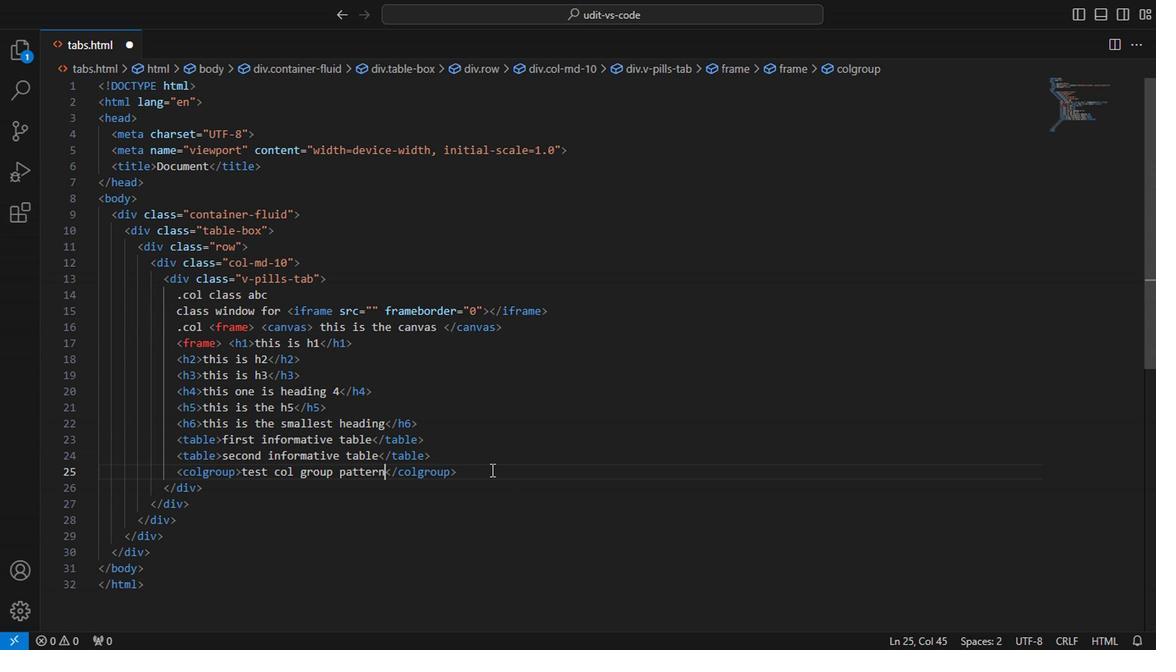 
Action: Mouse pressed left at (489, 467)
Screenshot: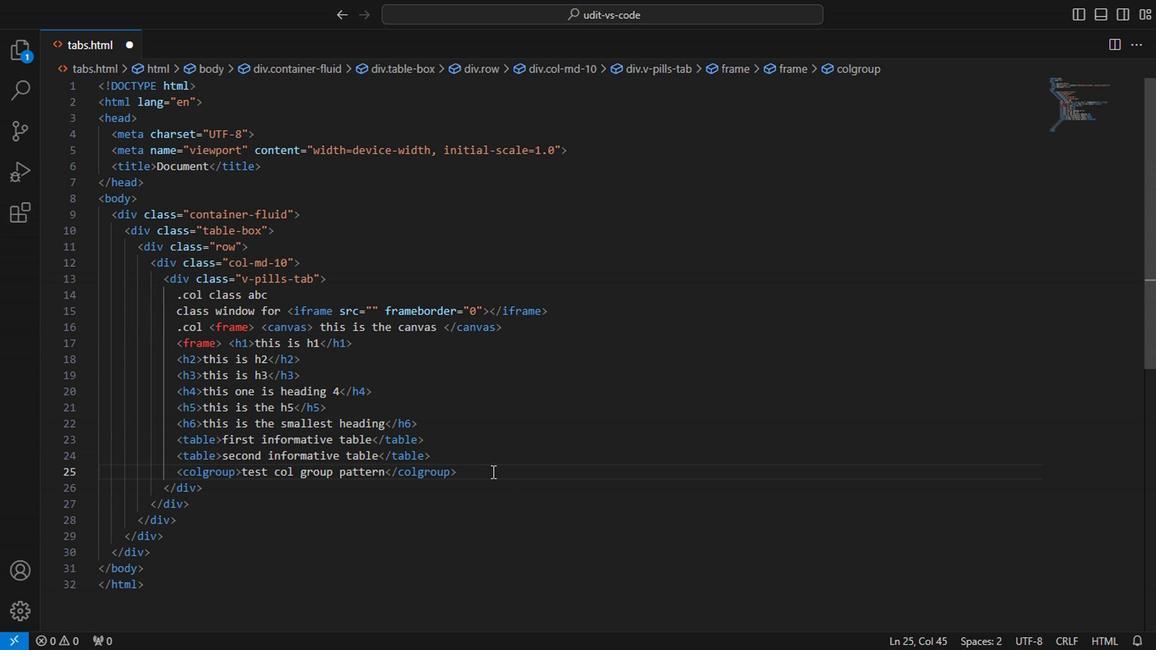 
Action: Key pressed <Key.enter>col<Key.enter><Key.space>no<Key.backspace>ew<Key.space>coloumn<Key.space>
Screenshot: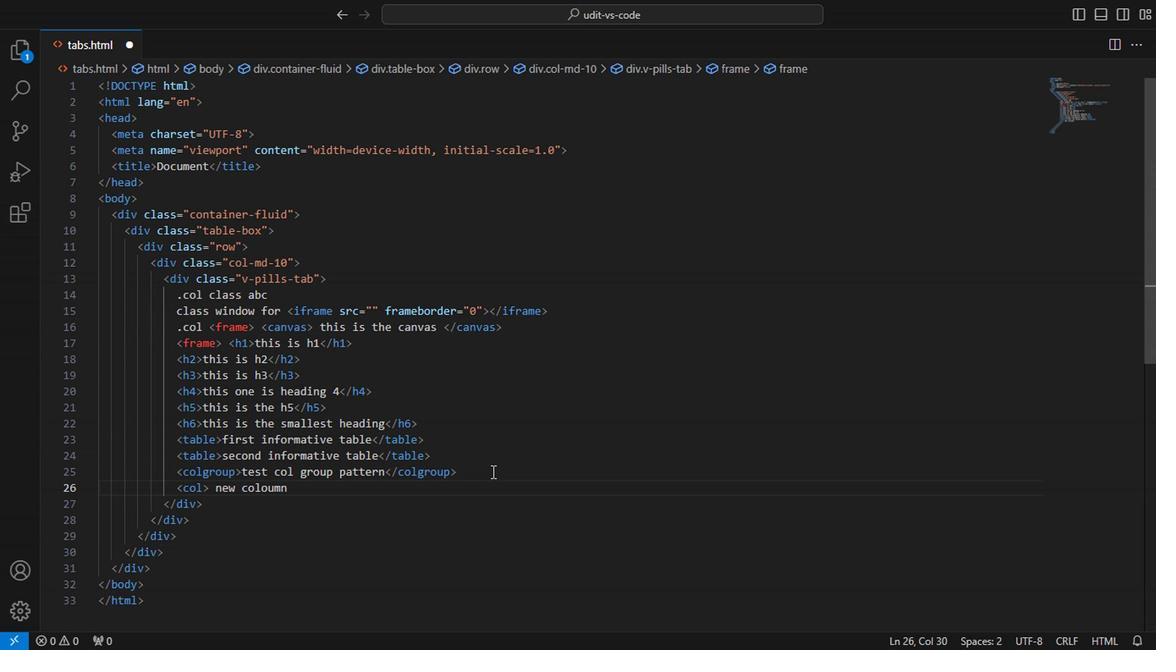 
Action: Mouse moved to (398, 485)
Screenshot: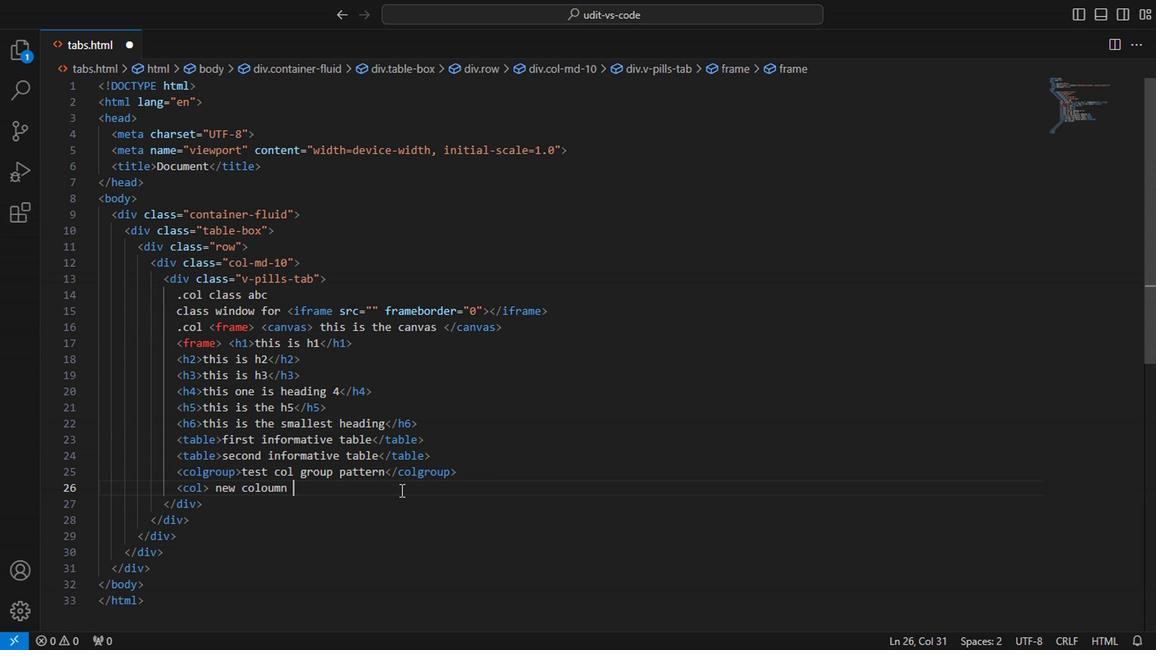 
Action: Key pressed <Key.enter>t
Screenshot: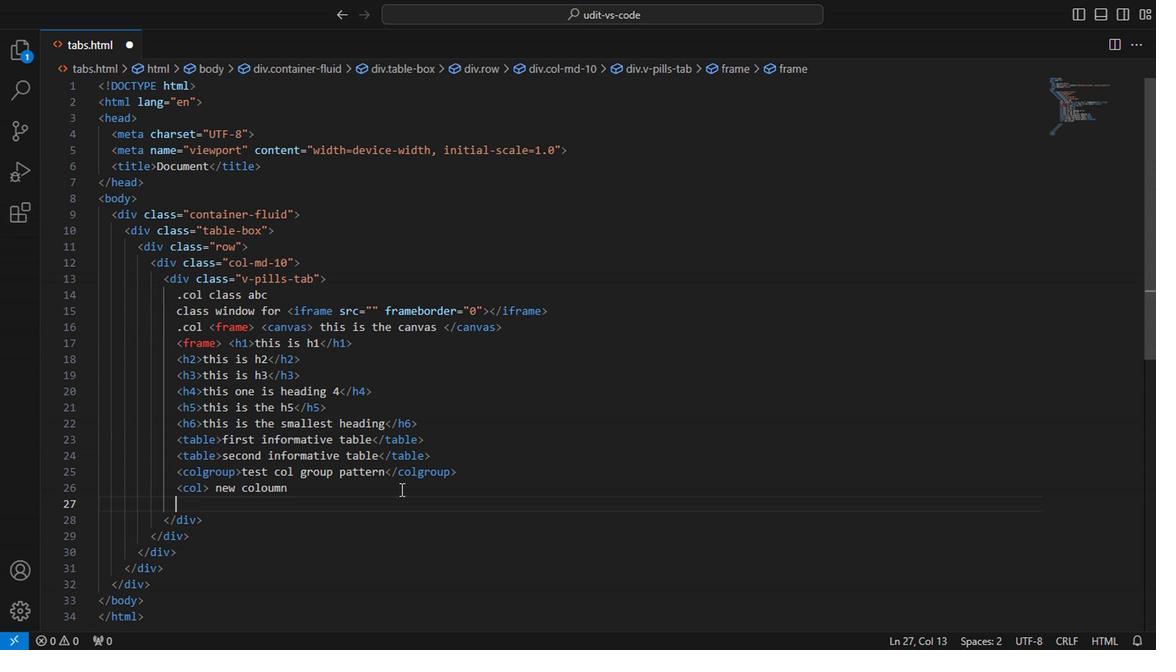 
Action: Mouse moved to (362, 446)
Screenshot: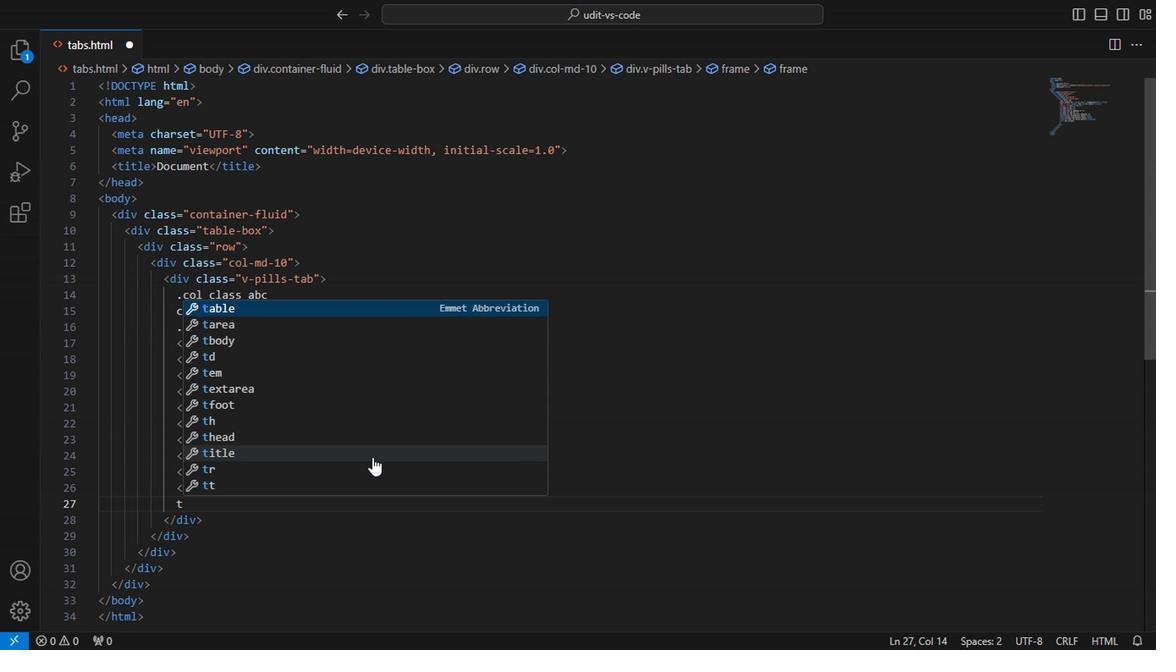 
Action: Mouse pressed left at (362, 446)
Screenshot: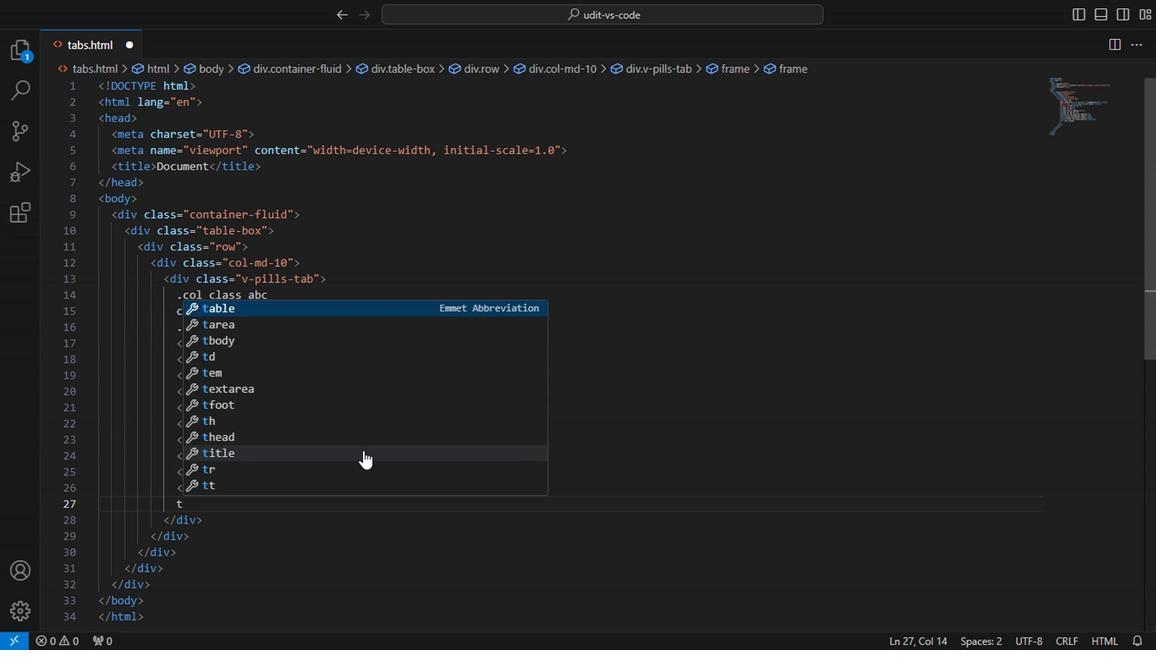 
Action: Key pressed th<Key.backspace><Key.backspace>main<Key.space>informative<Key.space>title
Screenshot: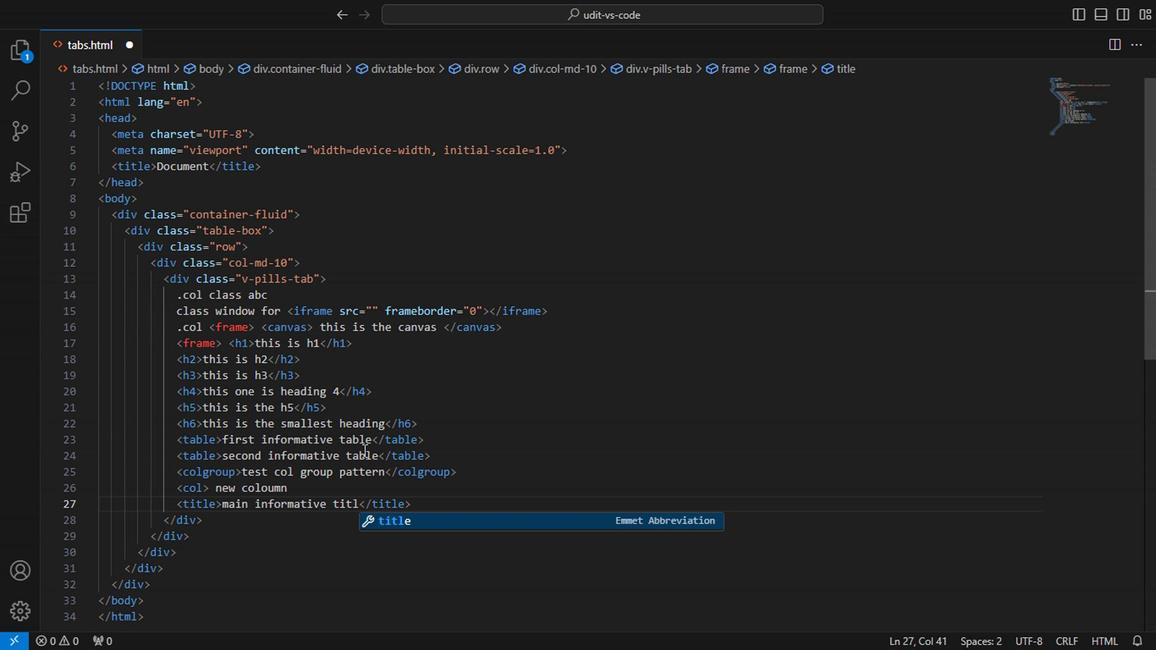 
Action: Mouse moved to (431, 498)
Screenshot: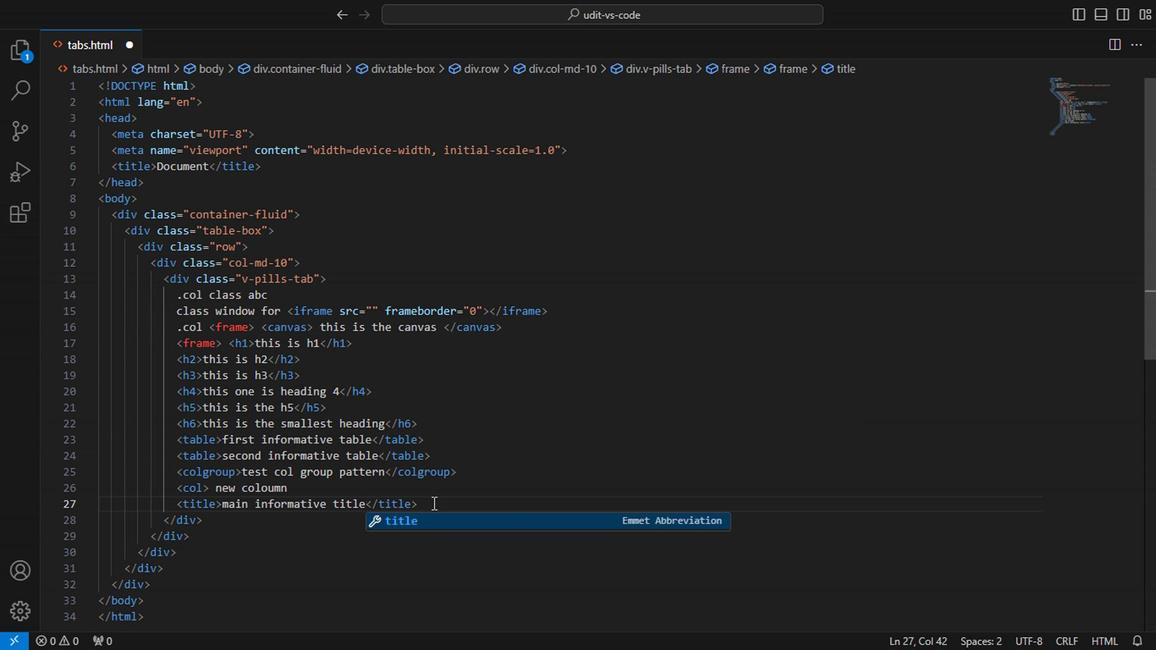 
Action: Mouse pressed left at (431, 498)
Screenshot: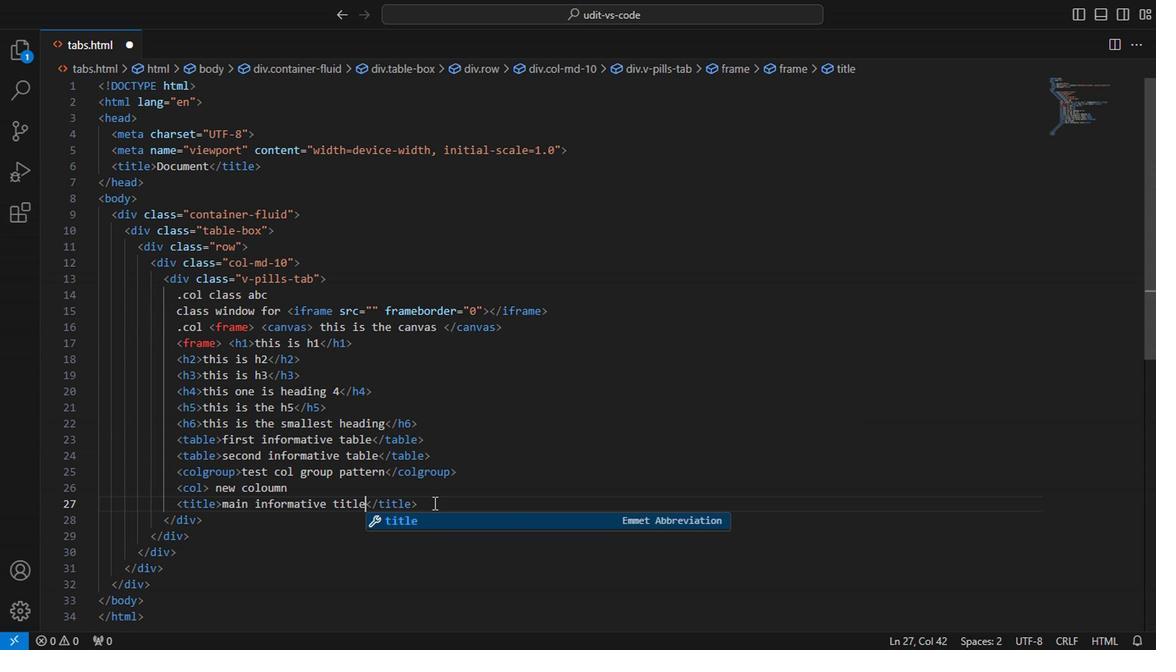 
Action: Key pressed <Key.enter>m
Screenshot: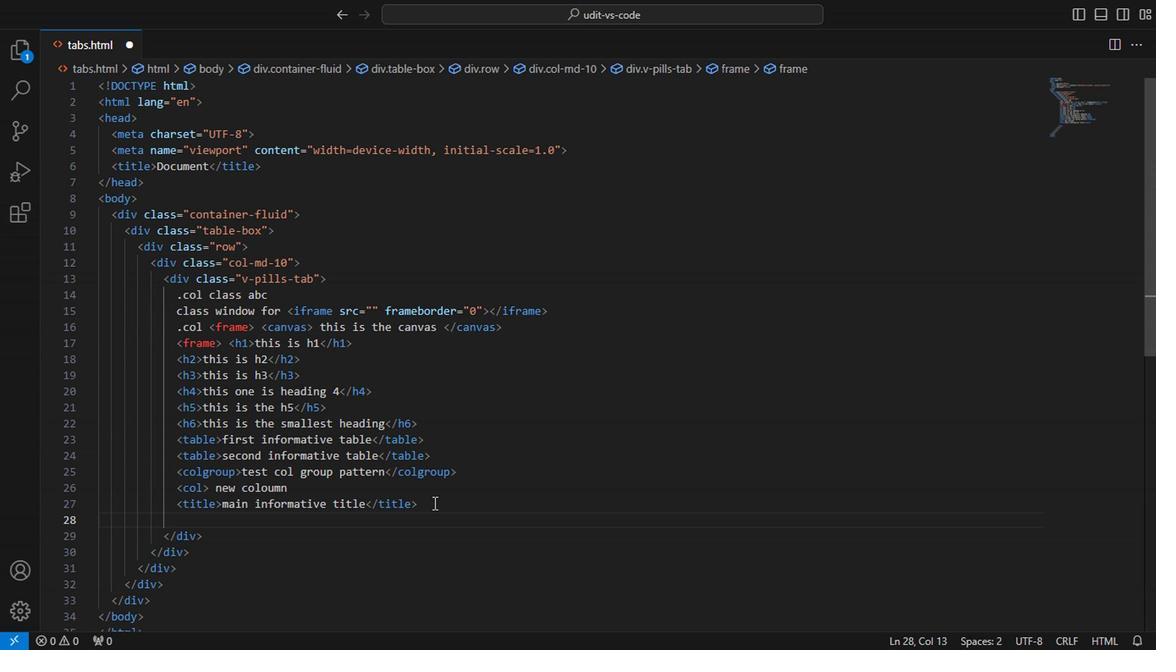 
Action: Mouse moved to (405, 309)
Screenshot: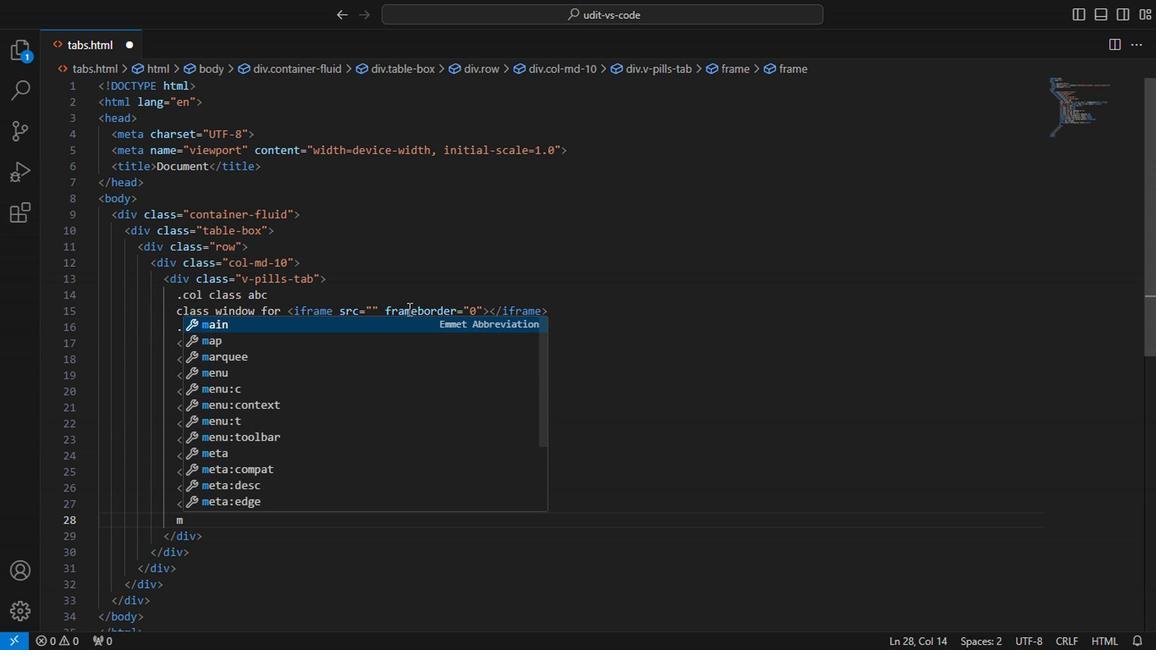 
Action: Key pressed <Key.enter>main<Key.space>data<Key.space>in<Key.space>the<Key.space>section
Screenshot: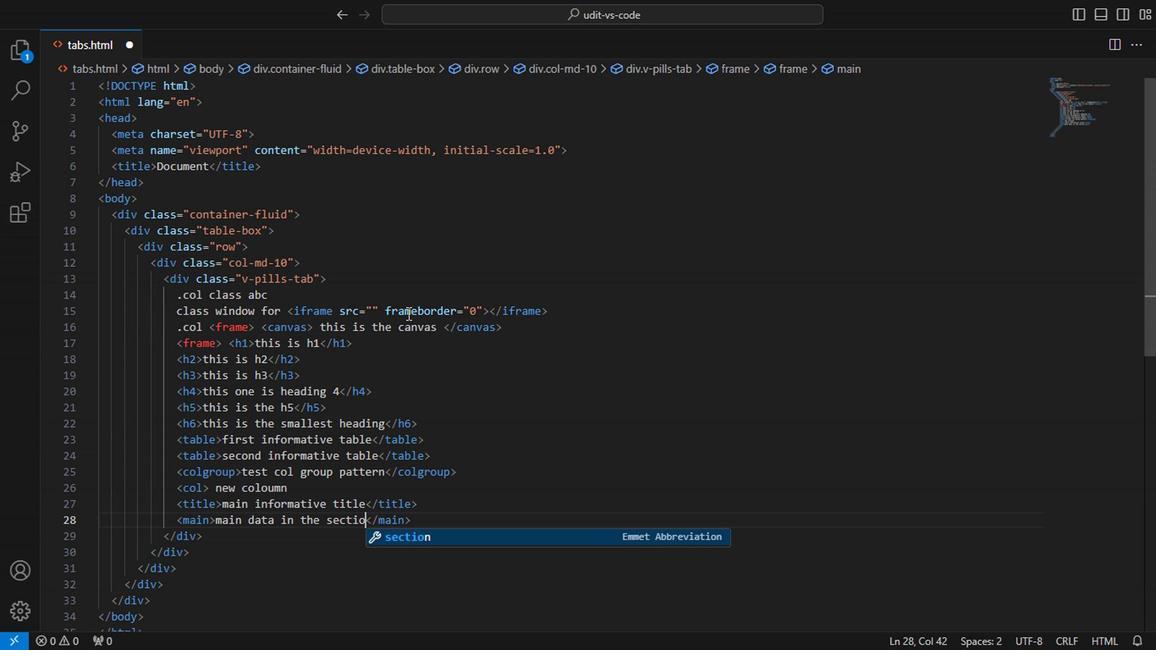
Action: Mouse moved to (442, 516)
Screenshot: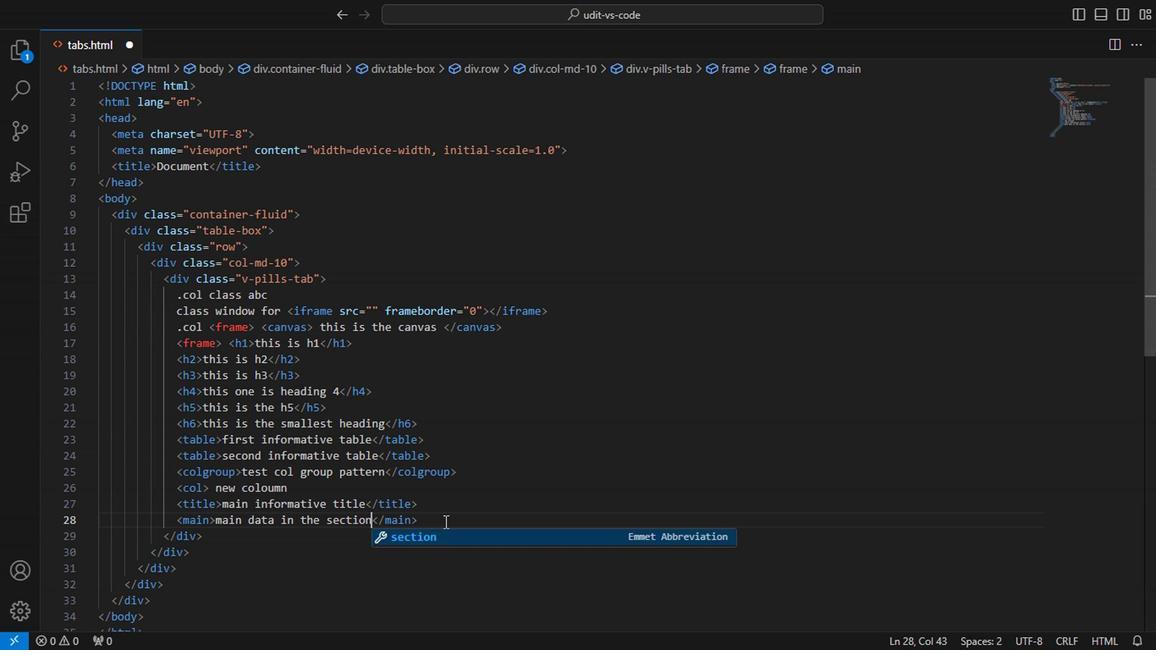 
Action: Mouse pressed left at (442, 516)
Screenshot: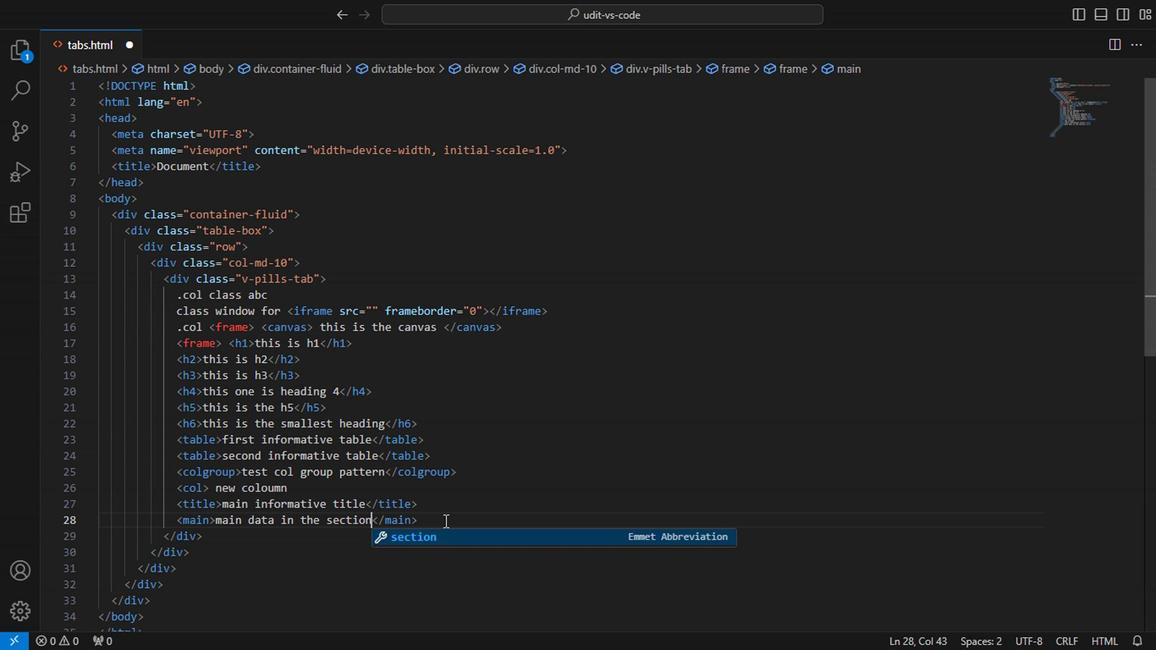 
Action: Key pressed <Key.enter>m<Key.down><Key.down><Key.down><Key.down><Key.down><Key.down><Key.down><Key.down><Key.enter><Key.space>this<Key.space>is<Key.space>the<Key.space>seo<Key.space>n<Key.backspace><Key.backspace><Key.backspace><Key.backspace><Key.backspace><Key.backspace><Key.backspace><Key.backspace><Key.backspace><Key.backspace><Key.backspace><Key.backspace>one<Key.space>works<Key.space>with<Key.space>seo<Key.space><Key.enter>ti<Key.enter>second<Key.space>part<Key.right><Key.right><Key.right><Key.right><Key.right><Key.right><Key.right><Key.right><Key.right>
Screenshot: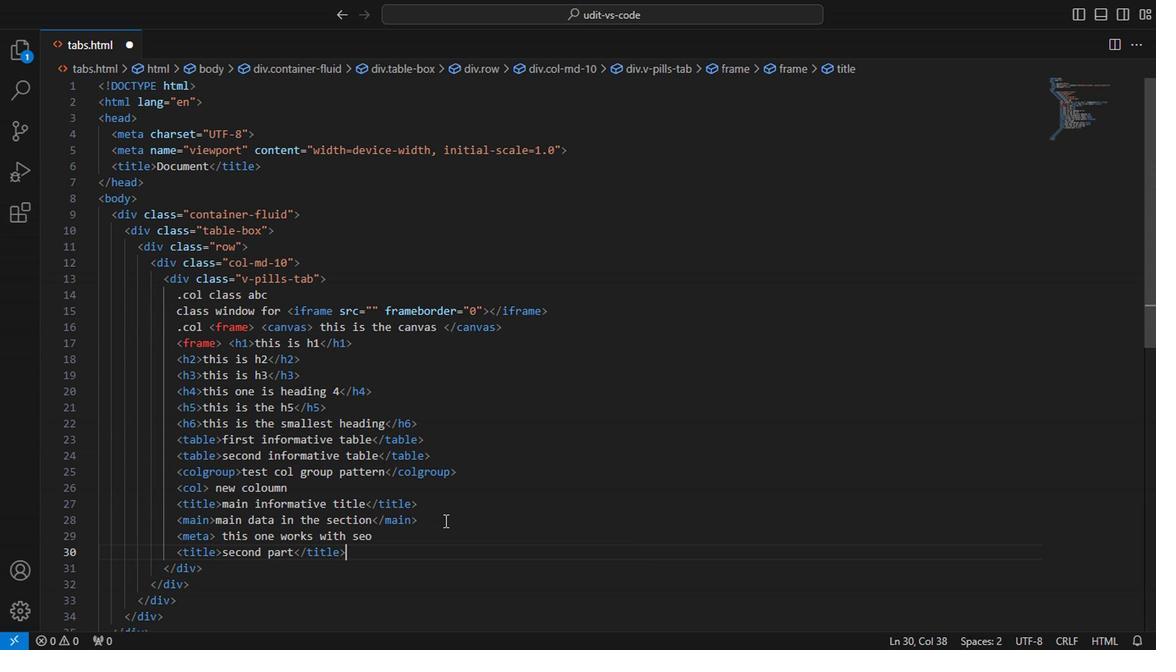
